 Task: Add an event with the title Third Quarterly Sales Performance Review, date '2023/11/13', time 8:50 AM to 10:50 AMand add a description: The event coordinator is responsible for planning, organizing, and executing the networking event. They oversee all aspects of the event, including venue selection, logistics, scheduling, vendor management, and participant registration. The event coordinator ensures a seamless and successful networking event that meets the objectives and expectations of the attendees., put the event into Blue category, logged in from the account softage.9@softage.netand send the event invitation to softage.8@softage.net with CC to  softage.10@softage.net. Set a reminder for the event 12 hour before
Action: Mouse moved to (118, 144)
Screenshot: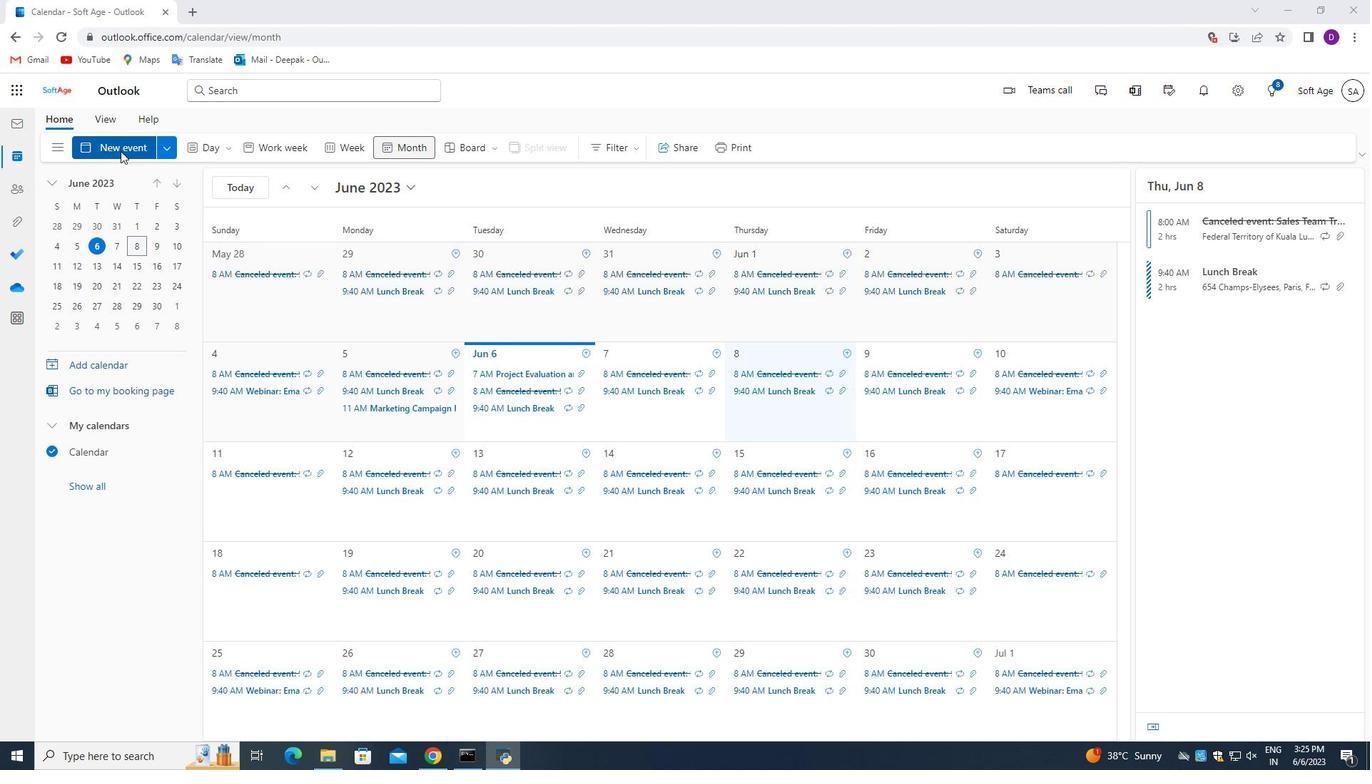 
Action: Mouse pressed left at (118, 144)
Screenshot: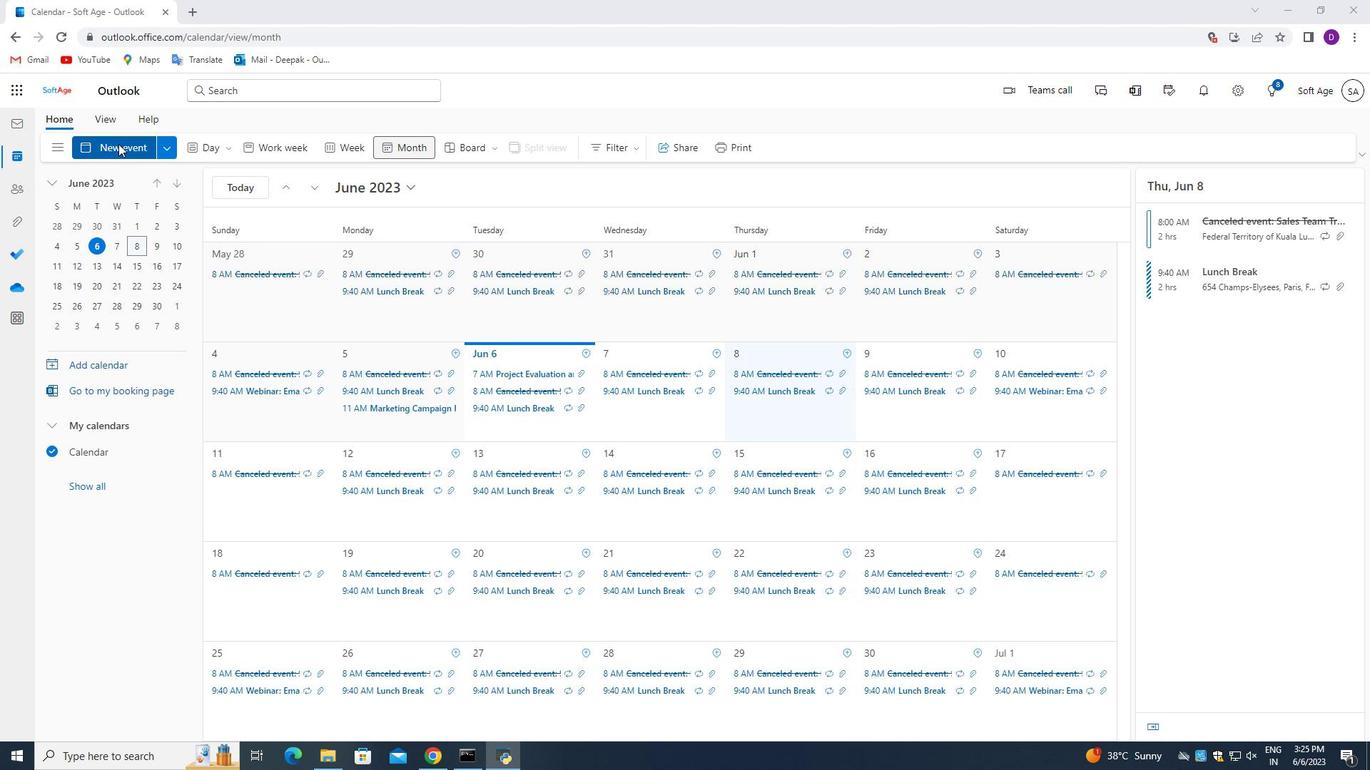 
Action: Mouse moved to (424, 239)
Screenshot: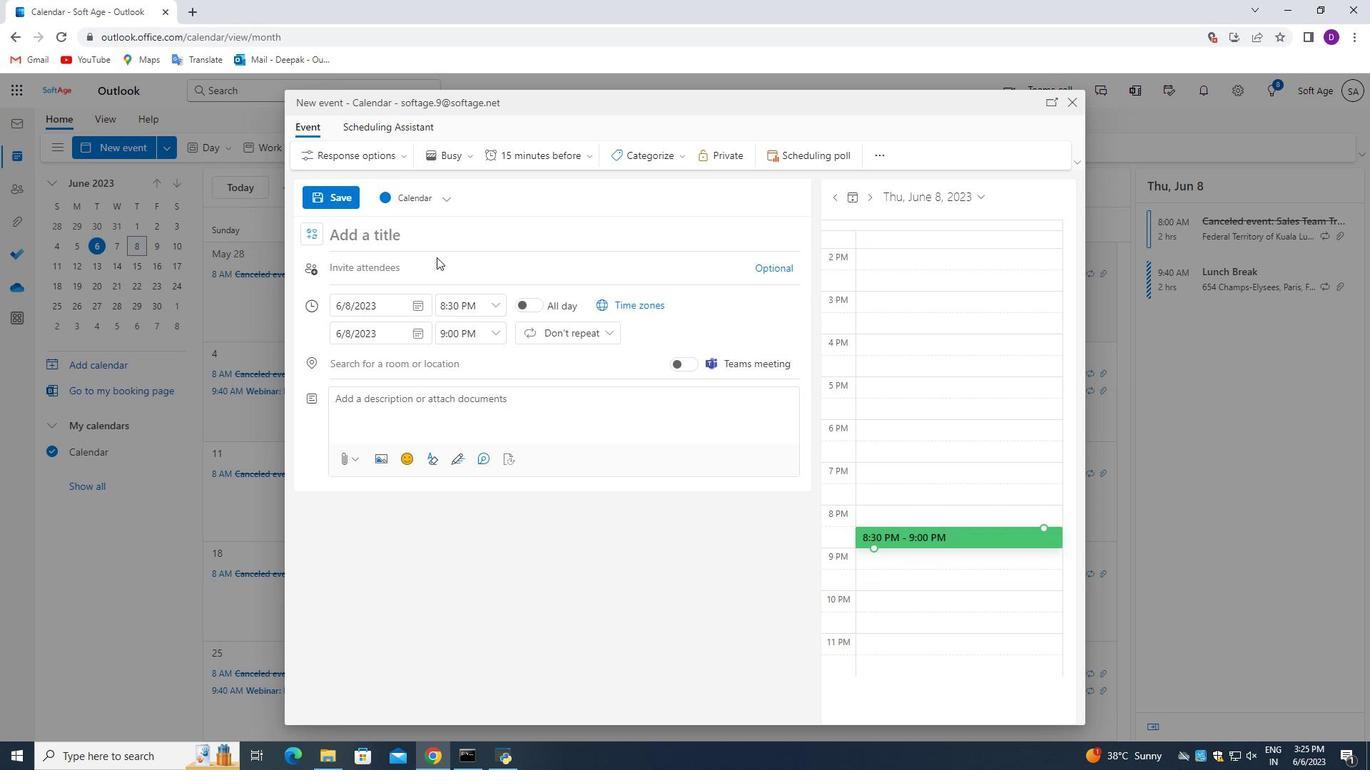 
Action: Mouse pressed left at (424, 239)
Screenshot: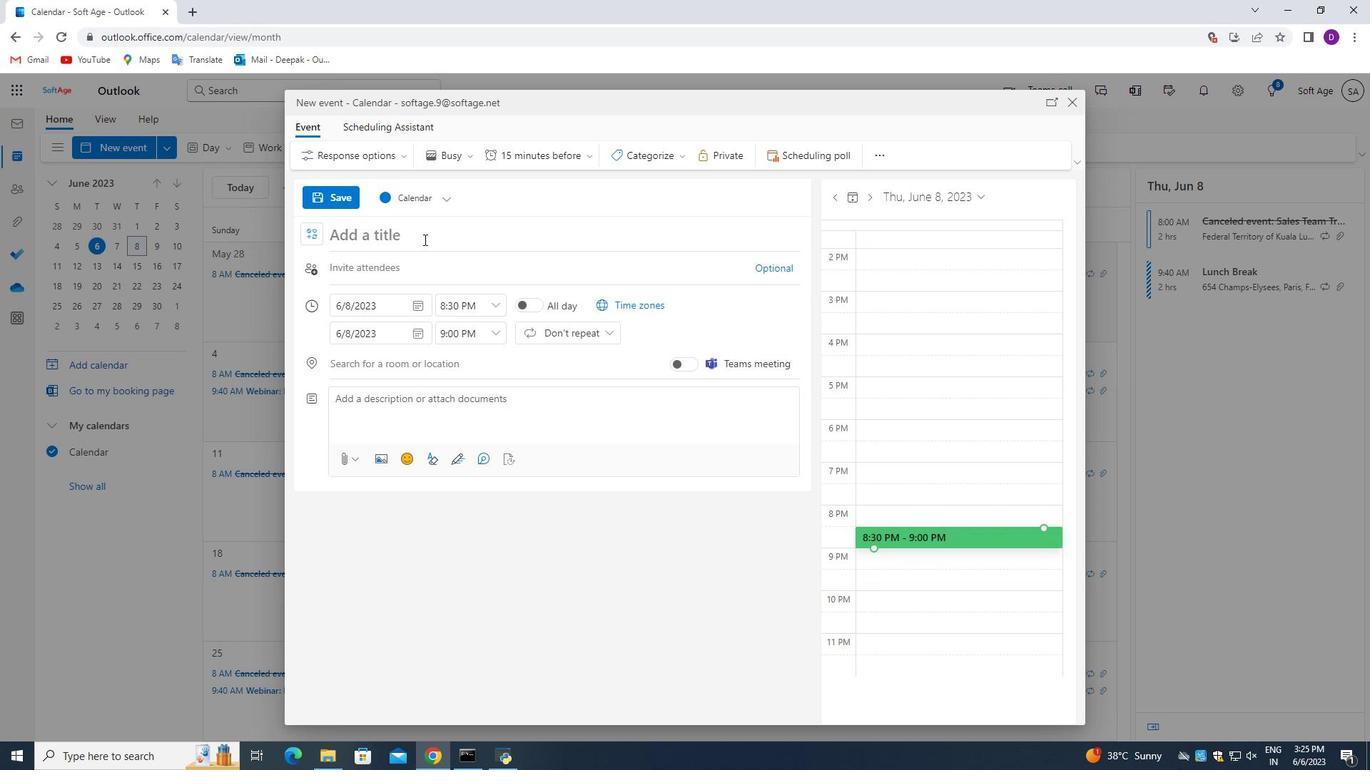 
Action: Key pressed <Key.shift_r>Third<Key.space><Key.shift_r>Quarterly<Key.space><Key.shift_r>Sales<Key.space><Key.shift>Performance<Key.space><Key.shift_r>Review,<Key.space><Key.backspace><Key.backspace>
Screenshot: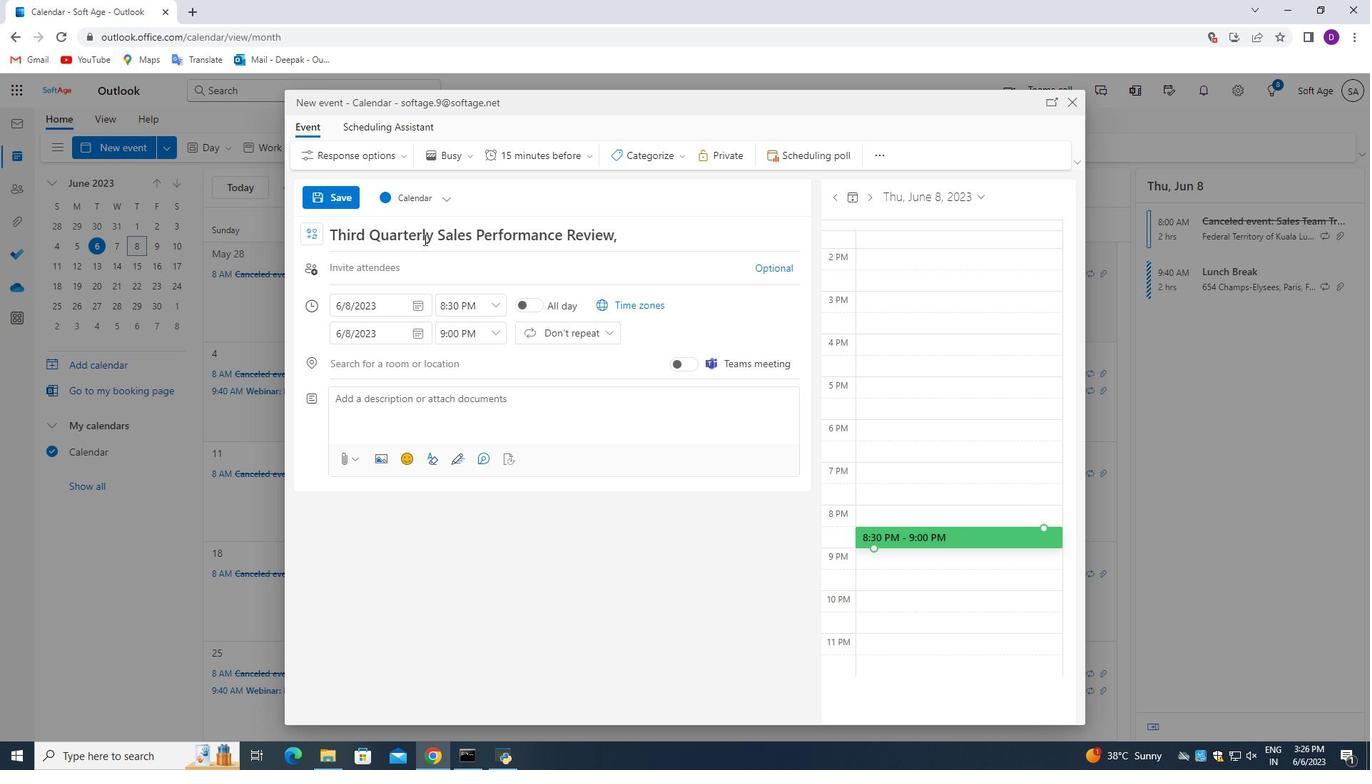 
Action: Mouse moved to (416, 306)
Screenshot: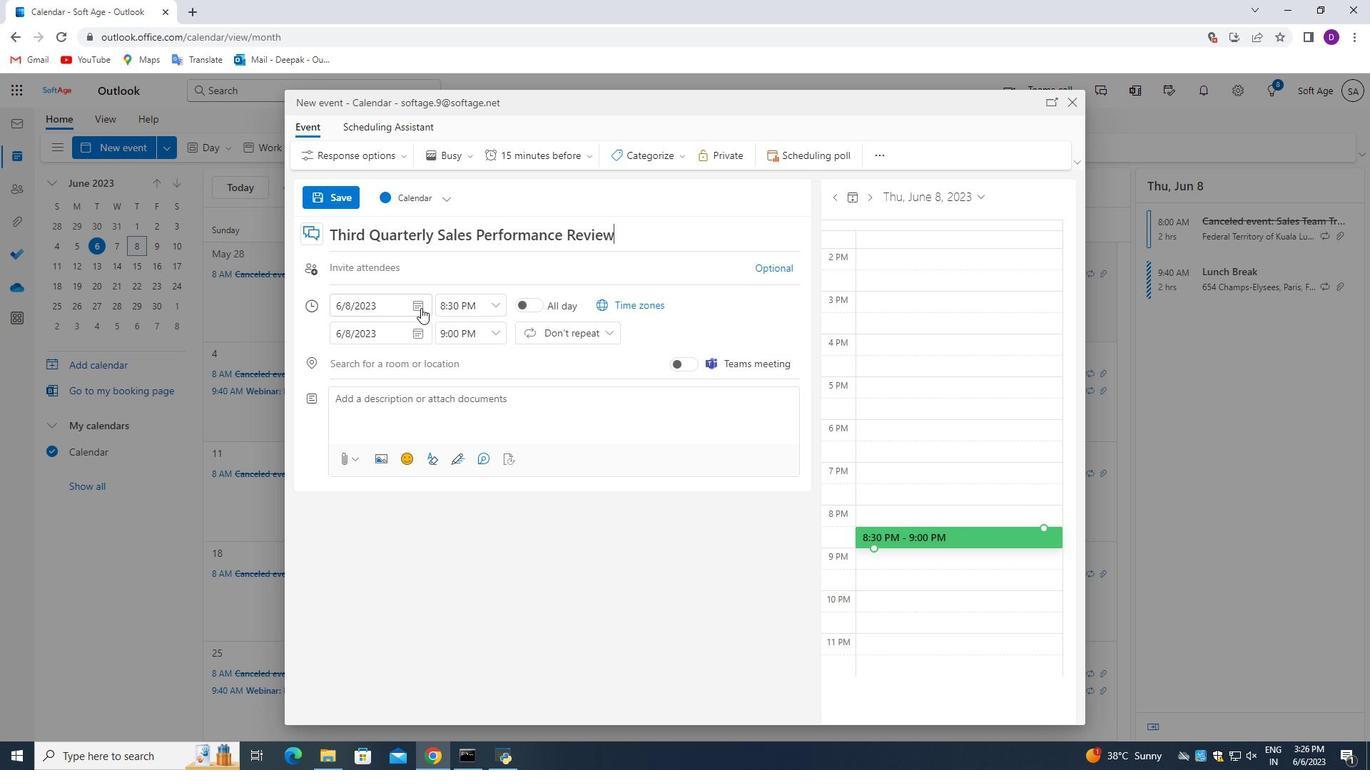 
Action: Mouse pressed left at (416, 306)
Screenshot: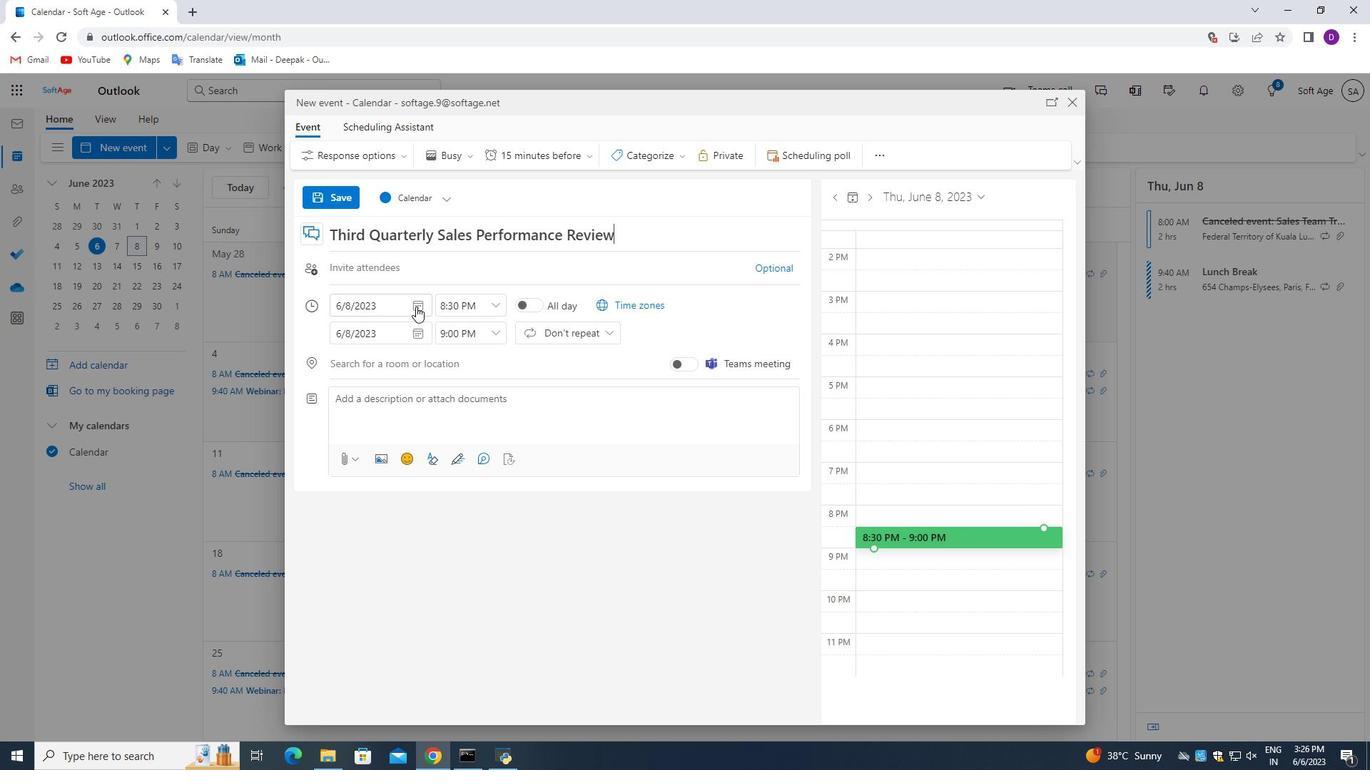
Action: Mouse moved to (393, 334)
Screenshot: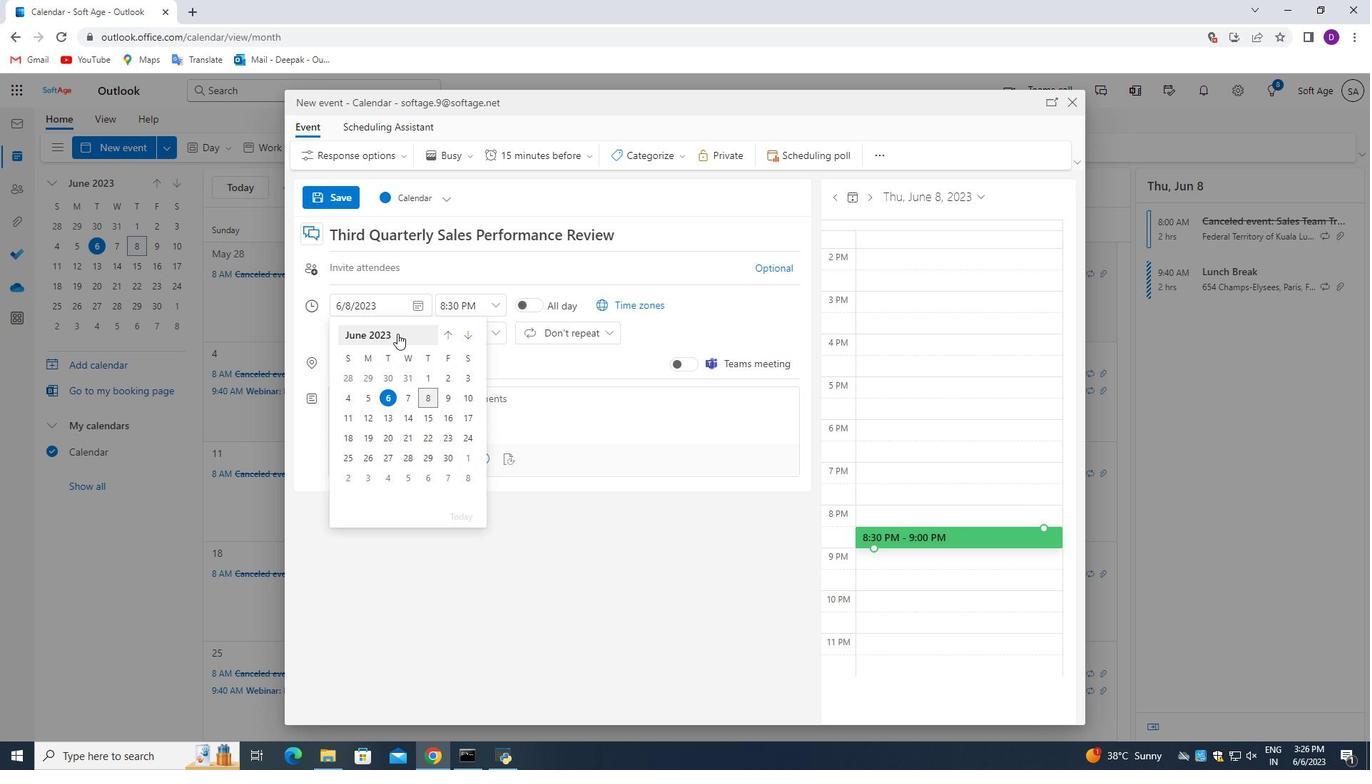 
Action: Mouse pressed left at (393, 334)
Screenshot: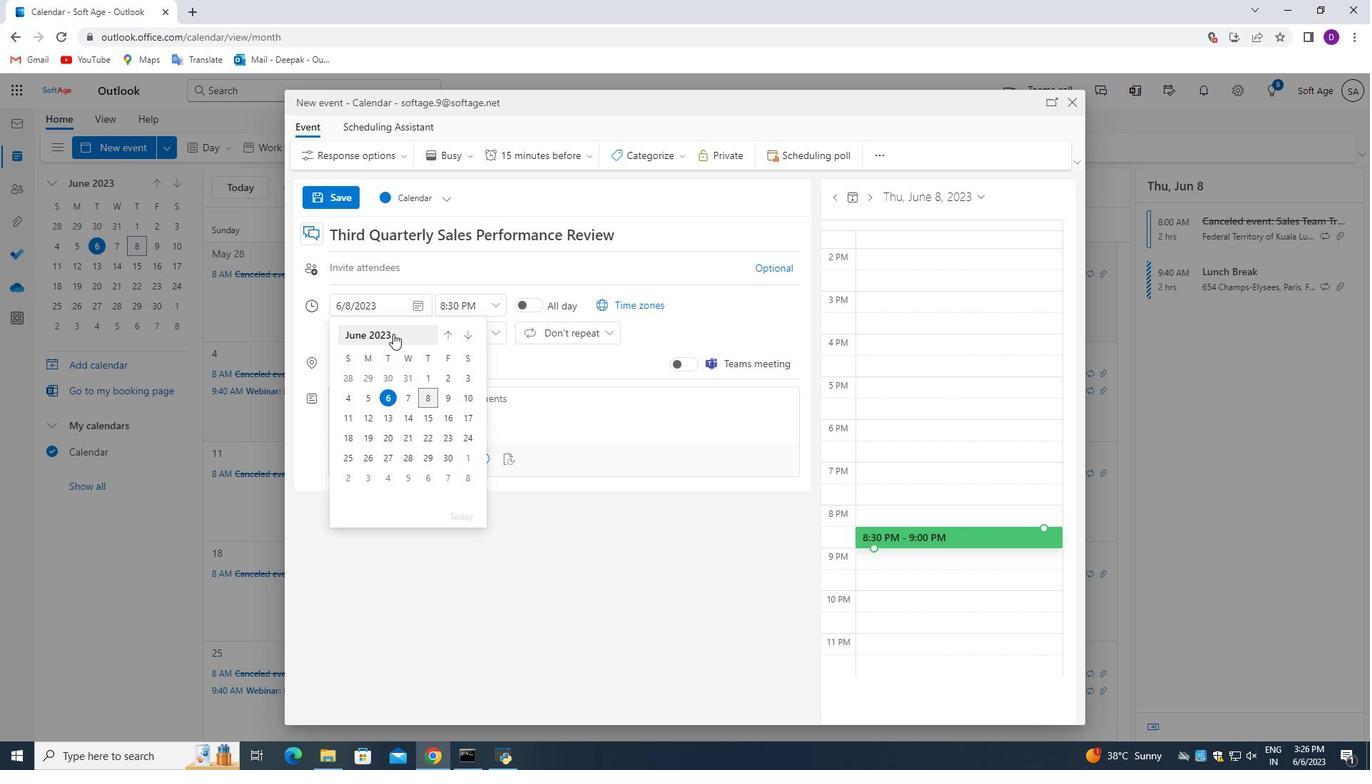 
Action: Mouse moved to (417, 444)
Screenshot: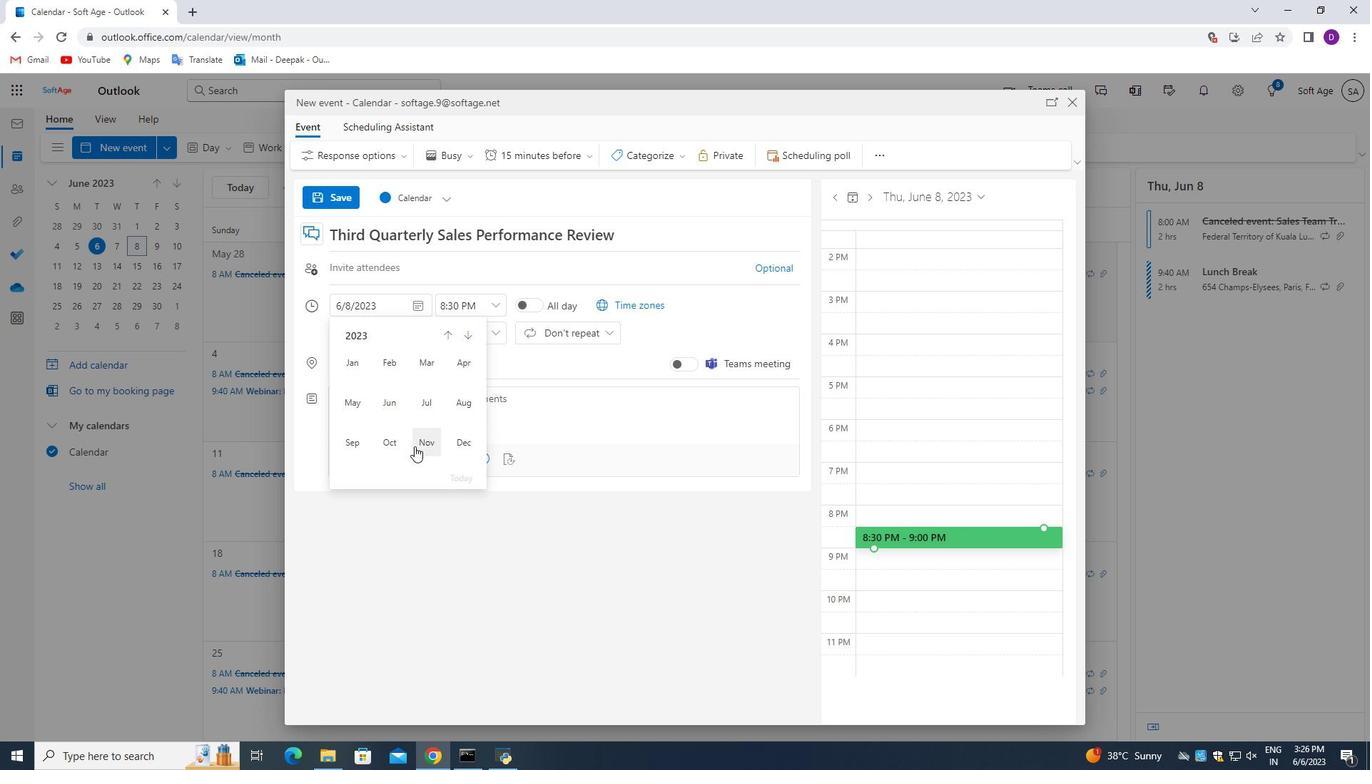 
Action: Mouse pressed left at (417, 444)
Screenshot: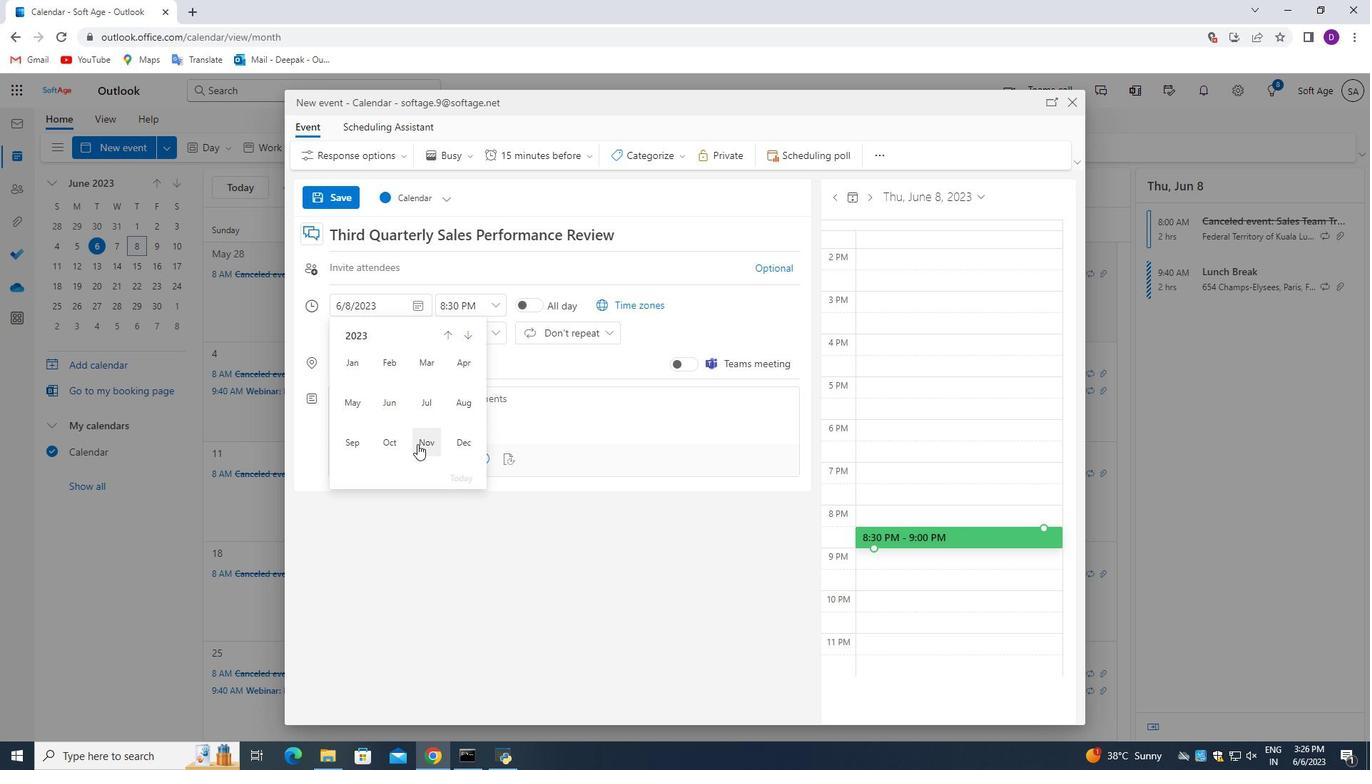 
Action: Mouse moved to (372, 421)
Screenshot: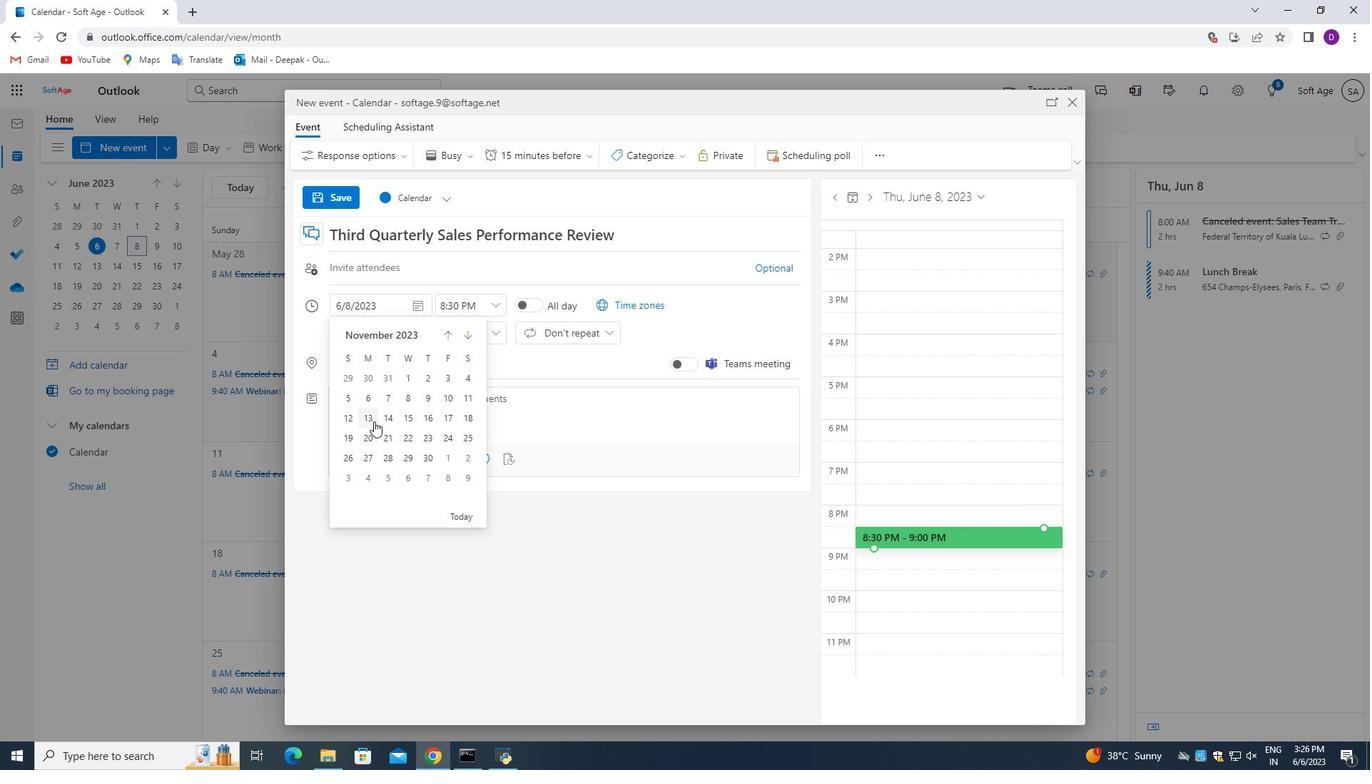 
Action: Mouse pressed left at (372, 421)
Screenshot: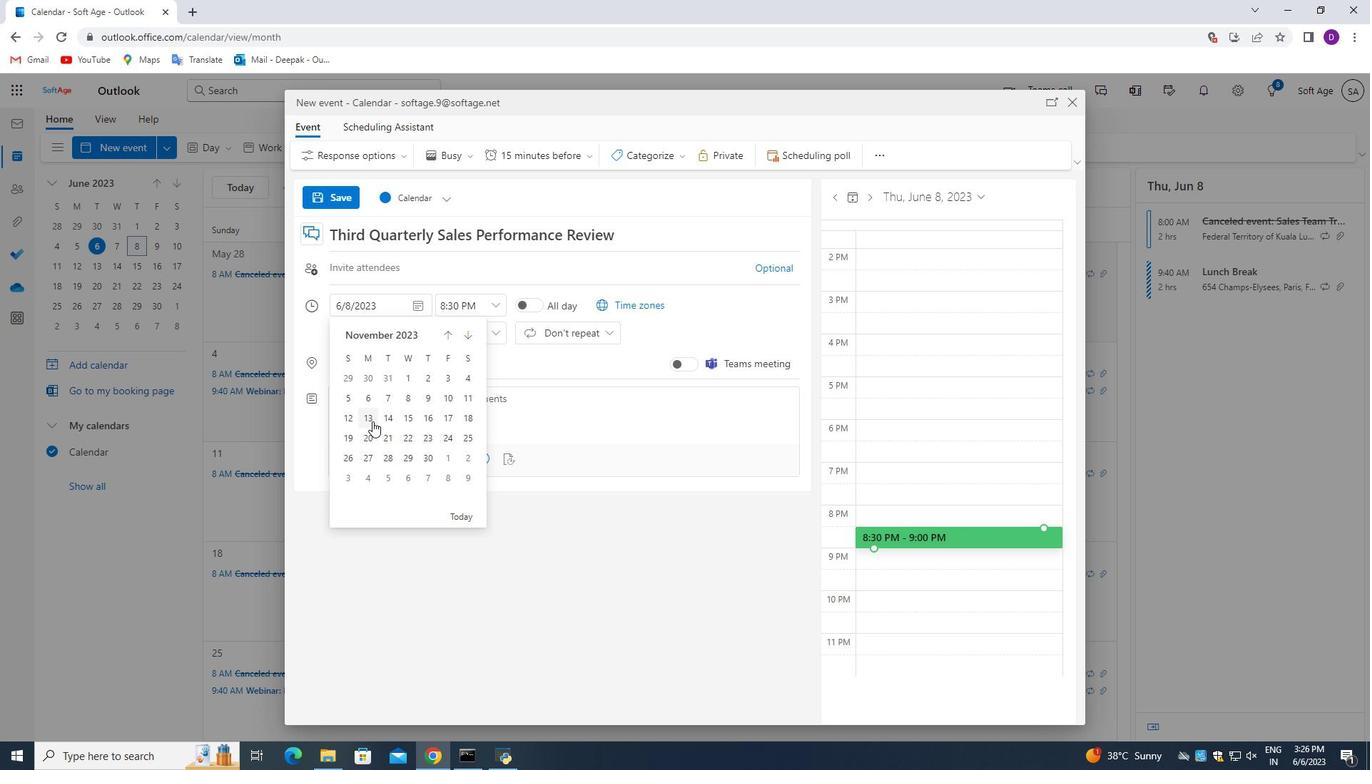 
Action: Mouse moved to (497, 311)
Screenshot: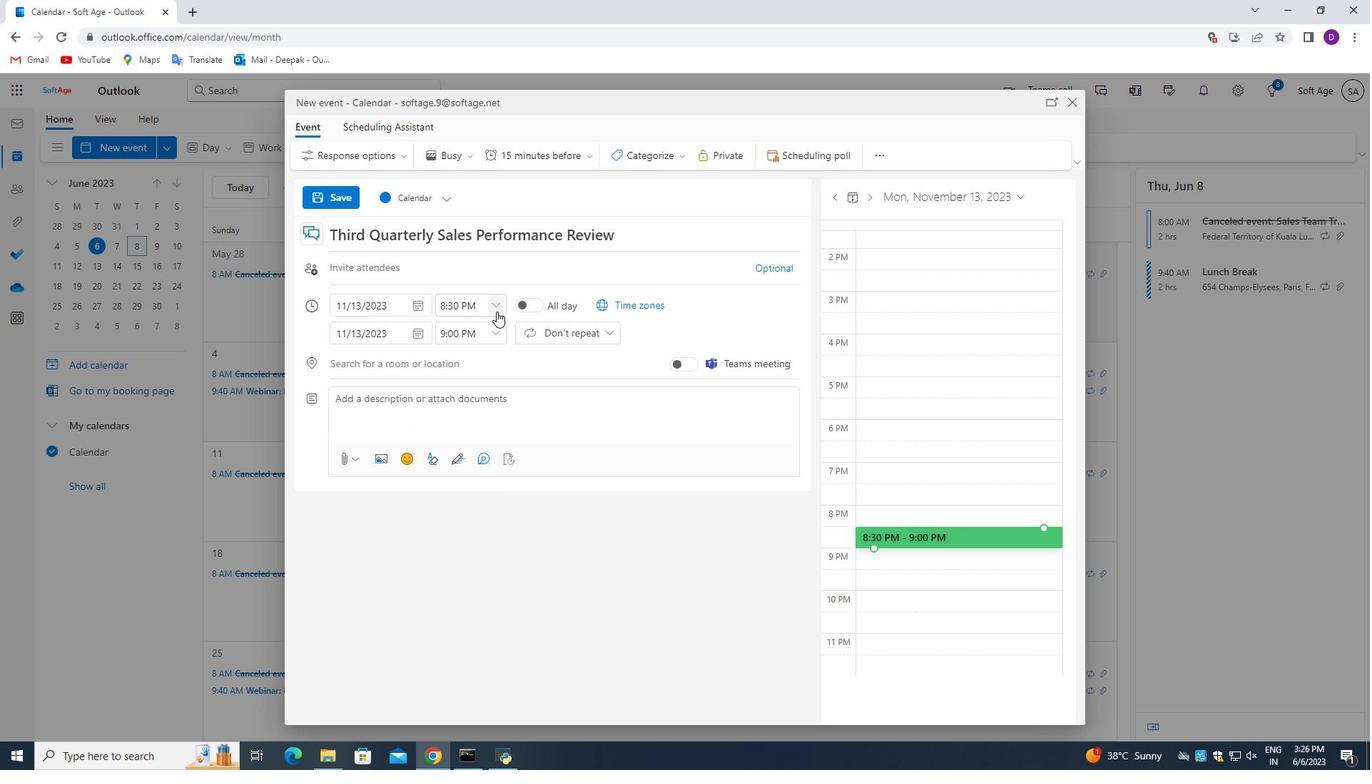 
Action: Mouse pressed left at (497, 311)
Screenshot: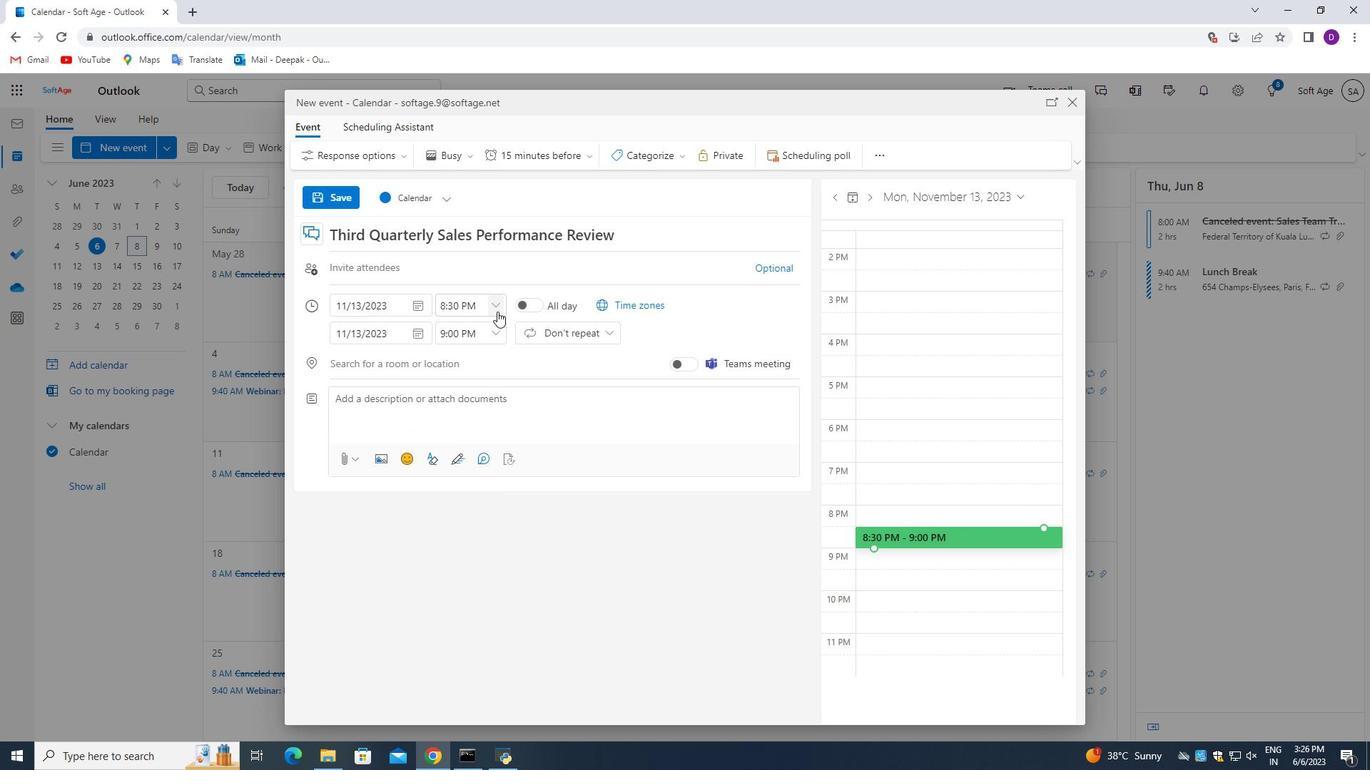 
Action: Mouse moved to (464, 396)
Screenshot: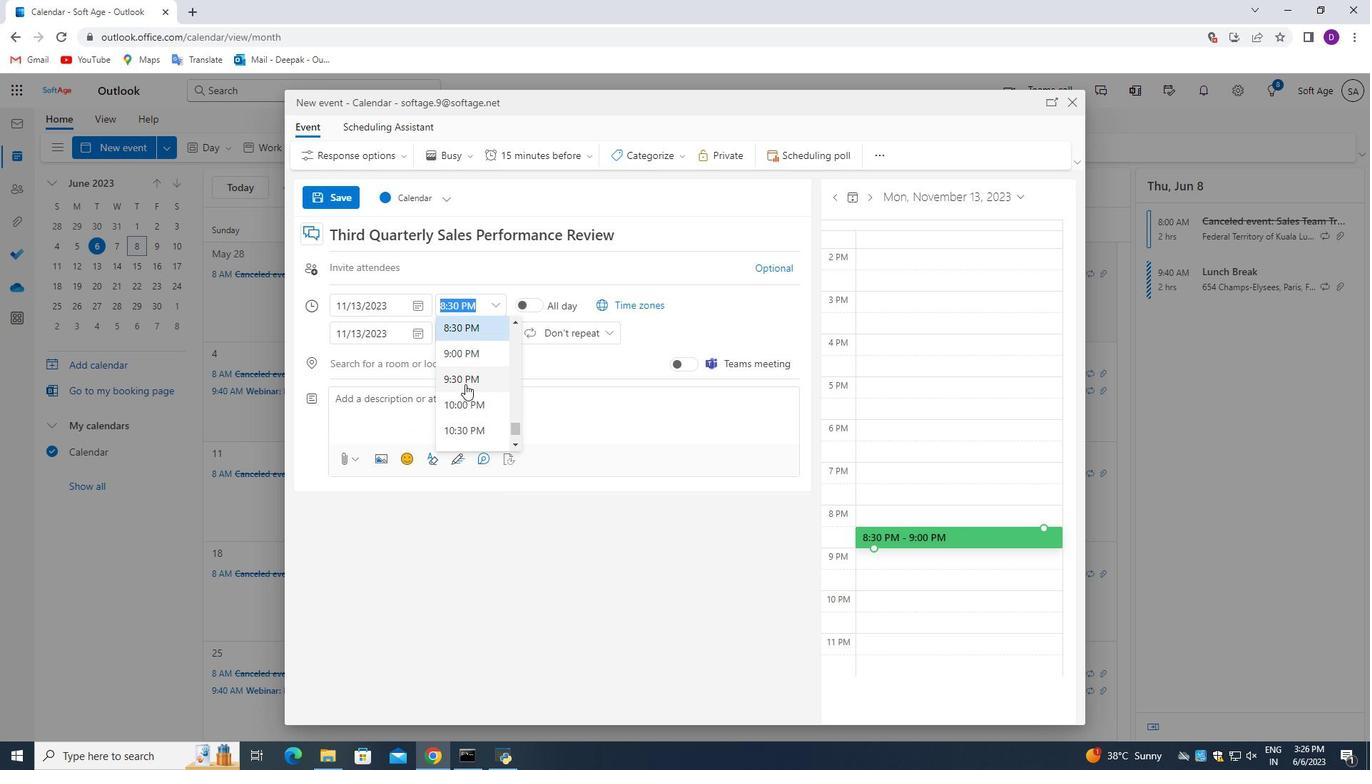 
Action: Mouse scrolled (464, 397) with delta (0, 0)
Screenshot: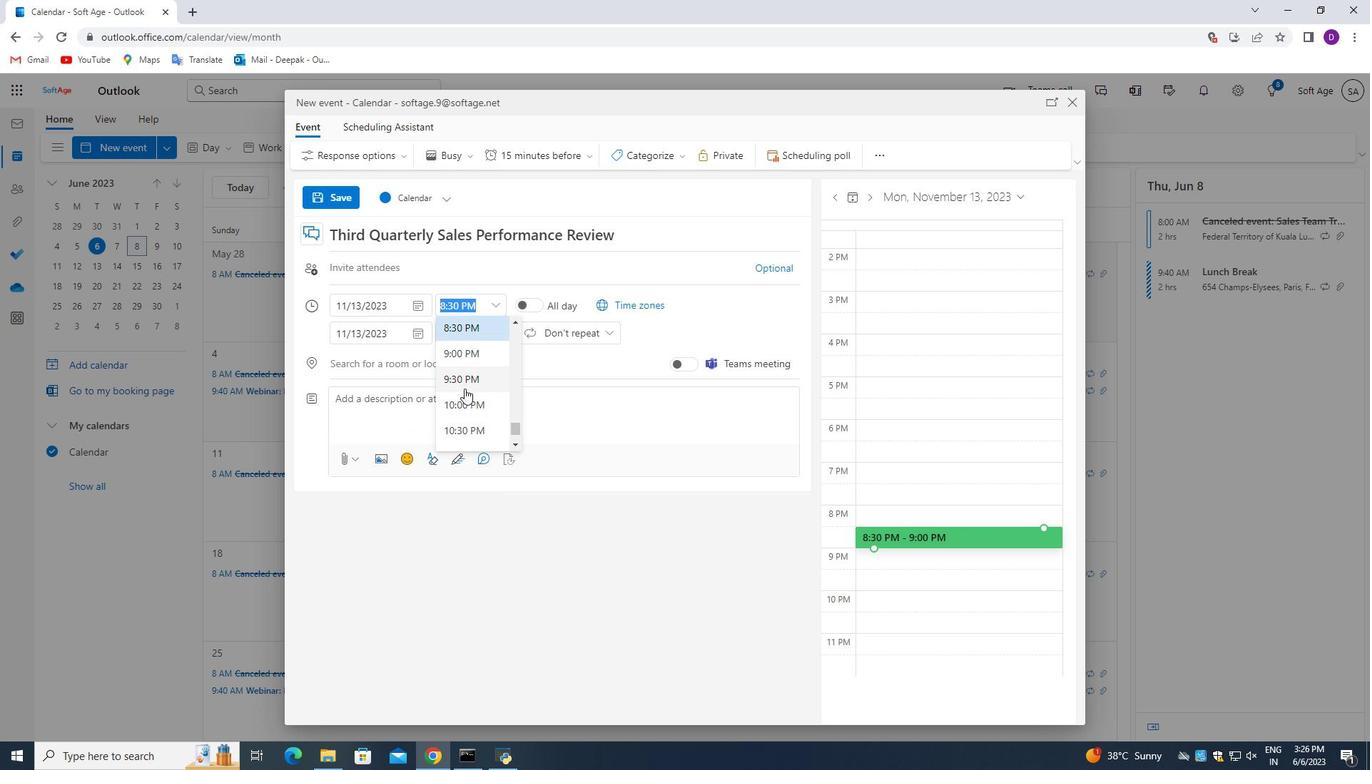 
Action: Mouse scrolled (464, 397) with delta (0, 0)
Screenshot: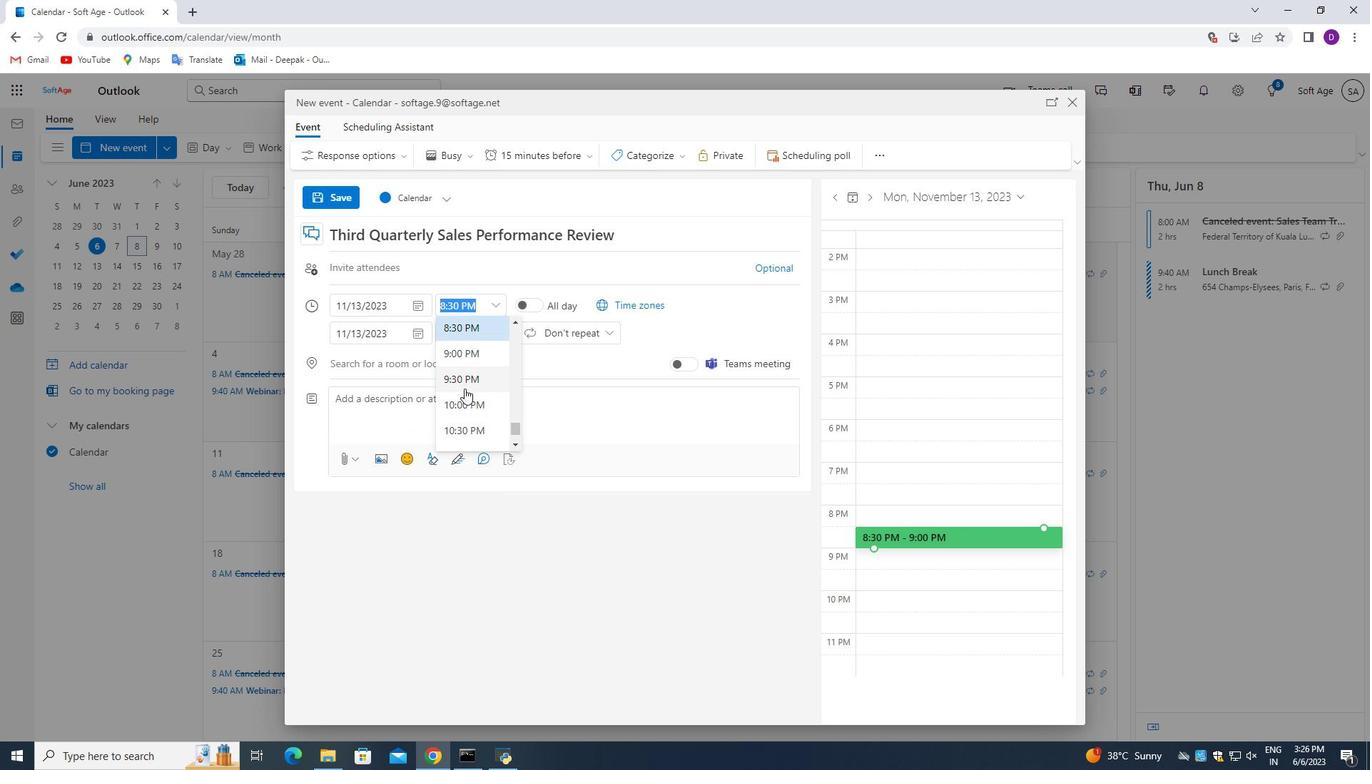 
Action: Mouse scrolled (464, 397) with delta (0, 0)
Screenshot: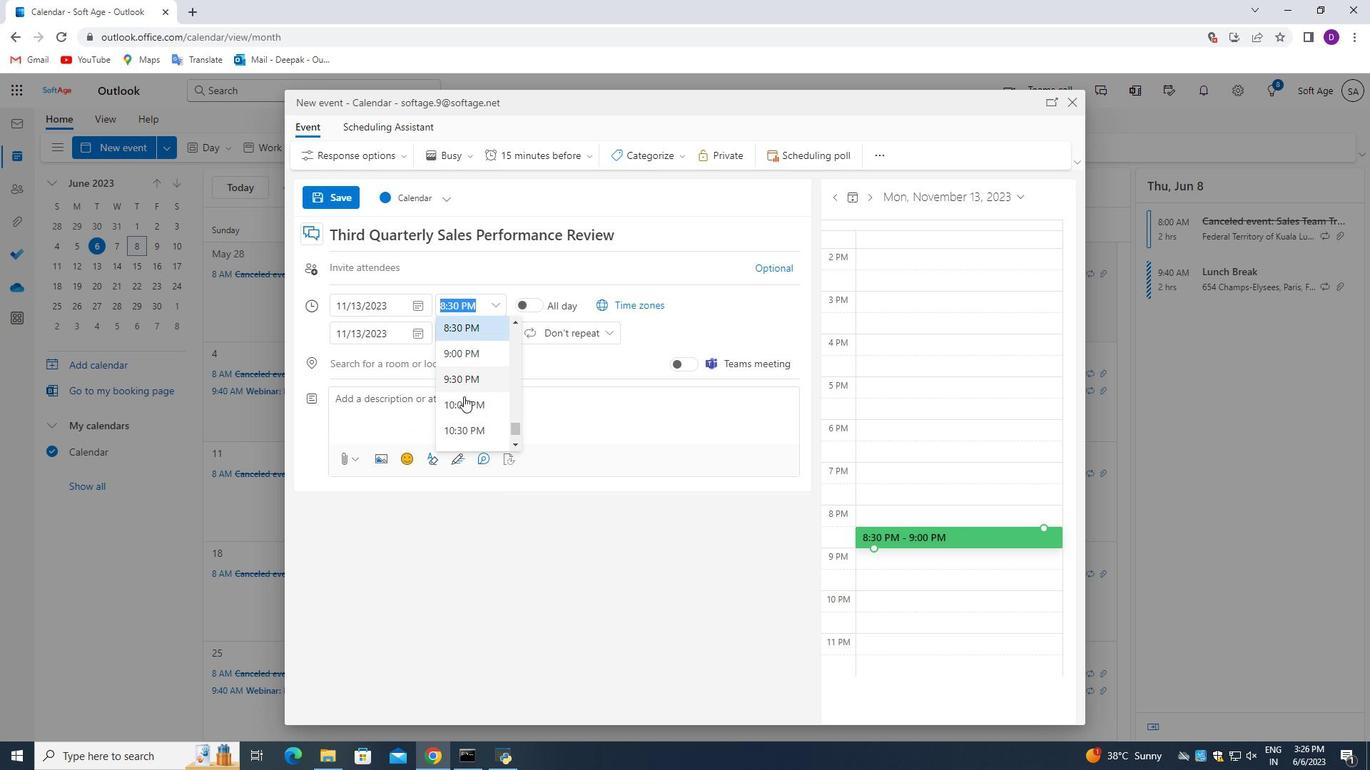 
Action: Mouse moved to (464, 396)
Screenshot: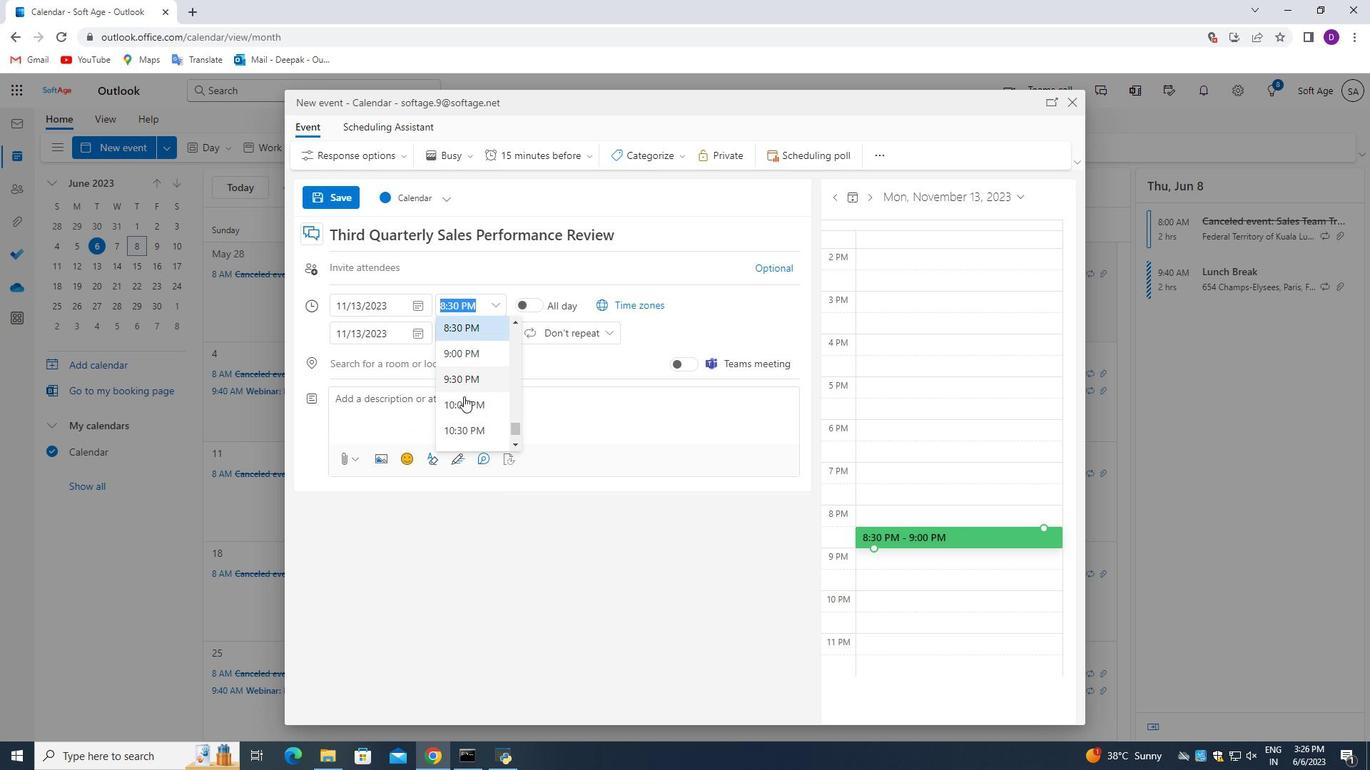 
Action: Mouse scrolled (464, 397) with delta (0, 0)
Screenshot: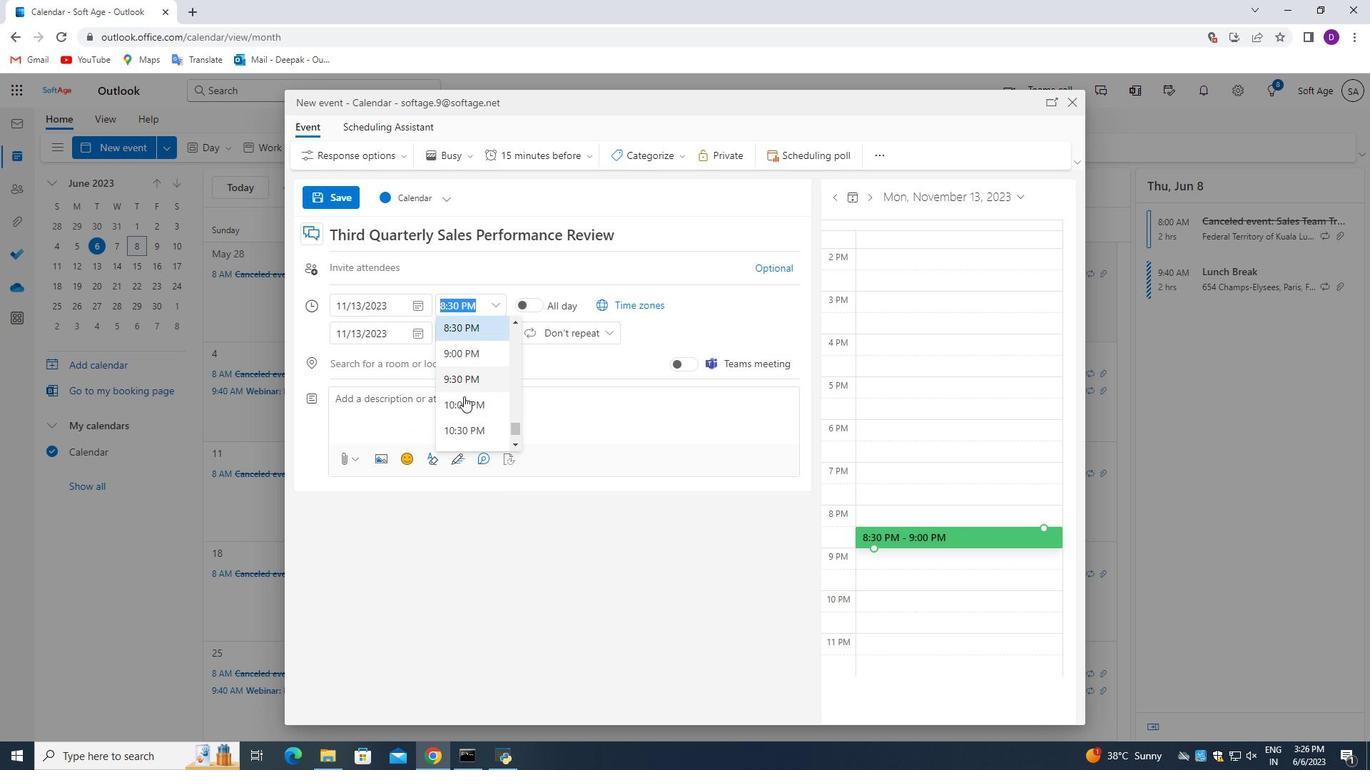 
Action: Mouse scrolled (464, 397) with delta (0, 0)
Screenshot: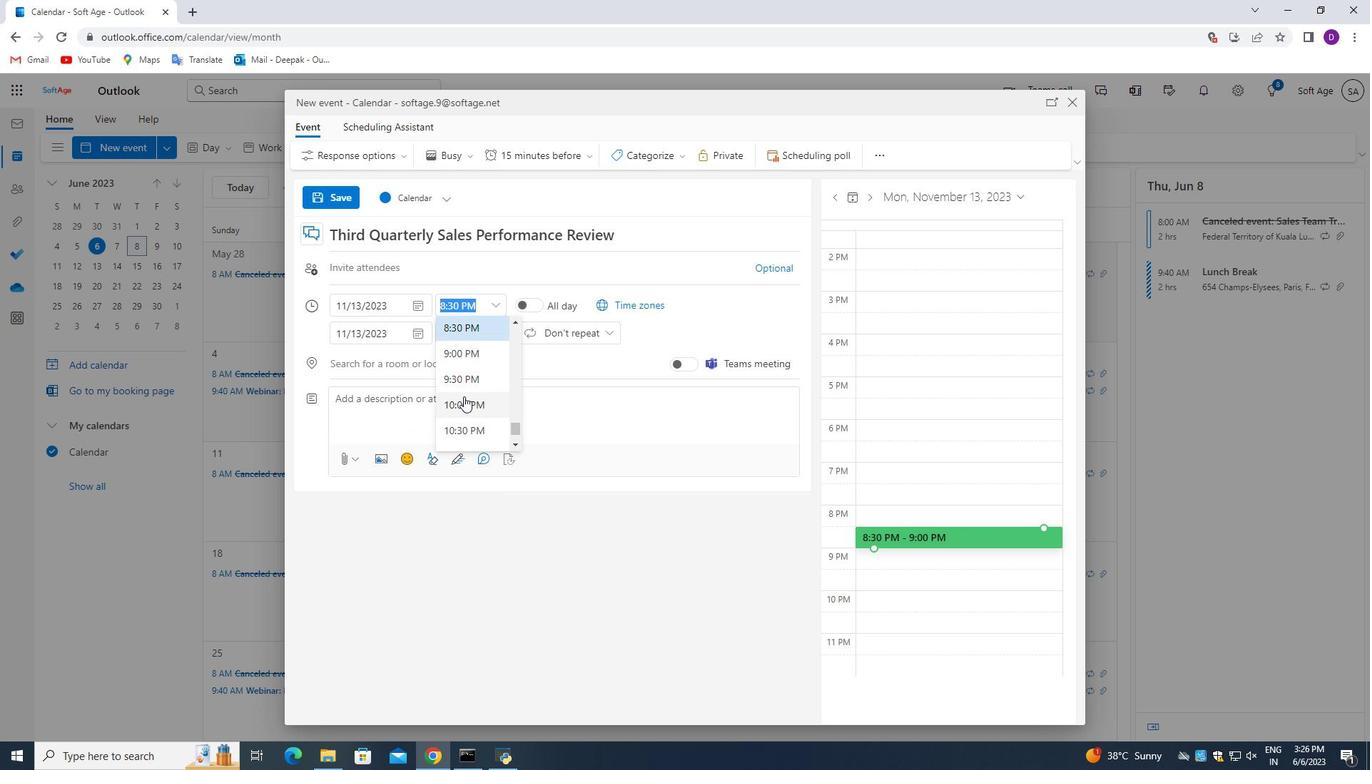 
Action: Mouse scrolled (464, 397) with delta (0, 0)
Screenshot: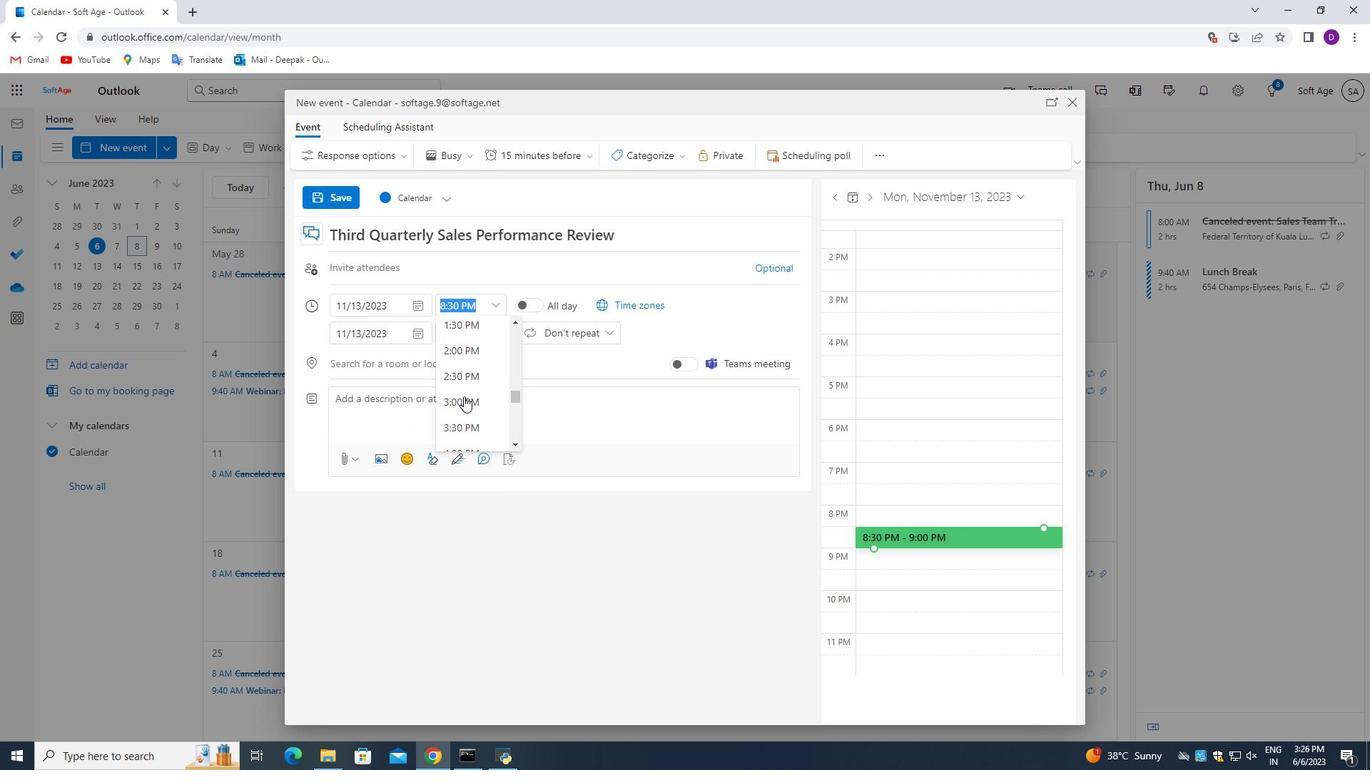
Action: Mouse scrolled (464, 397) with delta (0, 0)
Screenshot: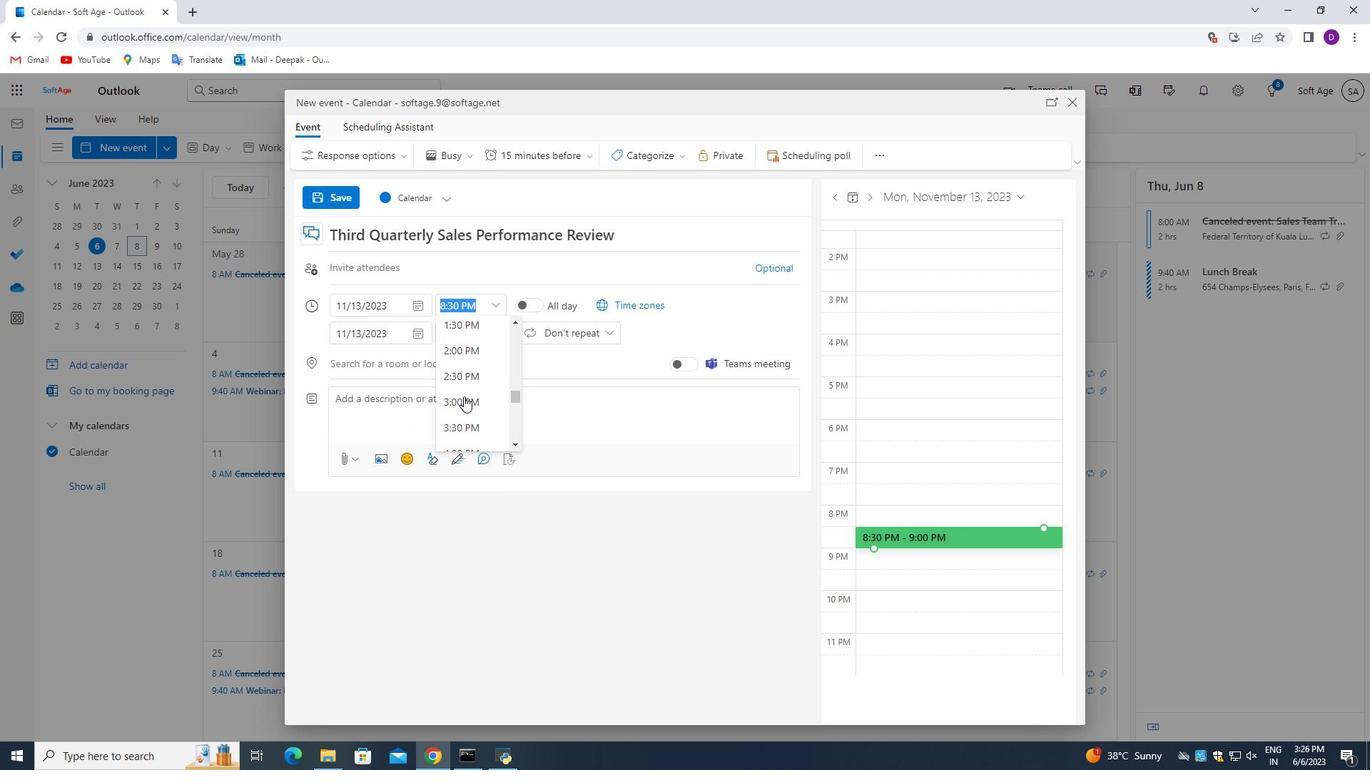 
Action: Mouse scrolled (464, 397) with delta (0, 0)
Screenshot: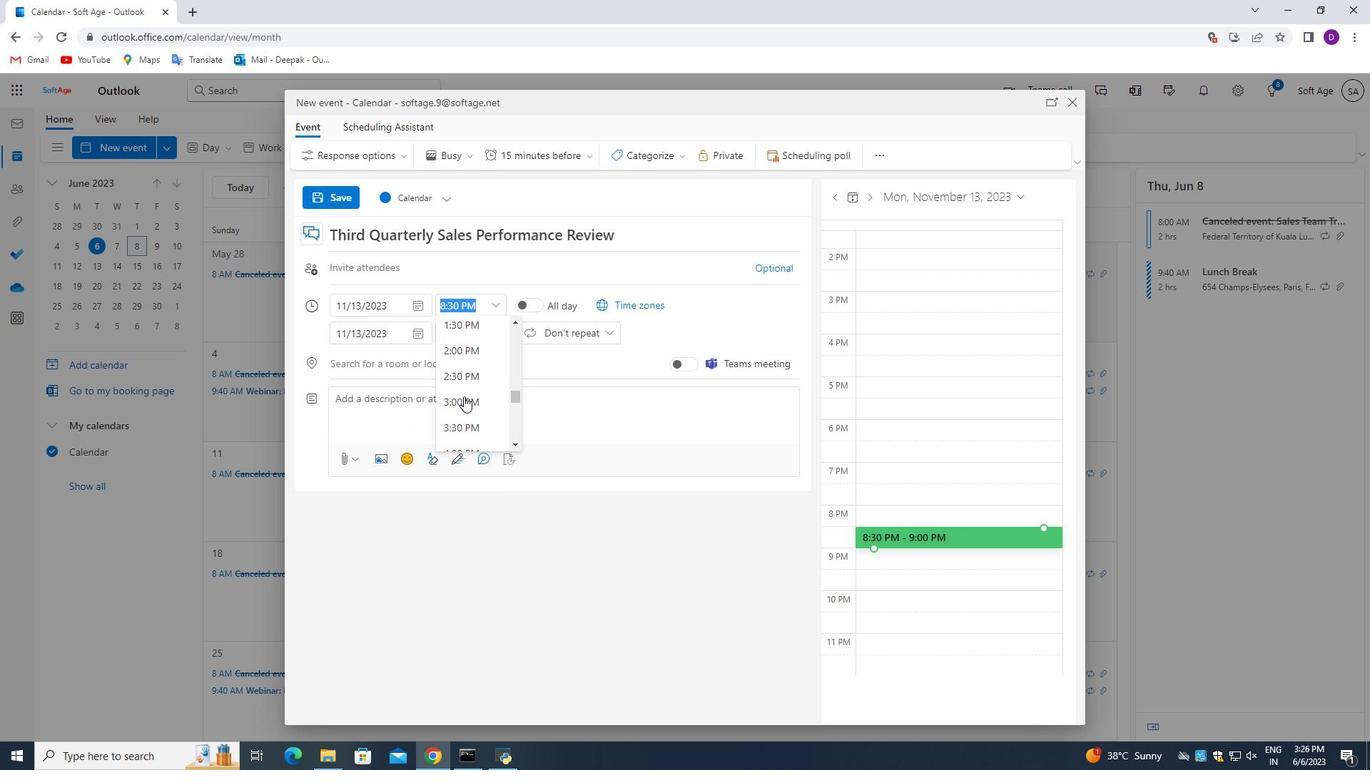 
Action: Mouse scrolled (464, 397) with delta (0, 0)
Screenshot: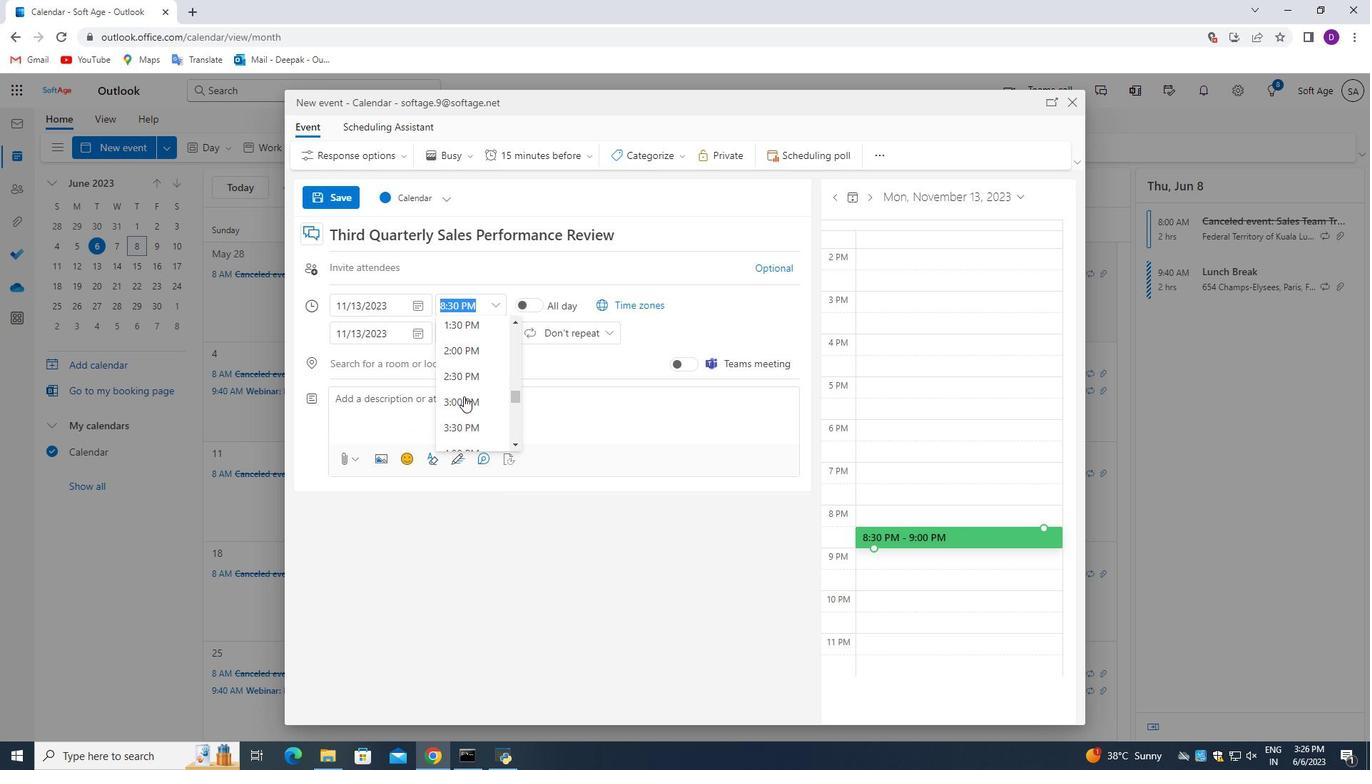 
Action: Mouse scrolled (464, 397) with delta (0, 0)
Screenshot: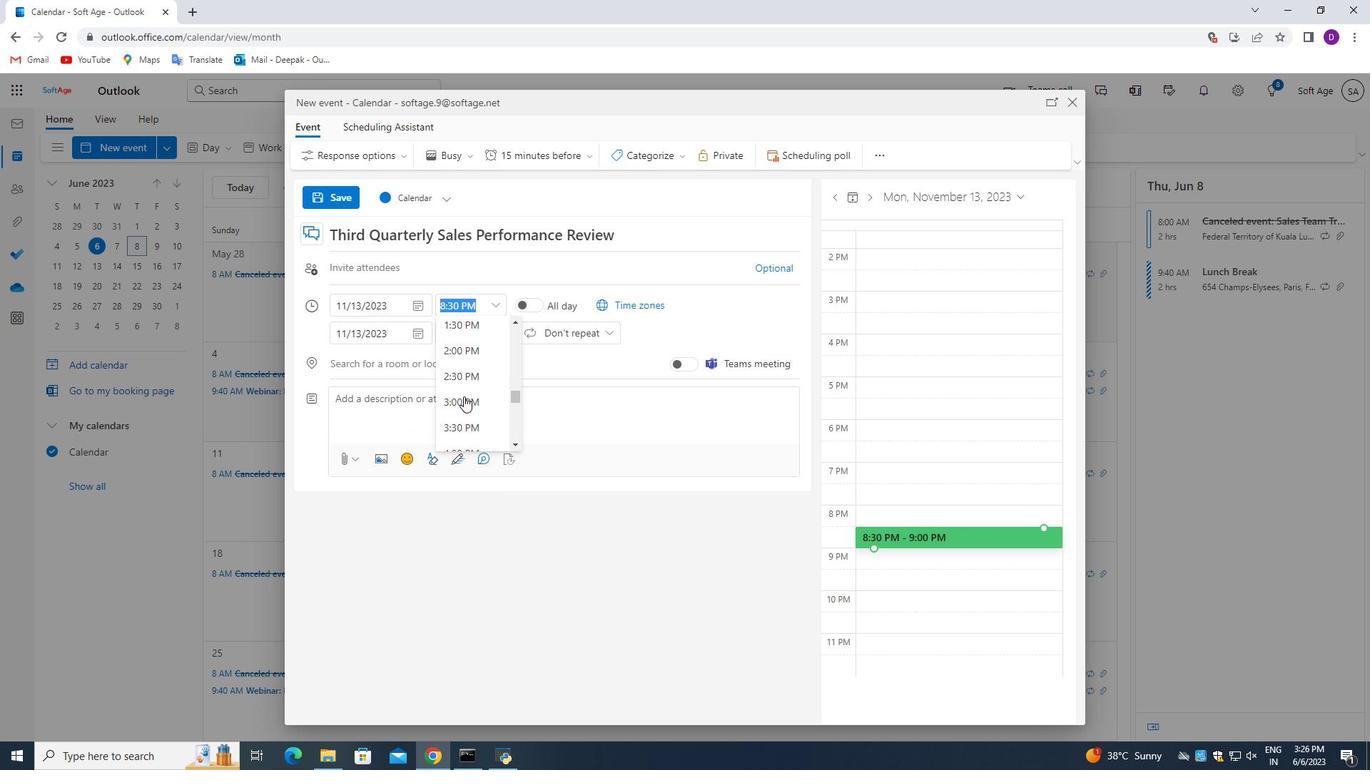 
Action: Mouse scrolled (464, 397) with delta (0, 0)
Screenshot: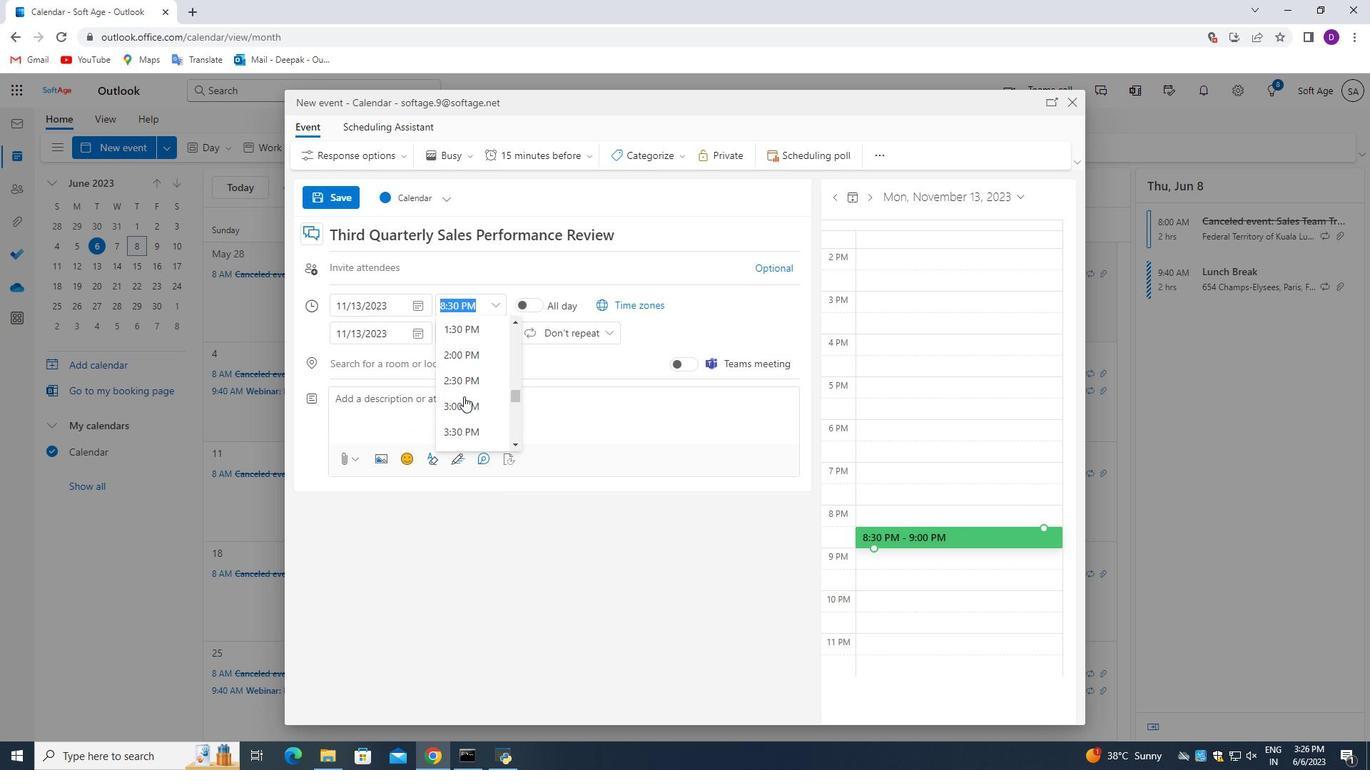 
Action: Mouse moved to (464, 396)
Screenshot: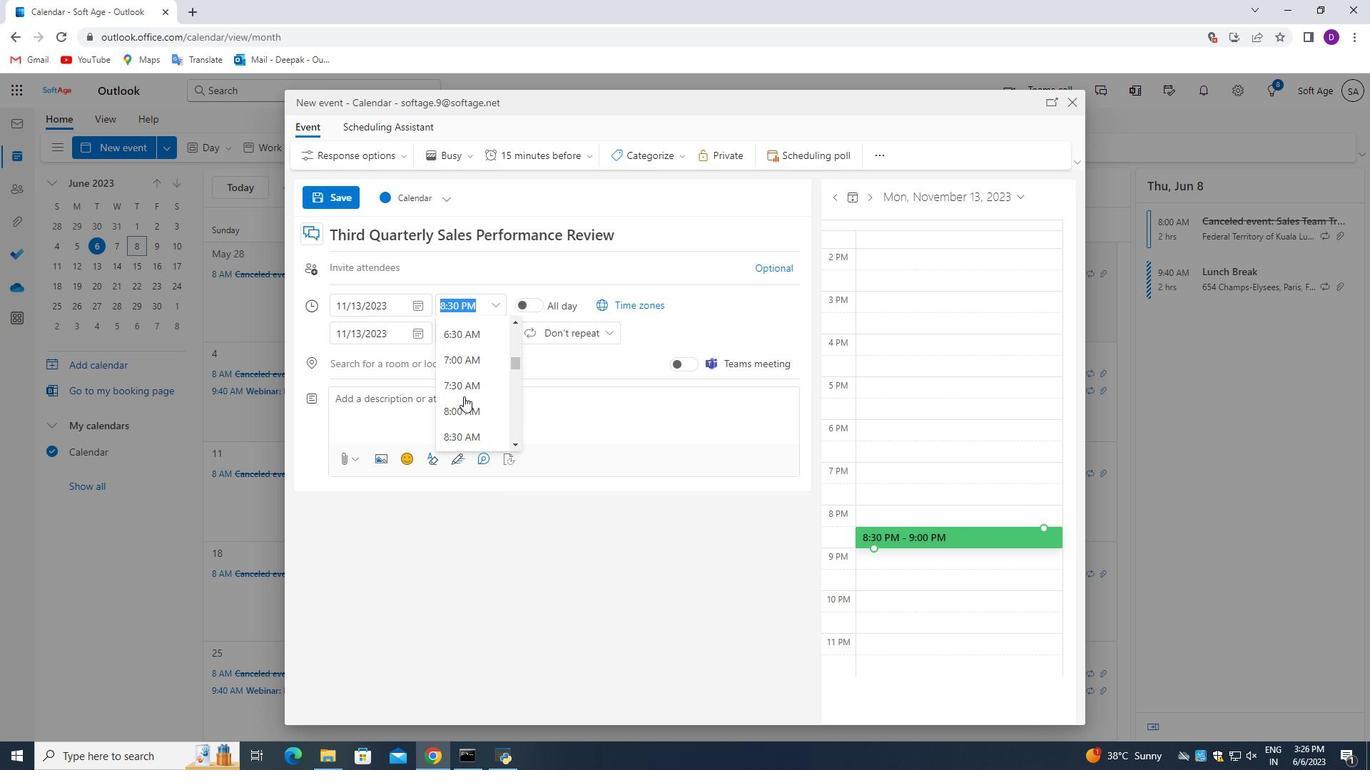 
Action: Mouse scrolled (464, 397) with delta (0, 0)
Screenshot: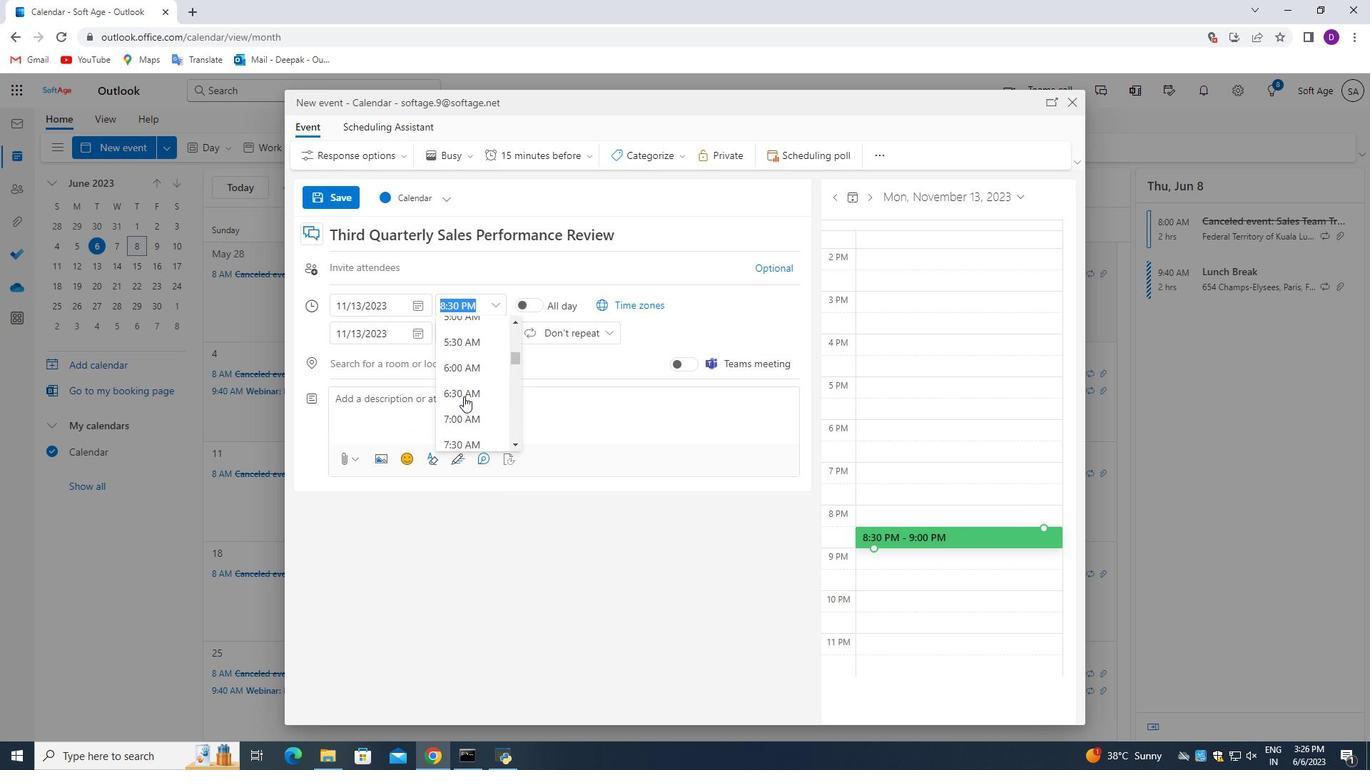 
Action: Mouse scrolled (464, 397) with delta (0, 0)
Screenshot: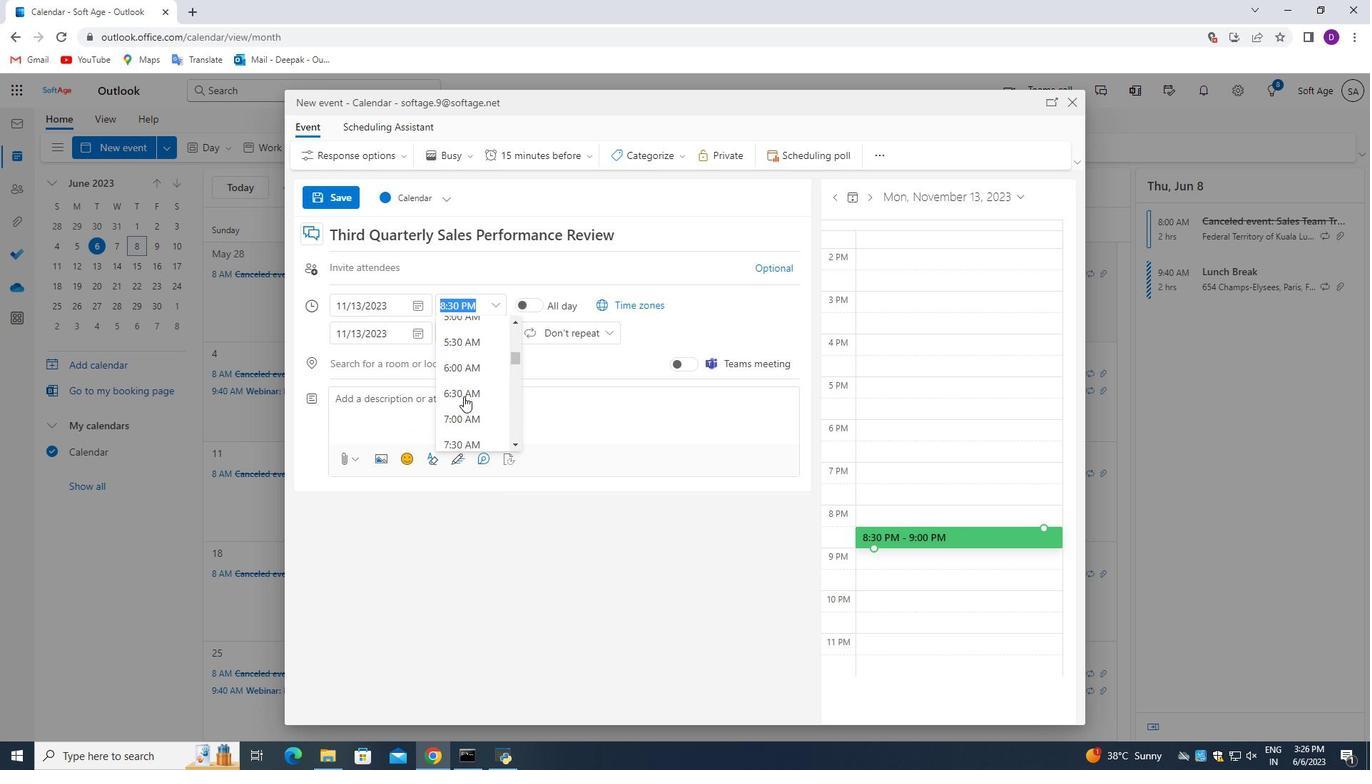 
Action: Mouse scrolled (464, 397) with delta (0, 0)
Screenshot: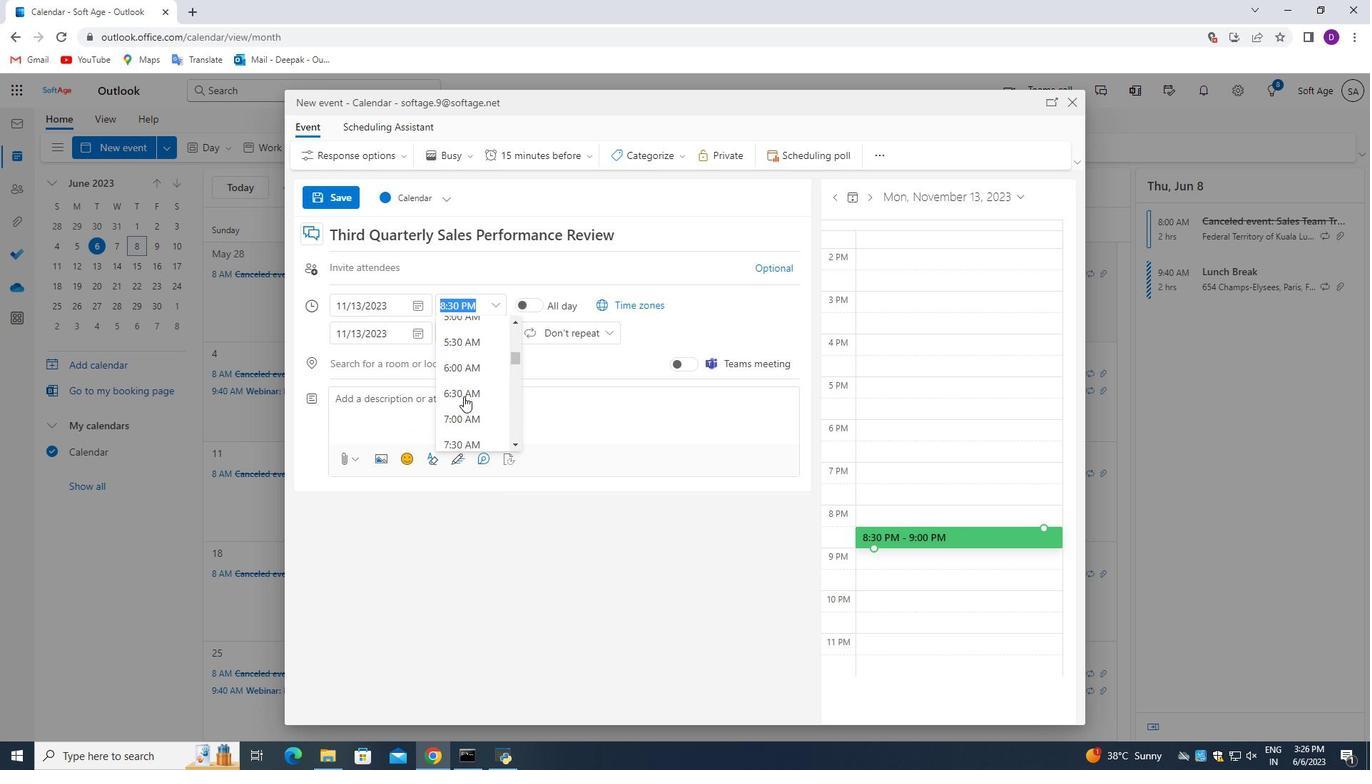 
Action: Mouse scrolled (464, 397) with delta (0, 0)
Screenshot: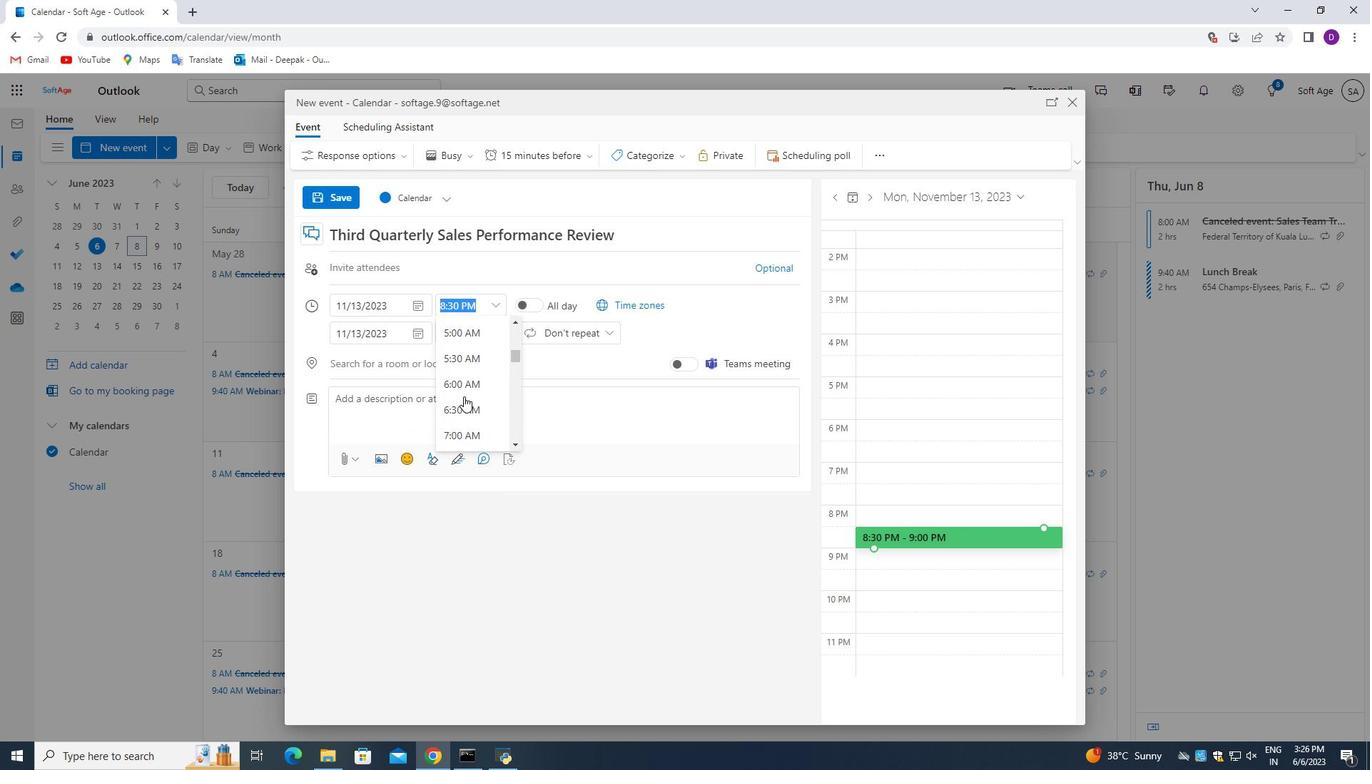 
Action: Mouse scrolled (464, 397) with delta (0, 0)
Screenshot: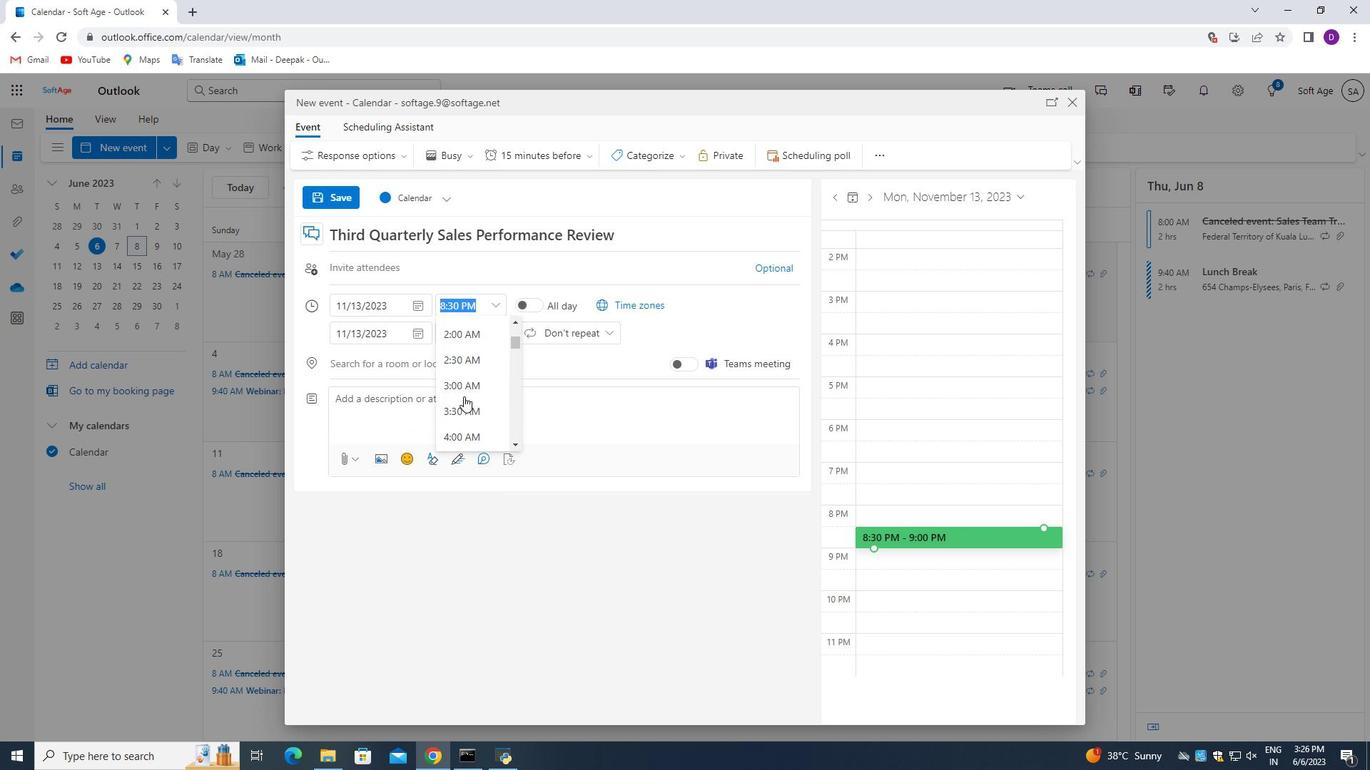 
Action: Mouse scrolled (464, 397) with delta (0, 0)
Screenshot: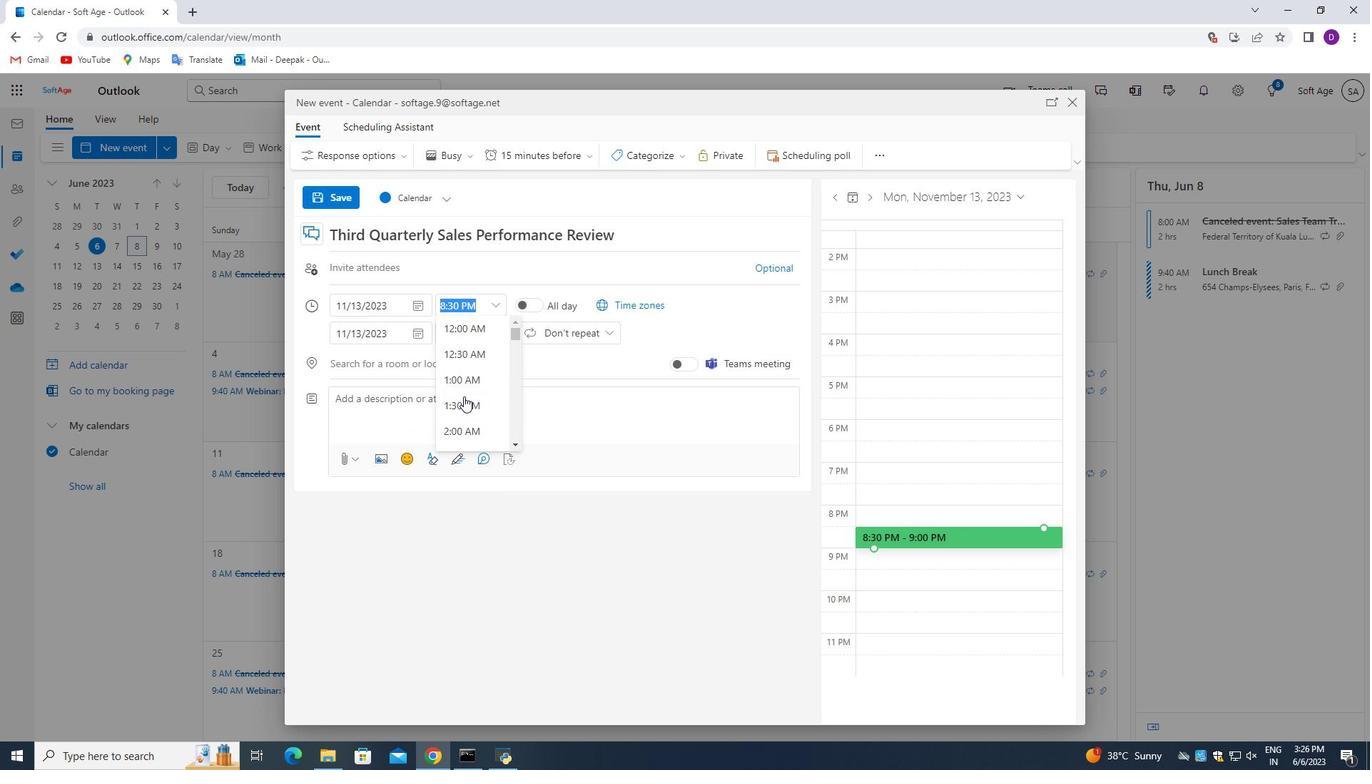 
Action: Mouse scrolled (464, 397) with delta (0, 0)
Screenshot: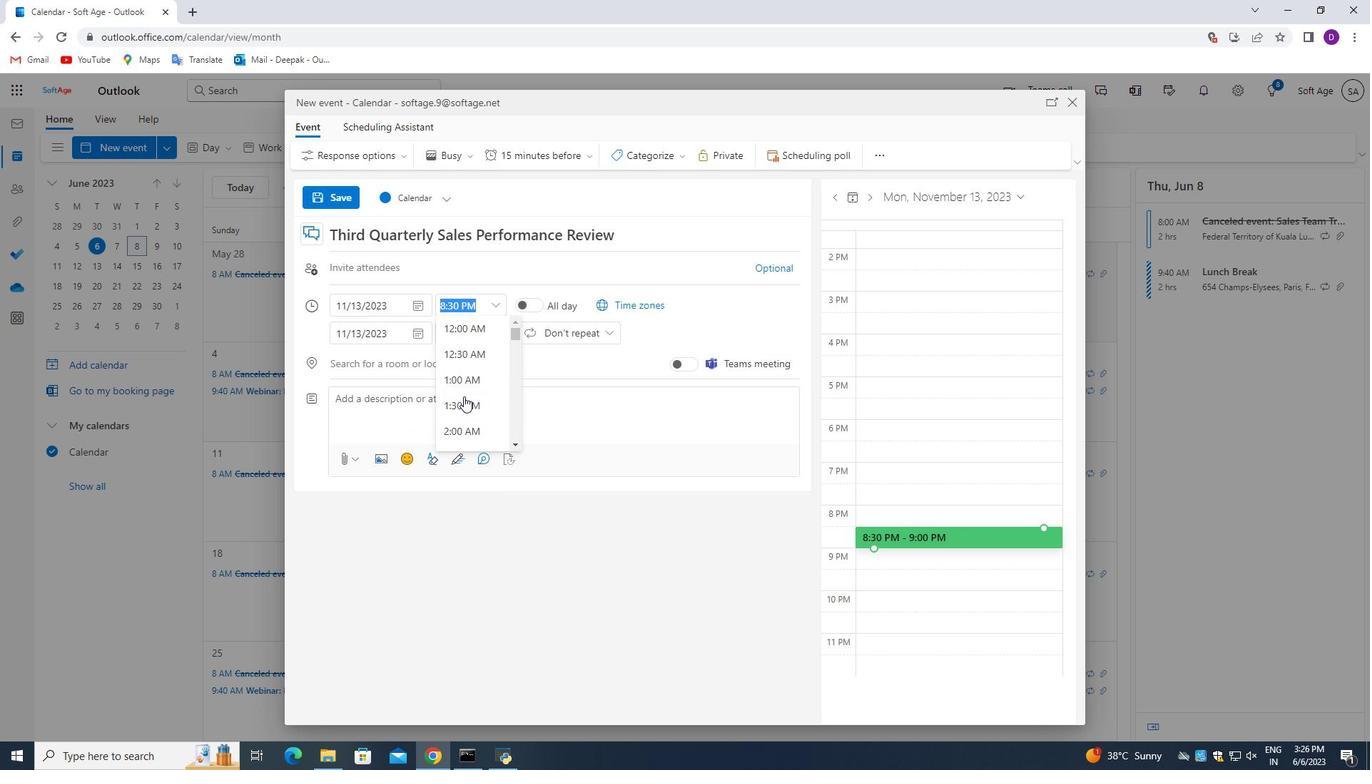 
Action: Mouse scrolled (464, 397) with delta (0, 0)
Screenshot: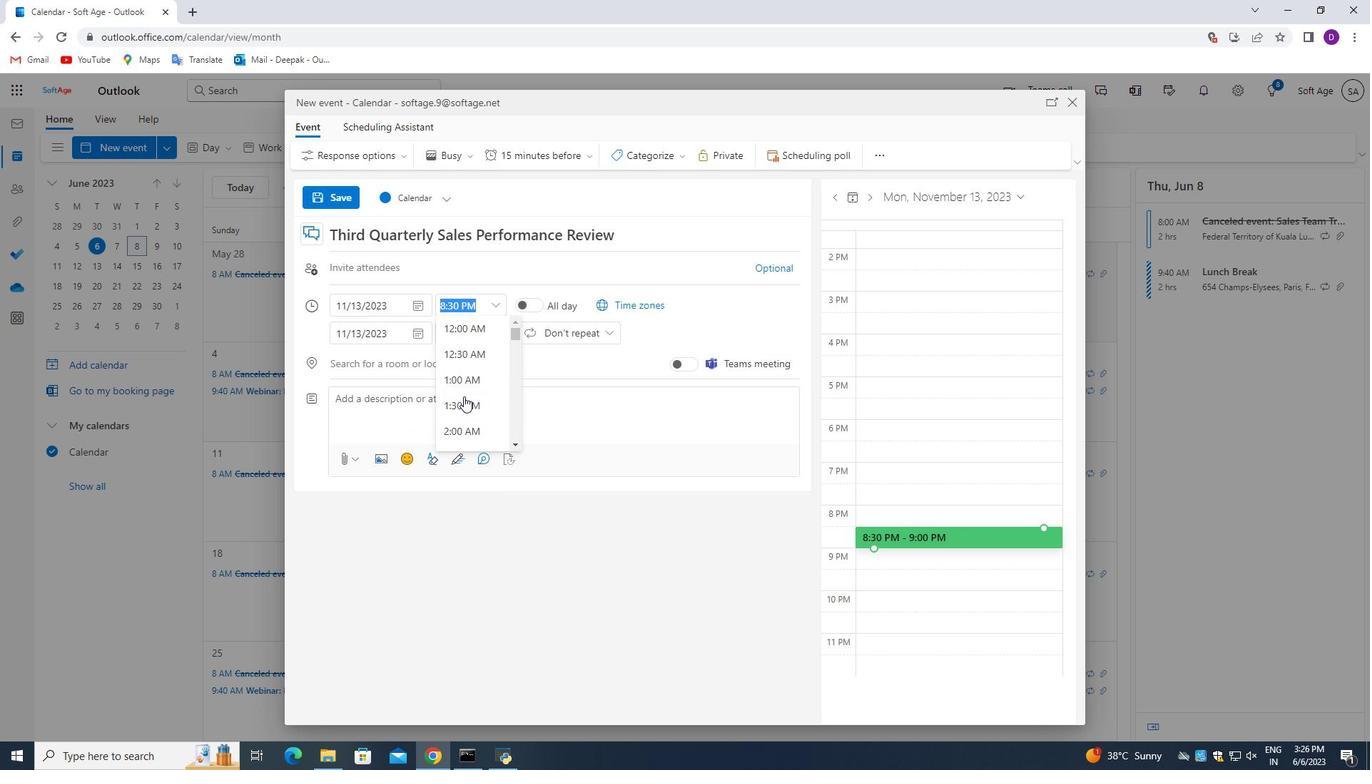 
Action: Mouse scrolled (464, 396) with delta (0, 0)
Screenshot: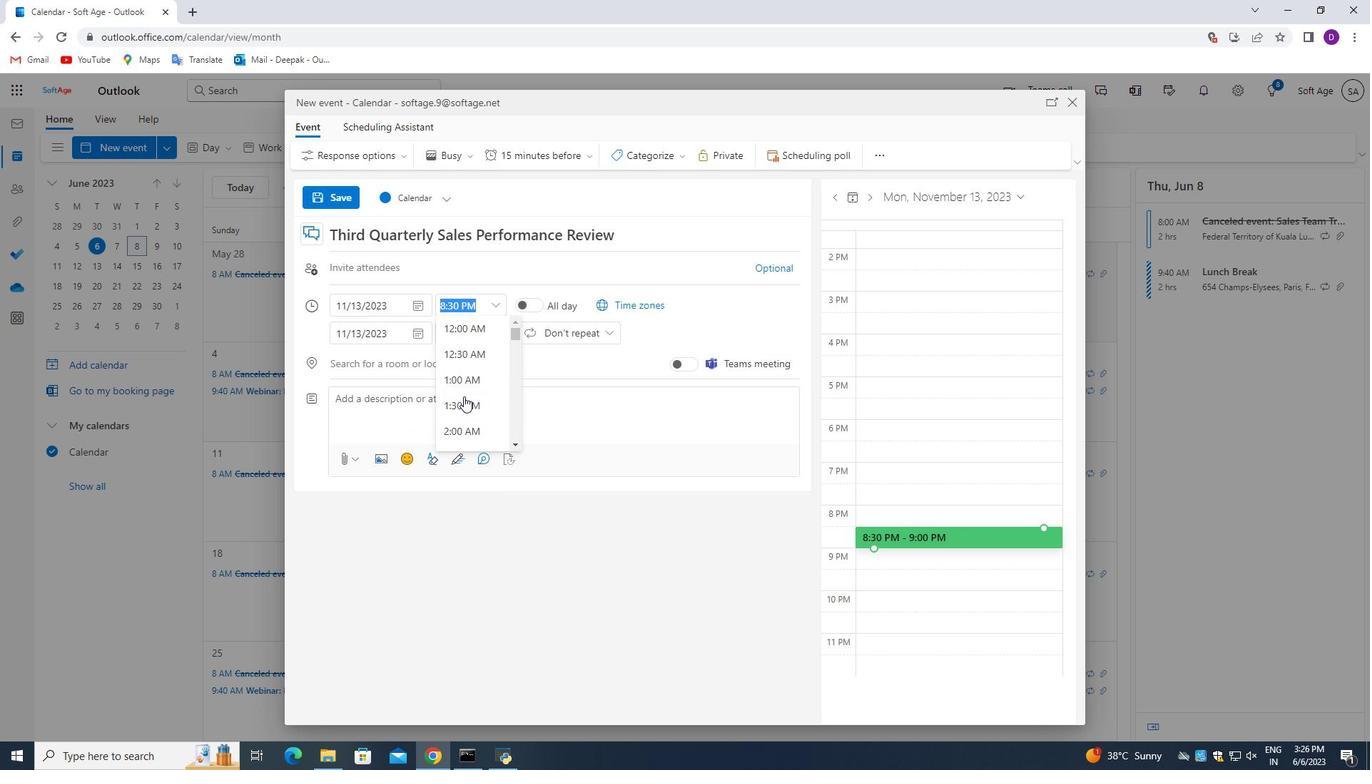 
Action: Mouse scrolled (464, 396) with delta (0, 0)
Screenshot: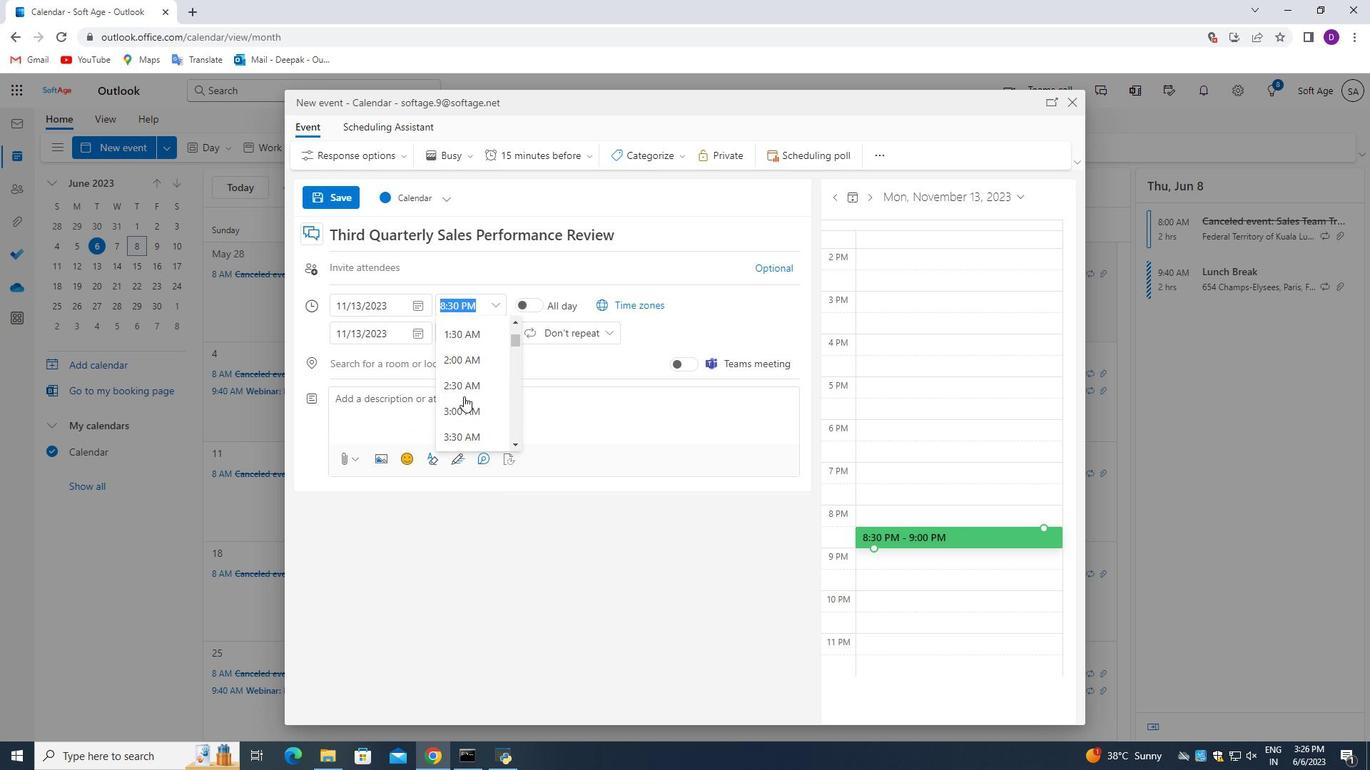 
Action: Mouse scrolled (464, 396) with delta (0, 0)
Screenshot: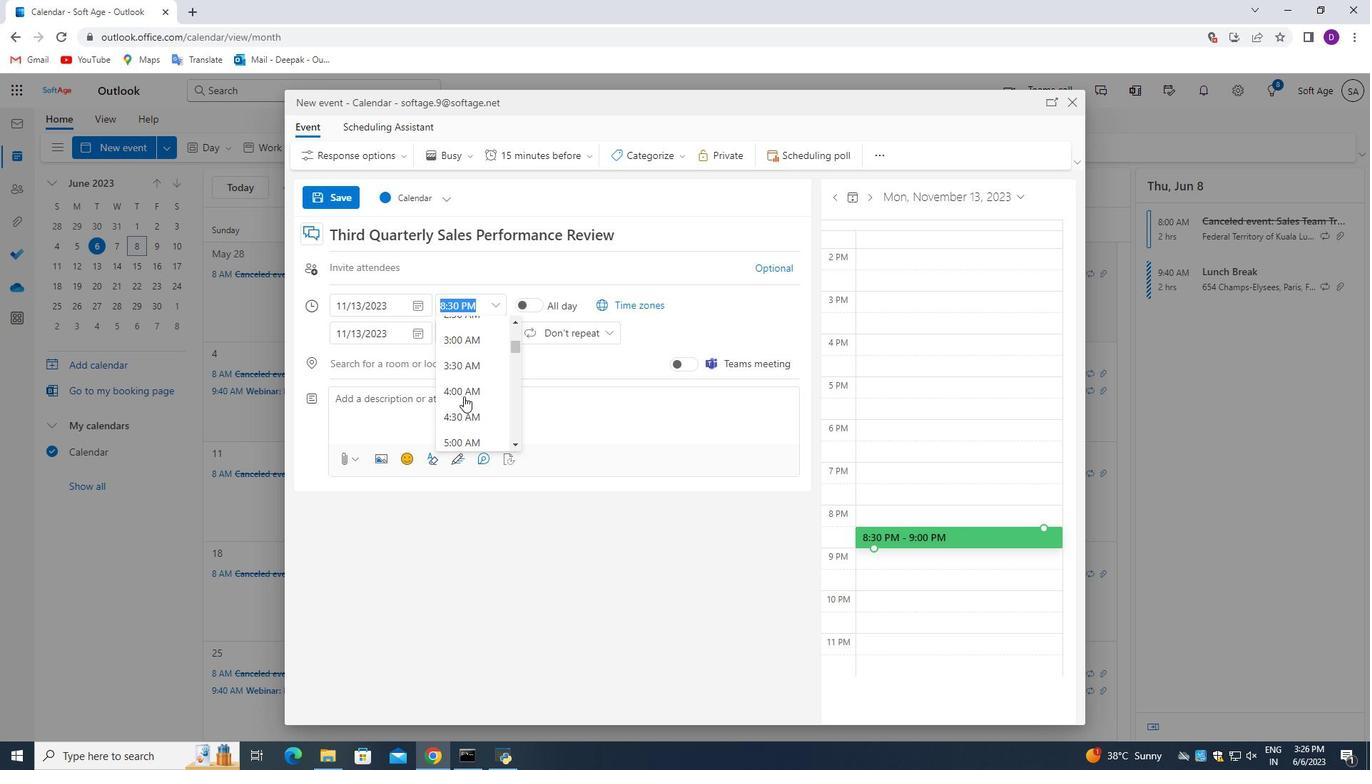 
Action: Mouse scrolled (464, 396) with delta (0, 0)
Screenshot: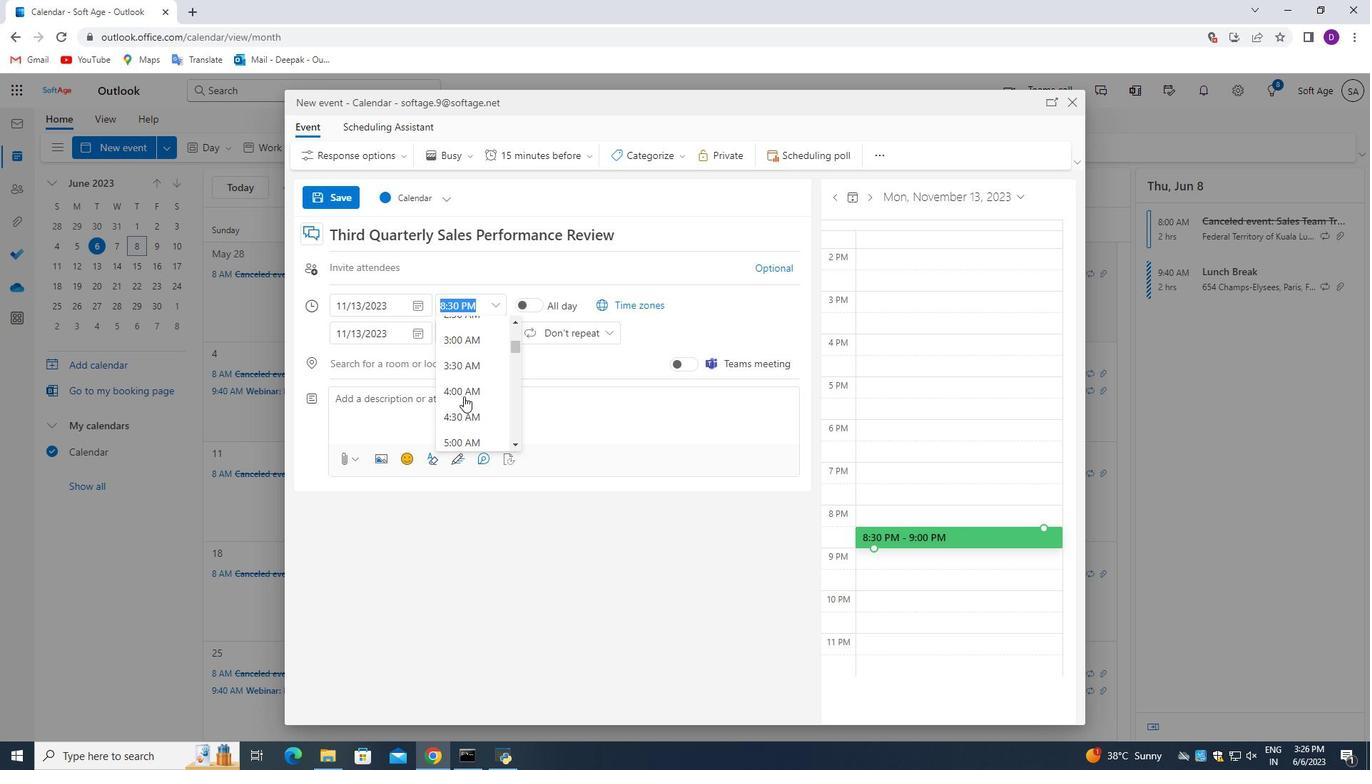 
Action: Mouse scrolled (464, 396) with delta (0, 0)
Screenshot: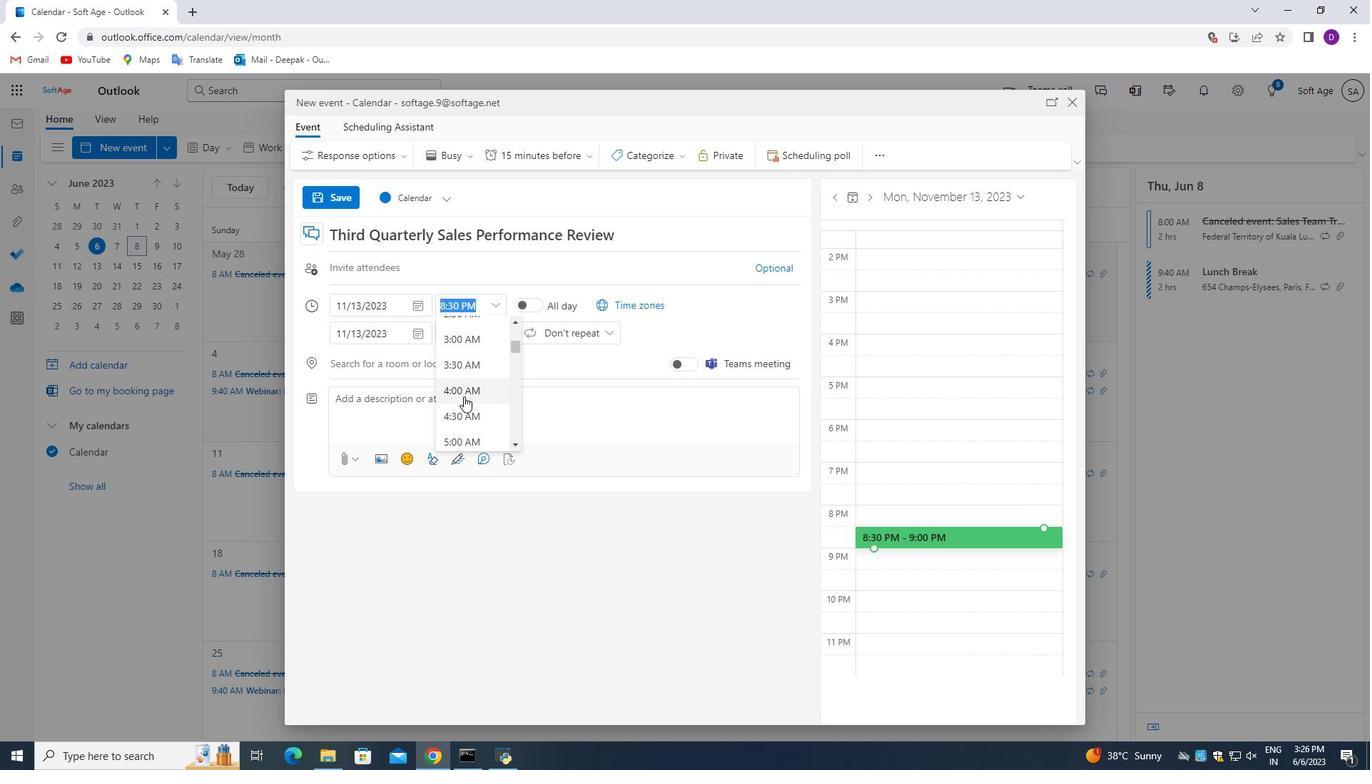 
Action: Mouse moved to (468, 408)
Screenshot: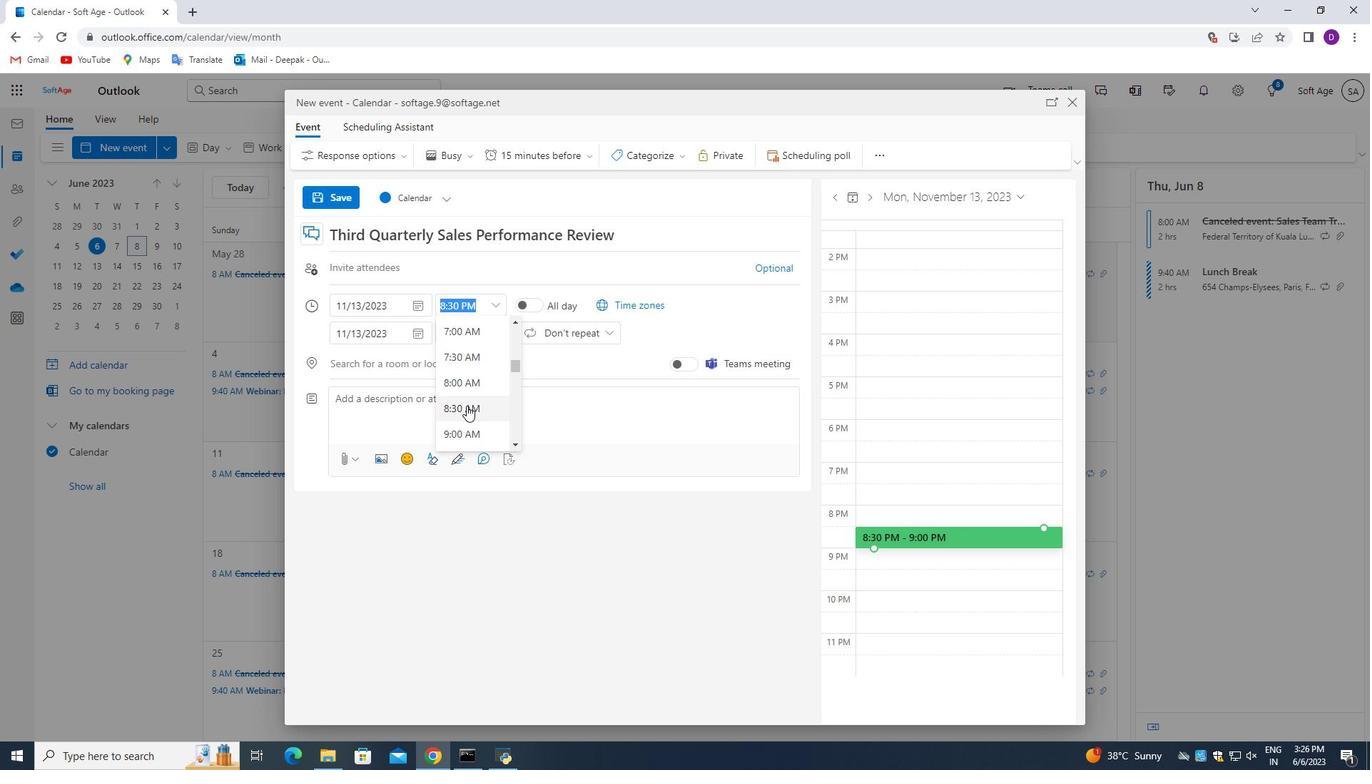 
Action: Mouse pressed left at (468, 408)
Screenshot: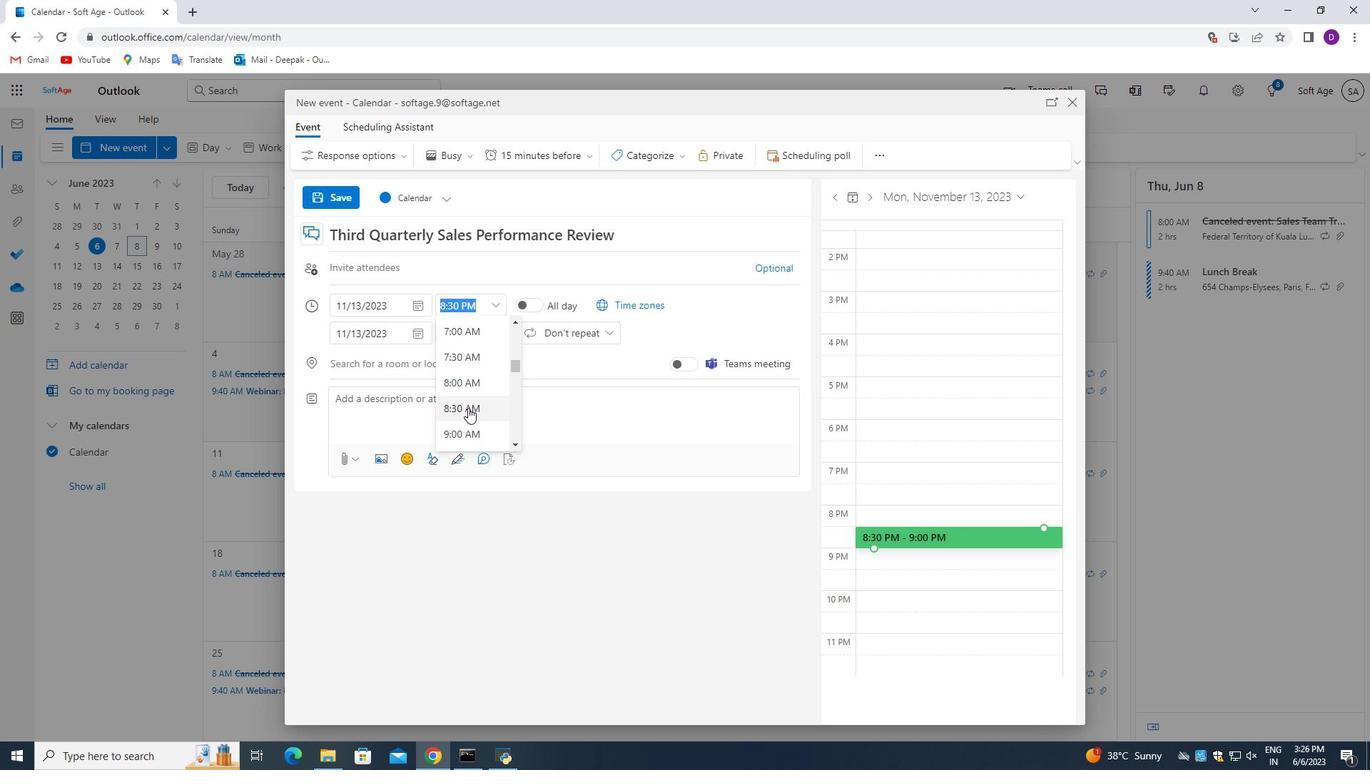 
Action: Mouse moved to (459, 308)
Screenshot: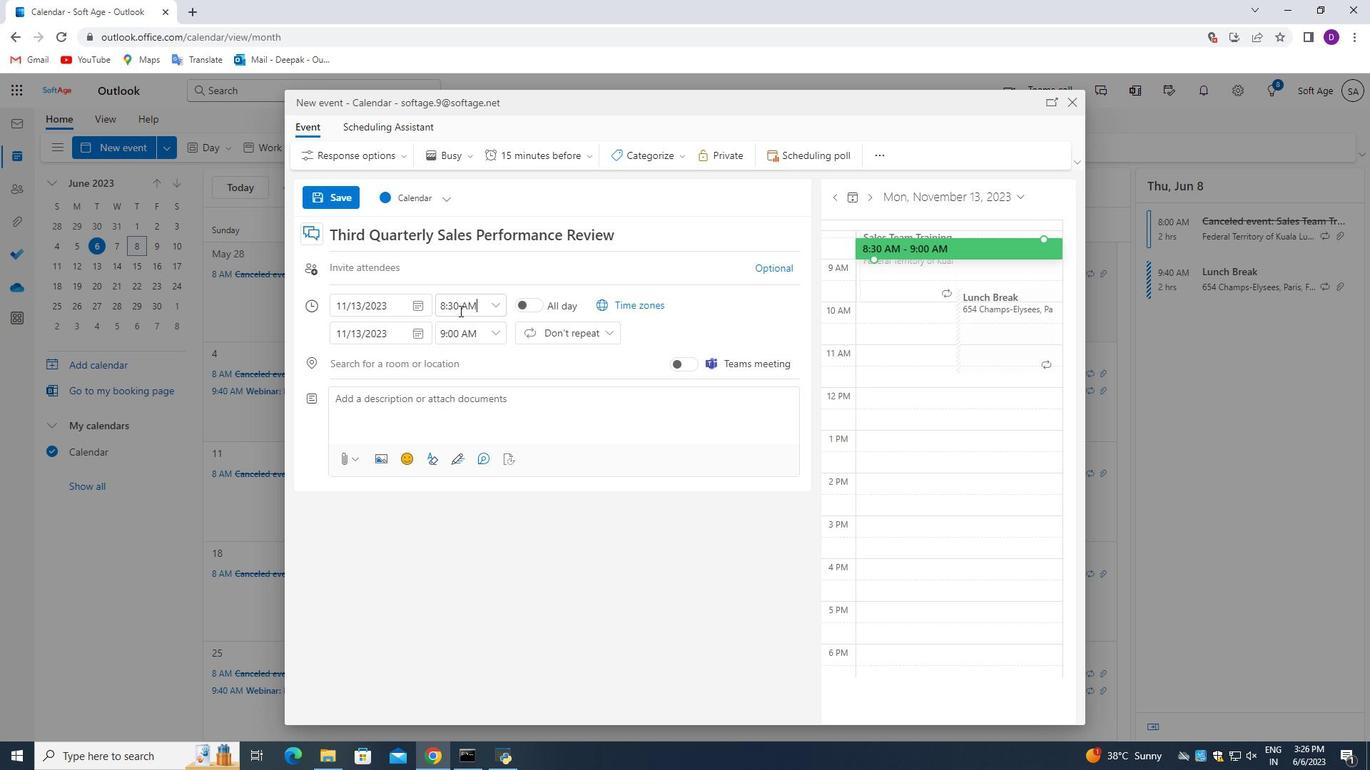 
Action: Mouse pressed left at (459, 308)
Screenshot: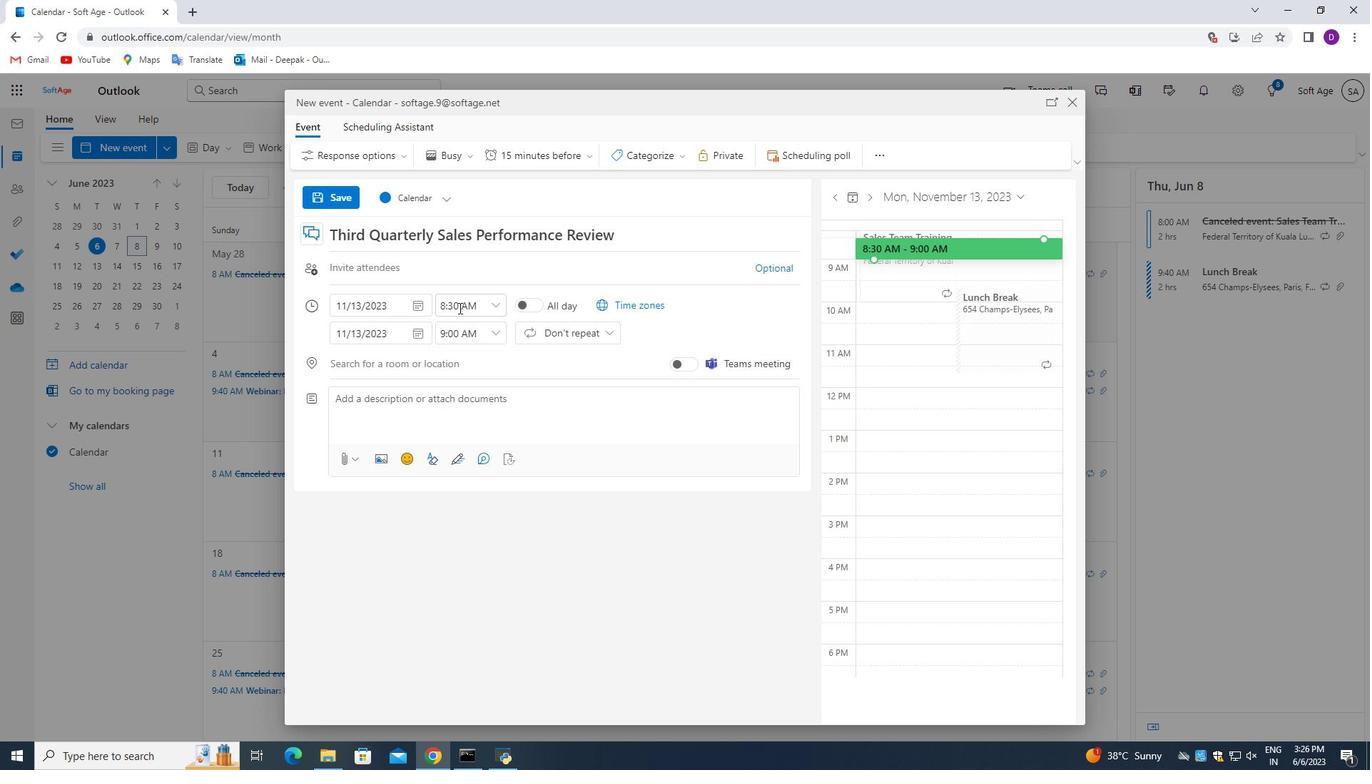 
Action: Mouse moved to (448, 314)
Screenshot: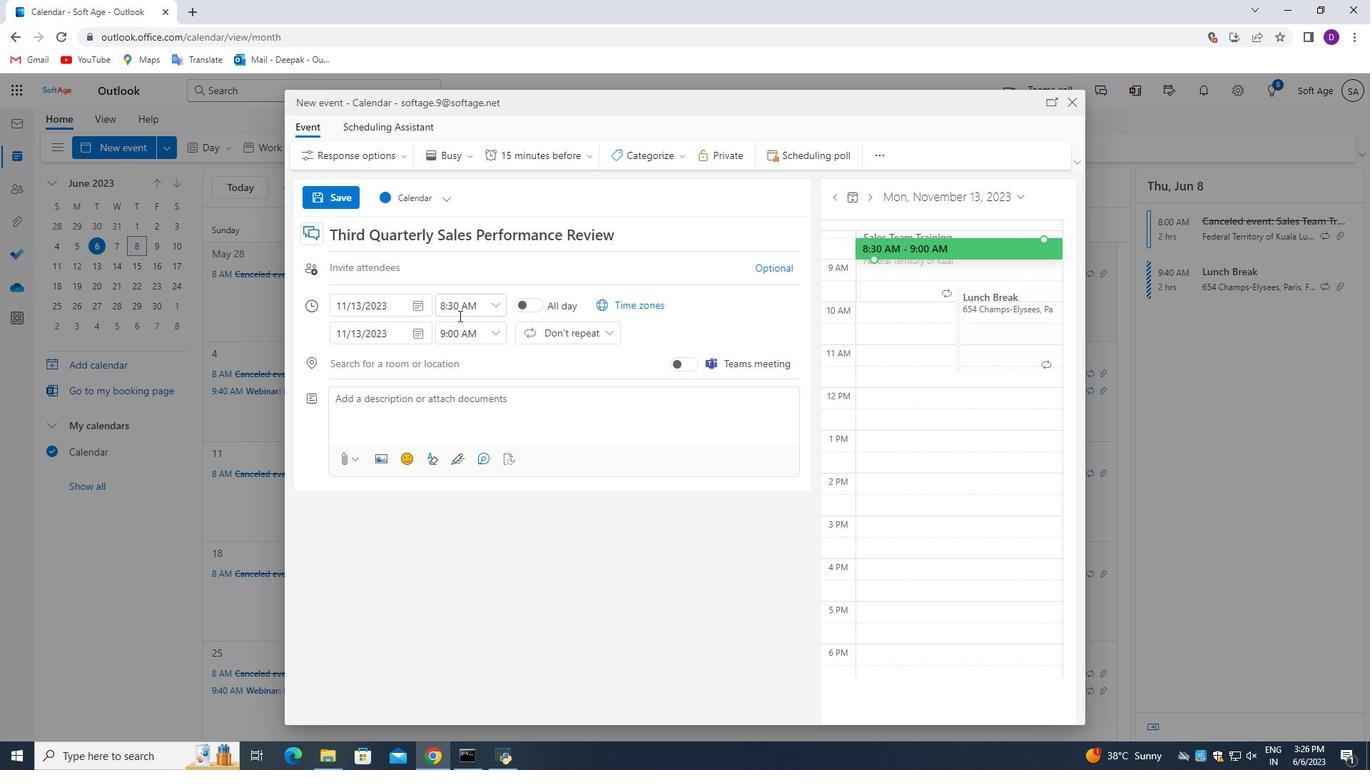 
Action: Key pressed <Key.left><Key.backspace>5
Screenshot: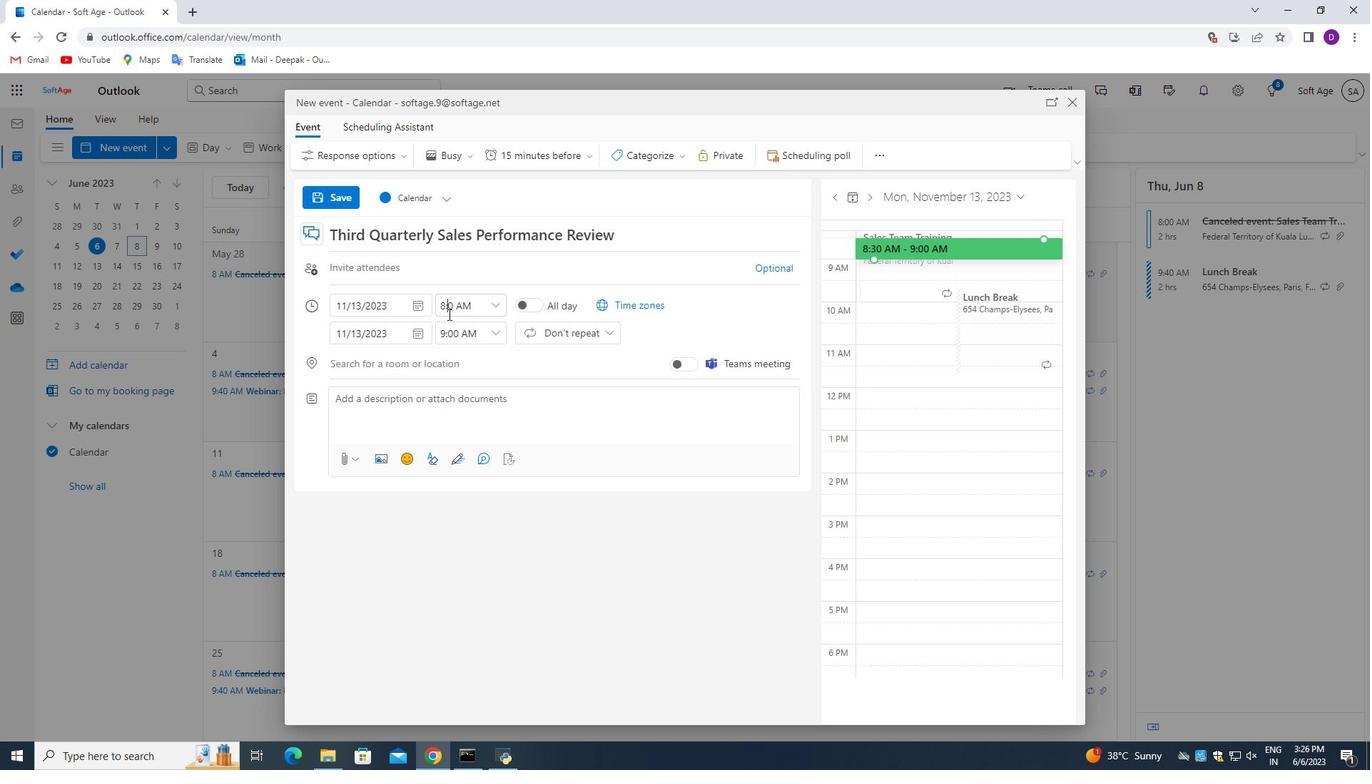 
Action: Mouse moved to (444, 333)
Screenshot: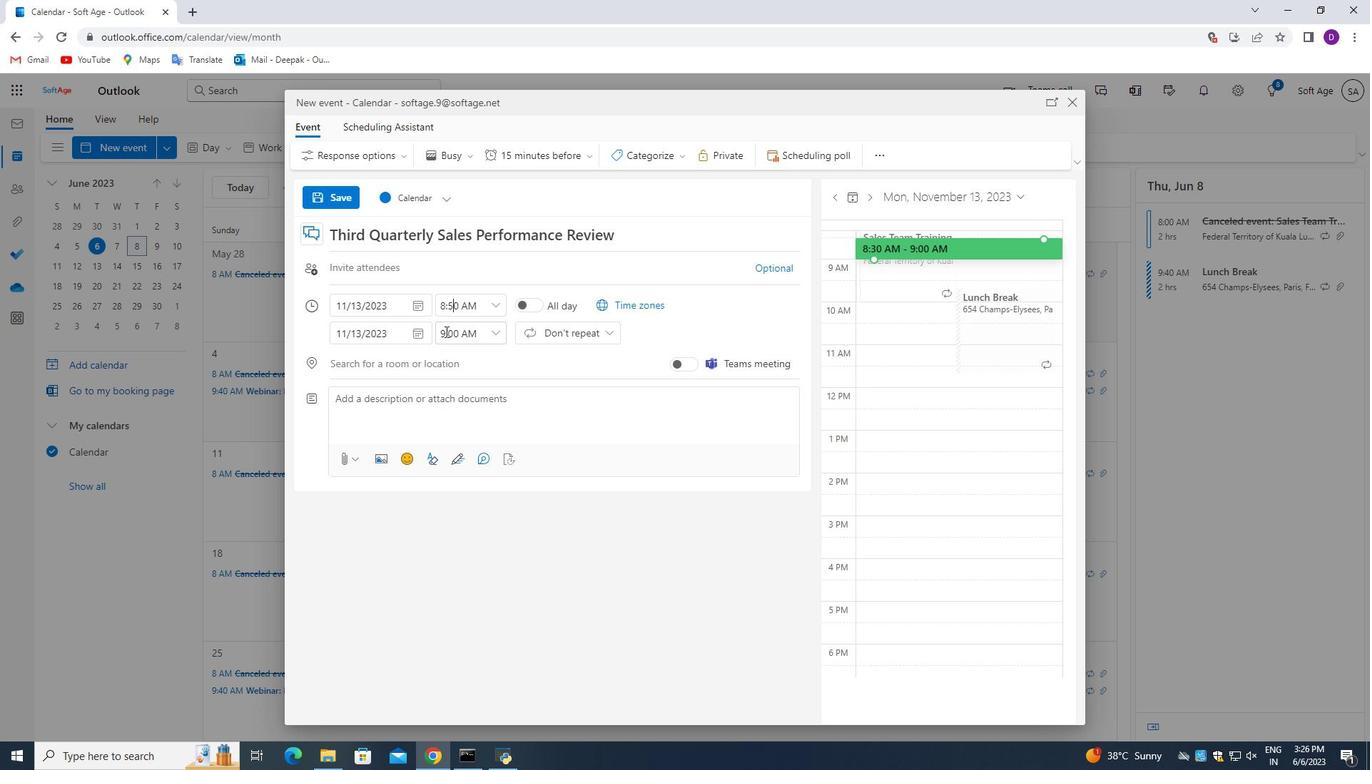 
Action: Mouse pressed left at (444, 333)
Screenshot: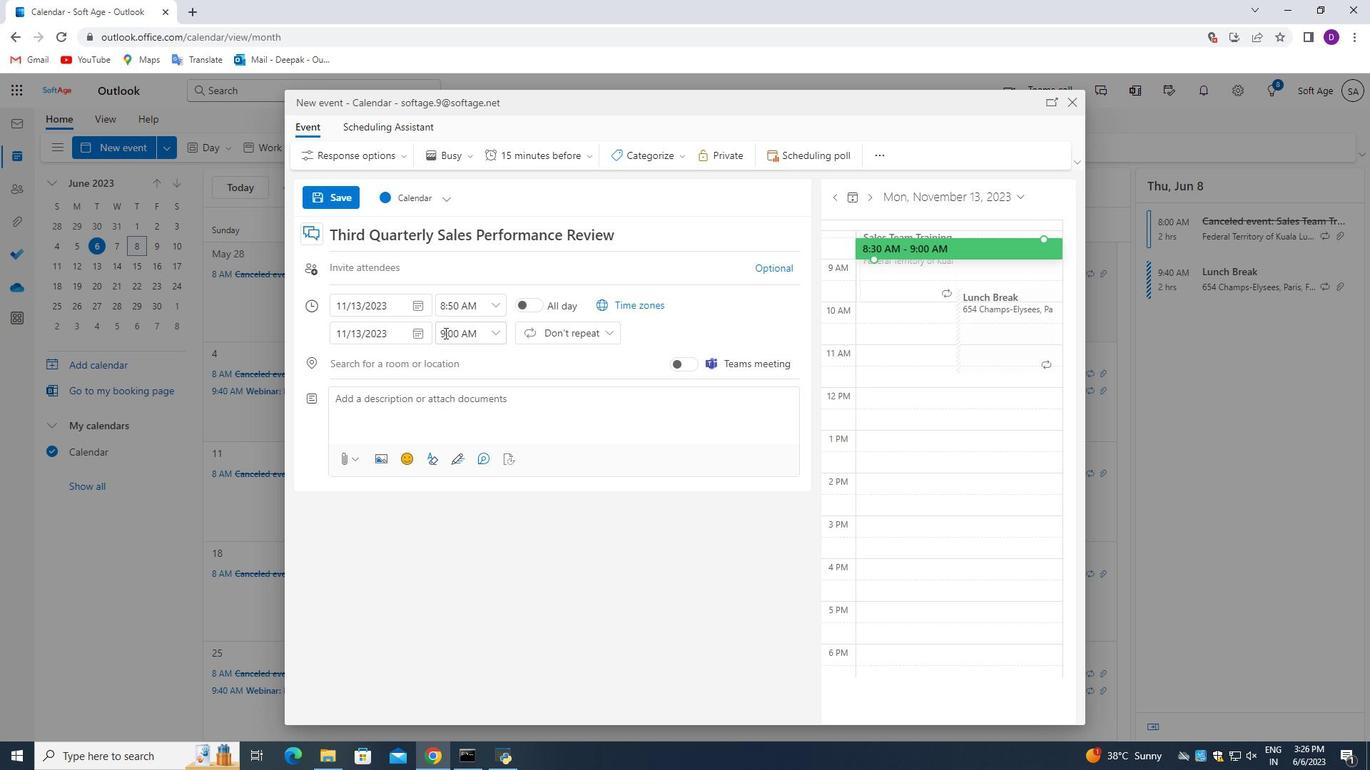 
Action: Mouse pressed left at (444, 333)
Screenshot: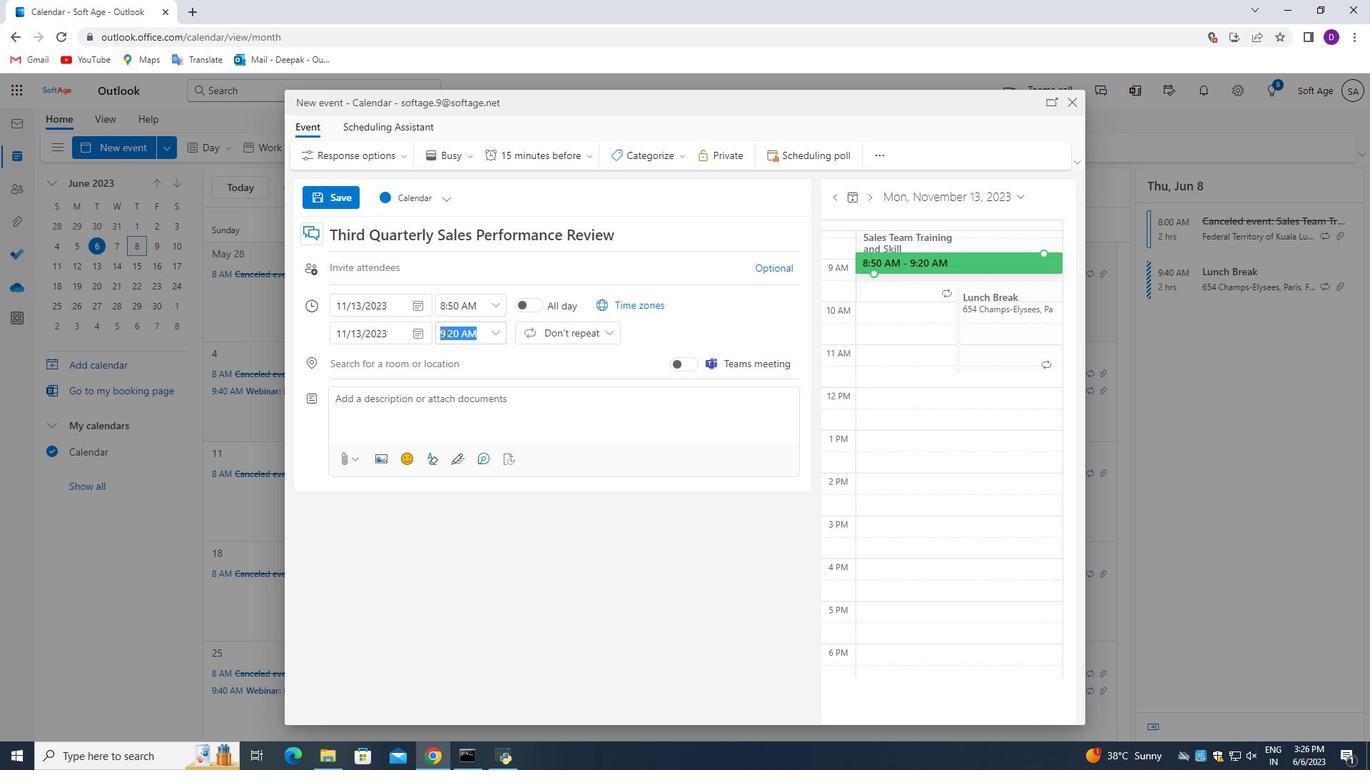 
Action: Mouse moved to (473, 353)
Screenshot: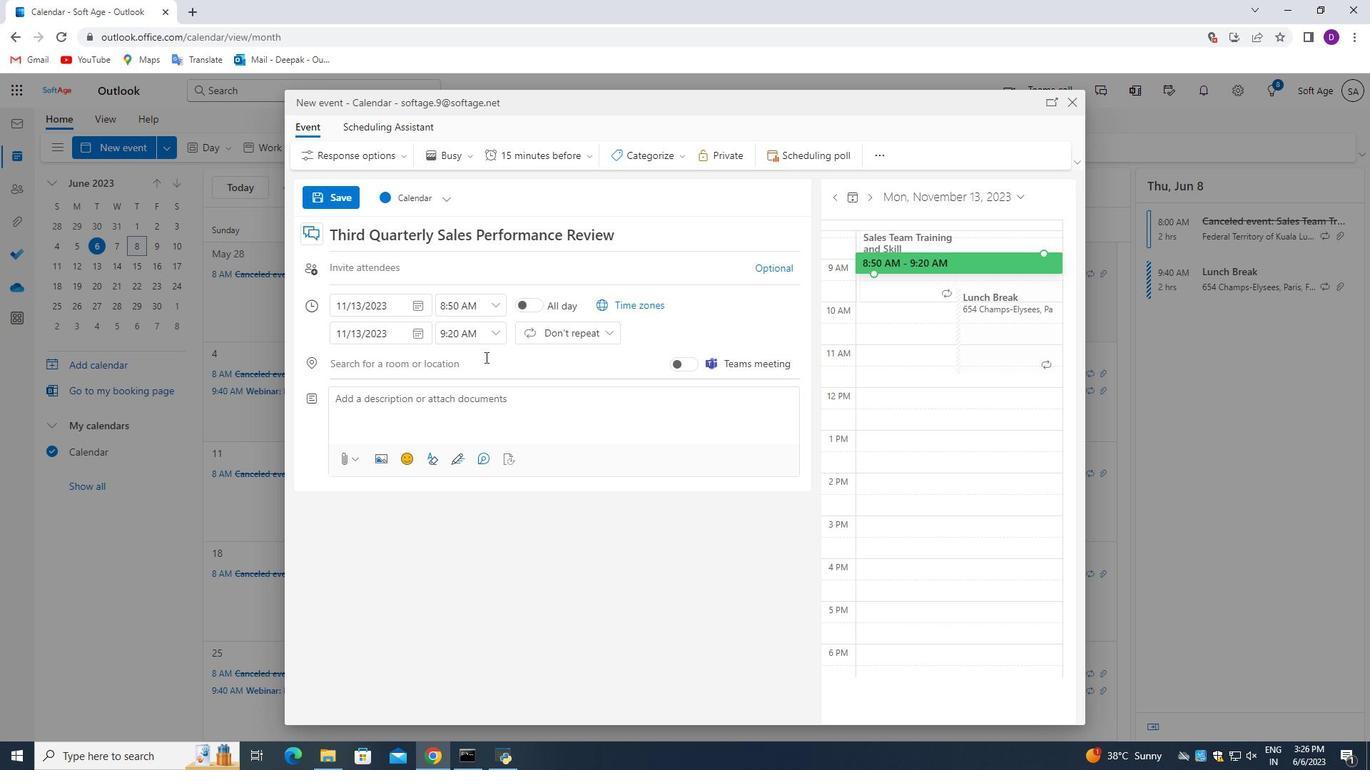 
Action: Key pressed <Key.backspace>10<Key.right><Key.right><Key.backspace>5
Screenshot: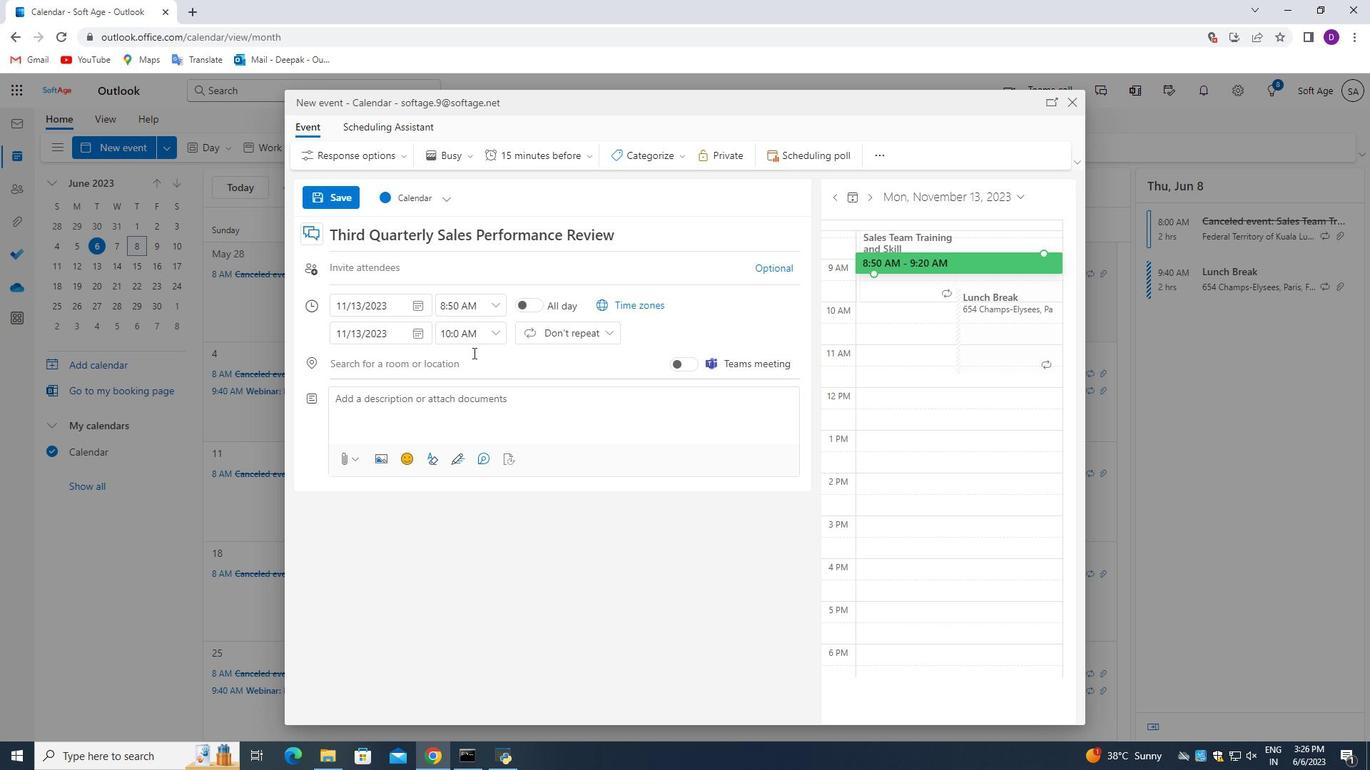 
Action: Mouse moved to (473, 400)
Screenshot: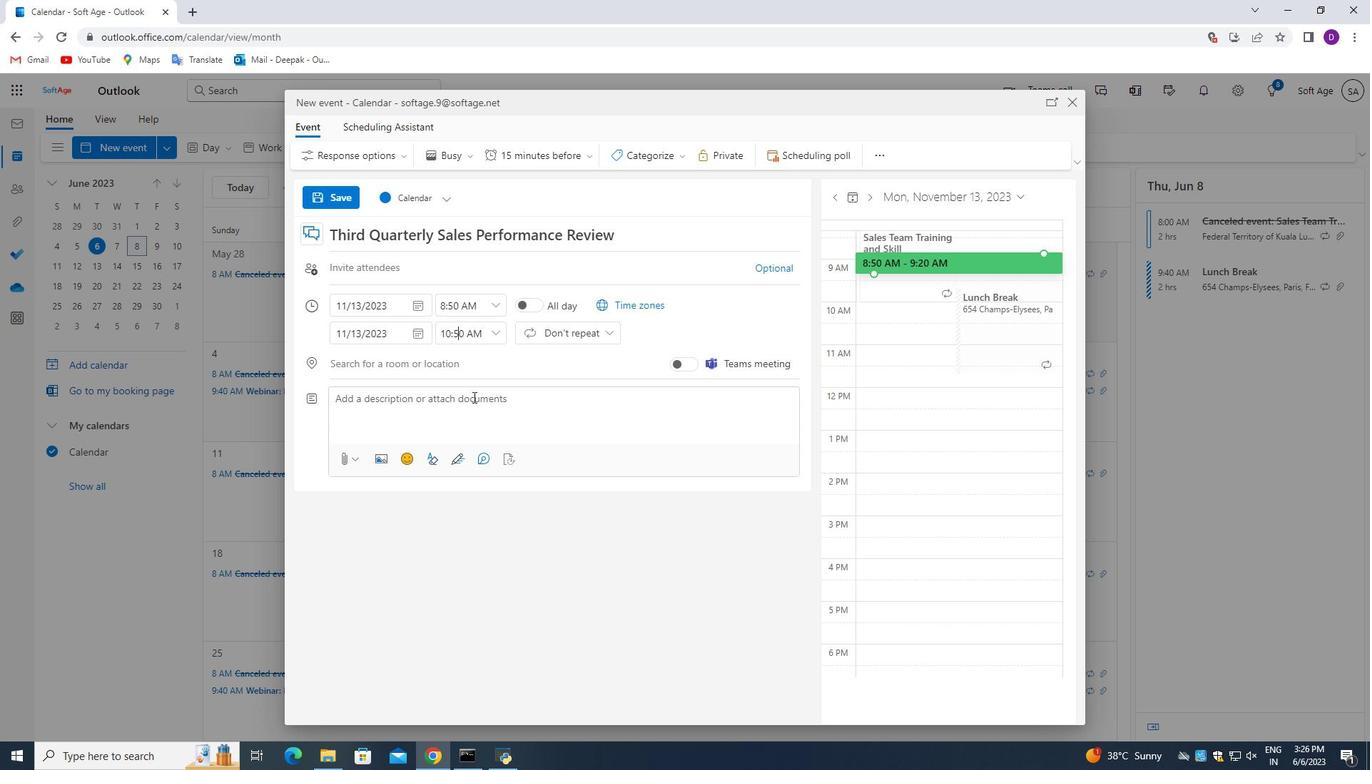 
Action: Mouse pressed left at (473, 400)
Screenshot: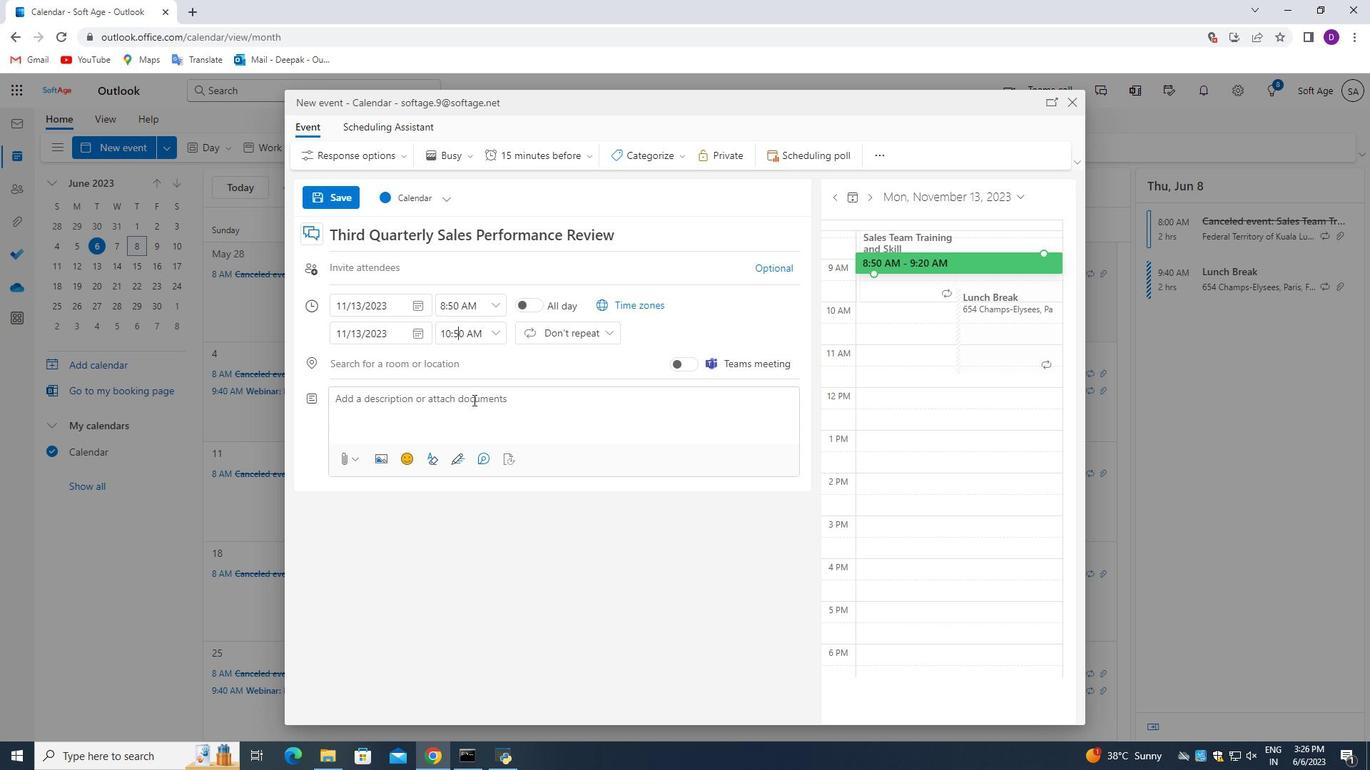 
Action: Mouse moved to (455, 585)
Screenshot: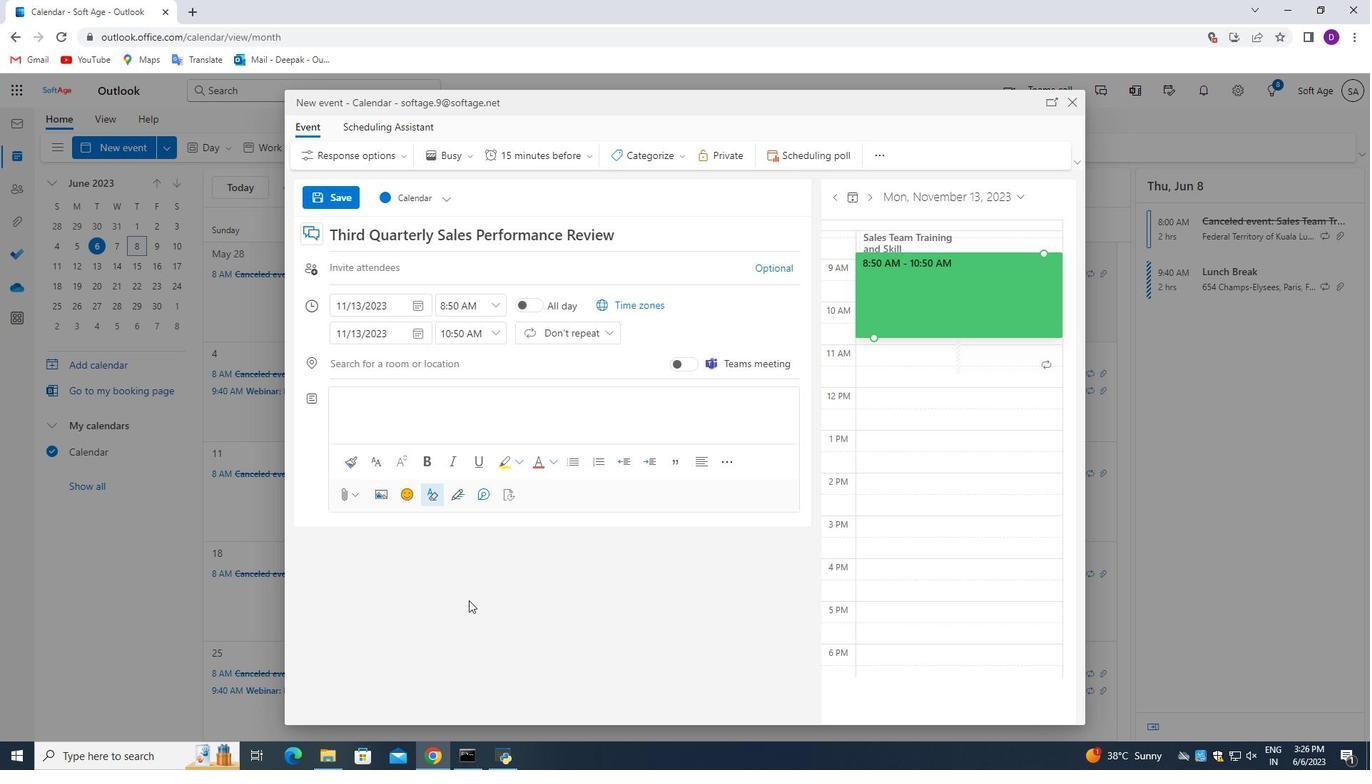 
Action: Key pressed <Key.shift_r>The<Key.space>event<Key.space>coordinator<Key.space>is<Key.space>responsible<Key.space>for<Key.space>planning<Key.space><Key.backspace>,<Key.space>organizing,<Key.space>and<Key.space>executing<Key.space>the<Key.space>networking<Key.space>event.<Key.space><Key.shift_r>They<Key.space>oversee<Key.space>all<Key.space>aspecto<Key.backspace>s<Key.space>of<Key.space>the<Key.space>event,<Key.space>including<Key.space>venue<Key.space>selection,<Key.space>logistics,<Key.space>scheduling,<Key.space>vendor<Key.space>management,<Key.space>and<Key.space>participant<Key.space>registration.<Key.space><Key.shift_r>The<Key.space>event<Key.space>cooedinatio<Key.backspace><Key.backspace>or<Key.space>ensures<Key.backspace><Key.backspace><Key.backspace><Key.backspace><Key.backspace><Key.backspace><Key.backspace><Key.backspace><Key.backspace><Key.backspace><Key.backspace><Key.backspace><Key.backspace><Key.backspace><Key.backspace><Key.backspace>rdinater<Key.space><Key.backspace><Key.backspace><Key.backspace>er<Key.space>ensures<Key.space>a<Key.space>seamless<Key.space>and<Key.space>expectations<Key.space>of<Key.space>the<Key.space>attendees.
Screenshot: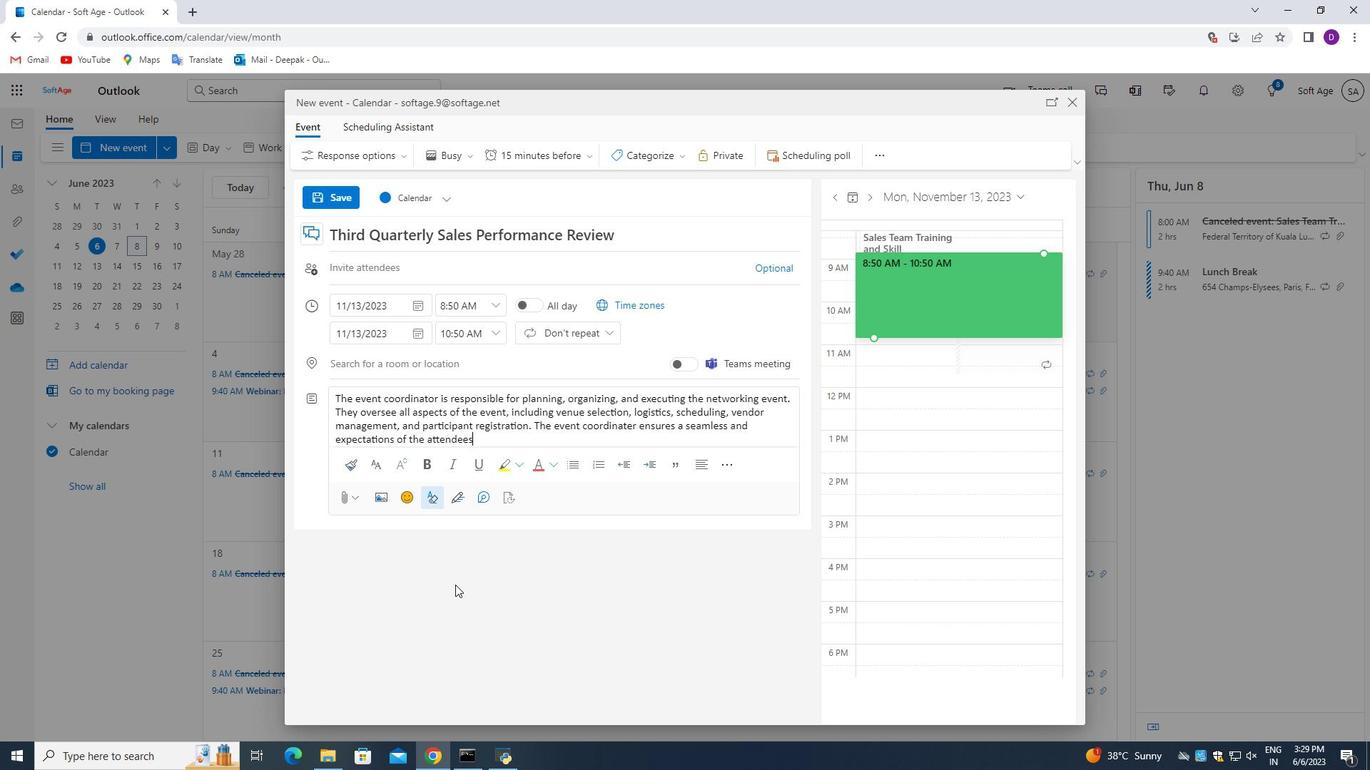 
Action: Mouse moved to (658, 162)
Screenshot: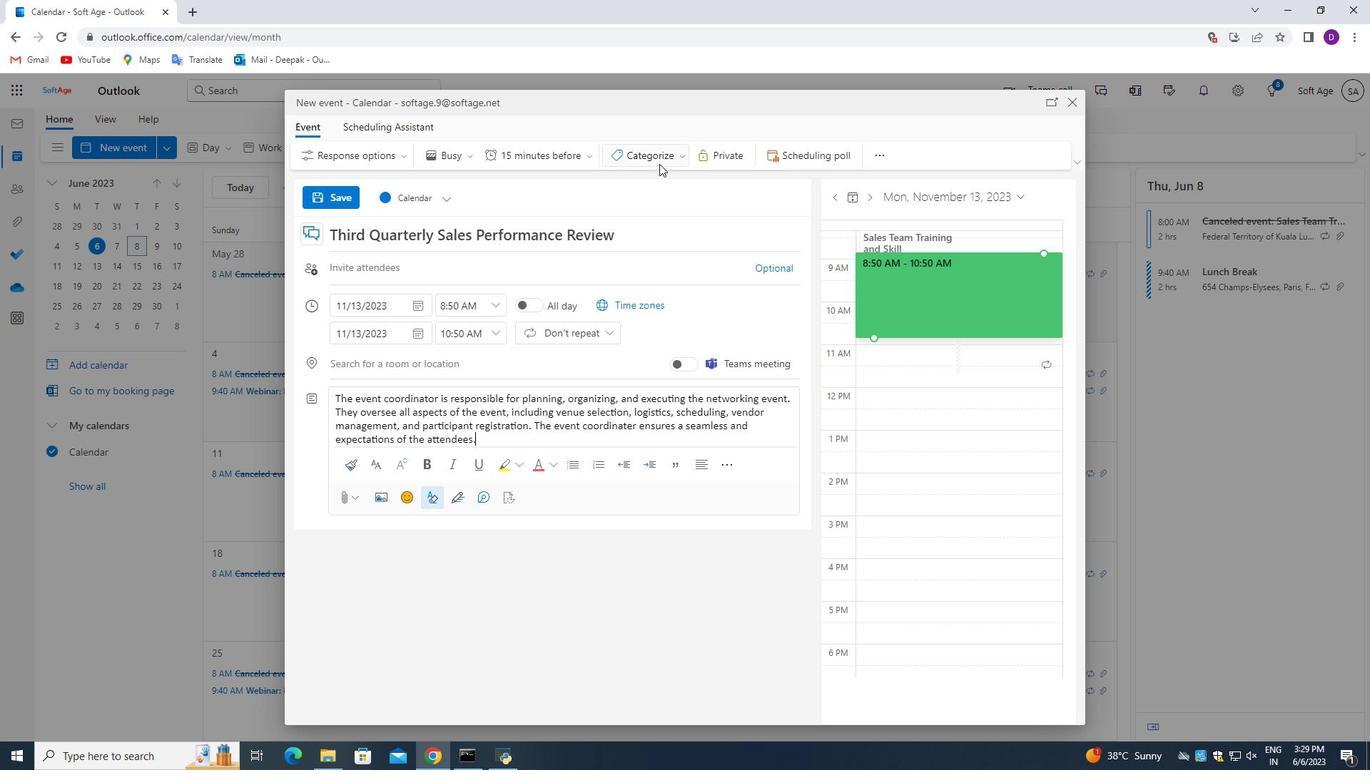 
Action: Mouse pressed left at (658, 162)
Screenshot: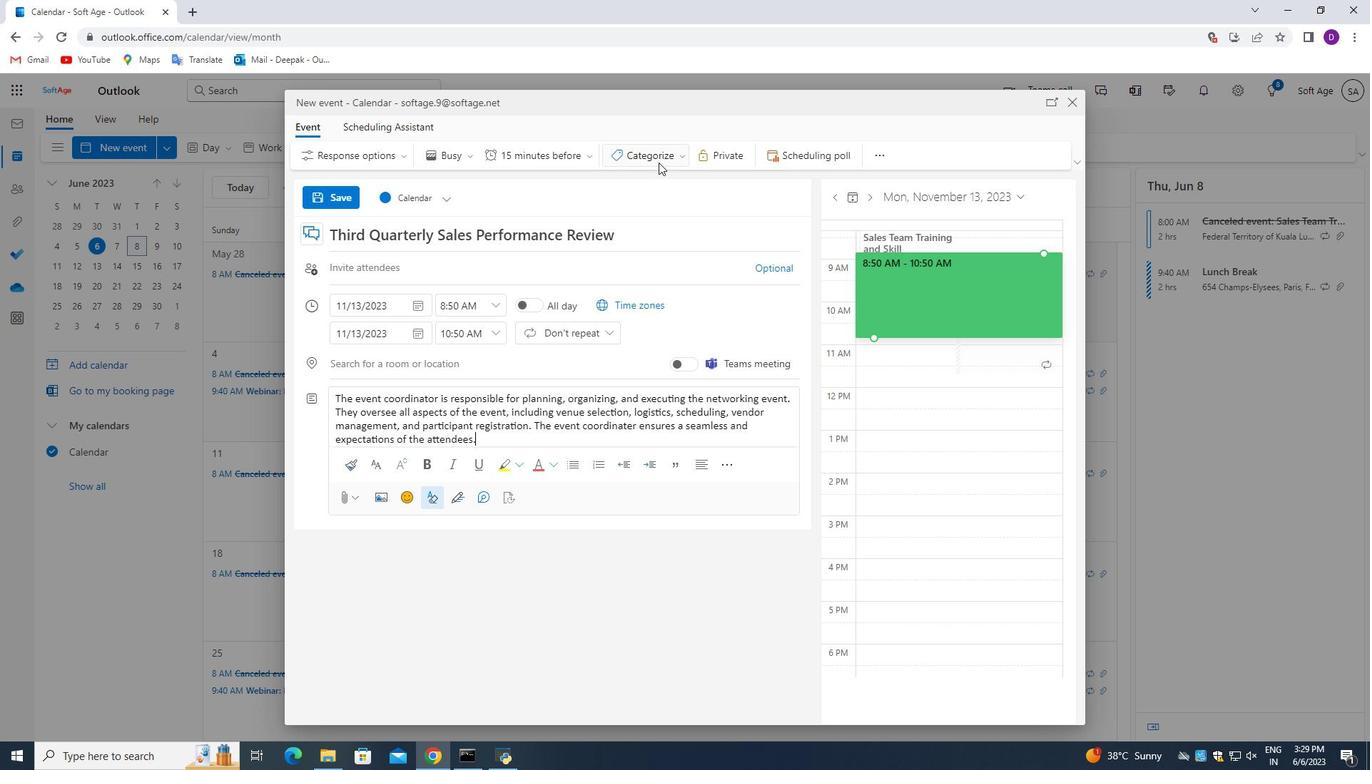 
Action: Mouse moved to (659, 188)
Screenshot: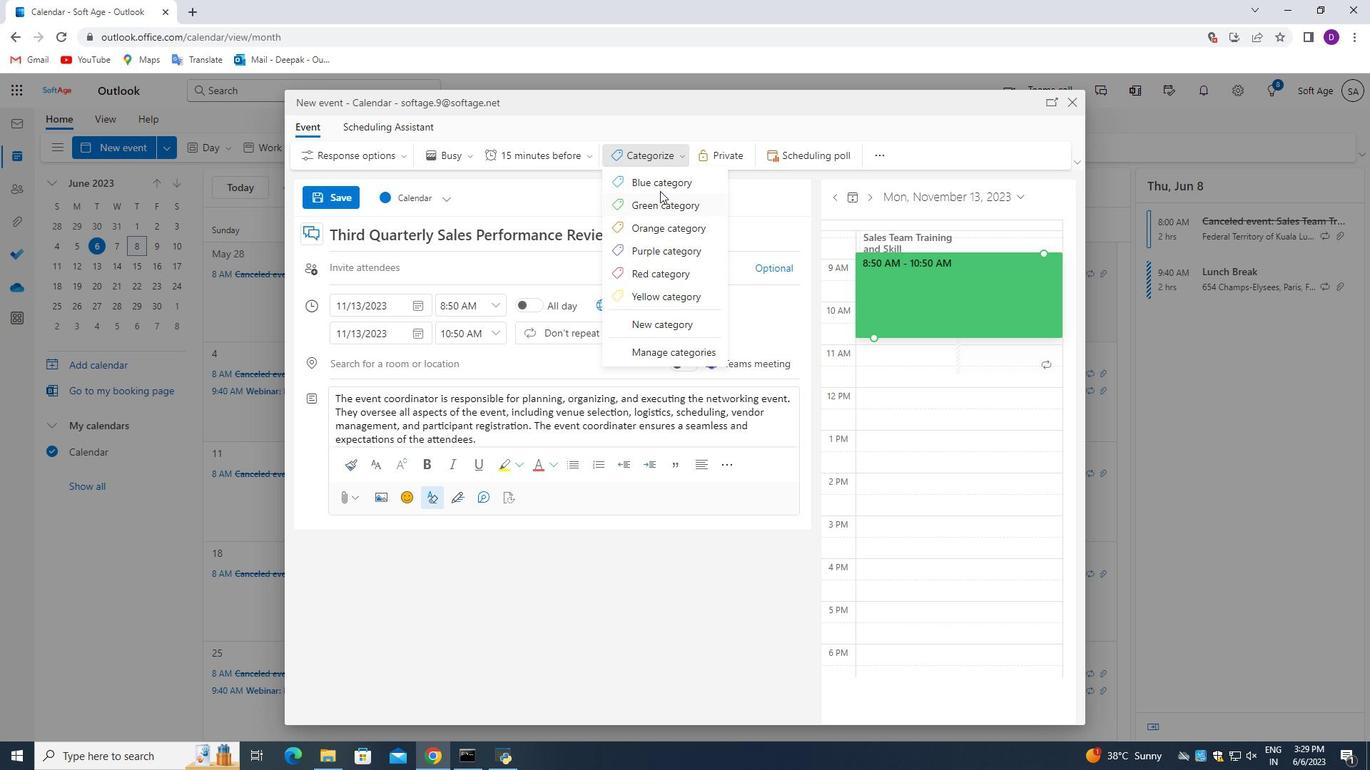 
Action: Mouse pressed left at (659, 188)
Screenshot: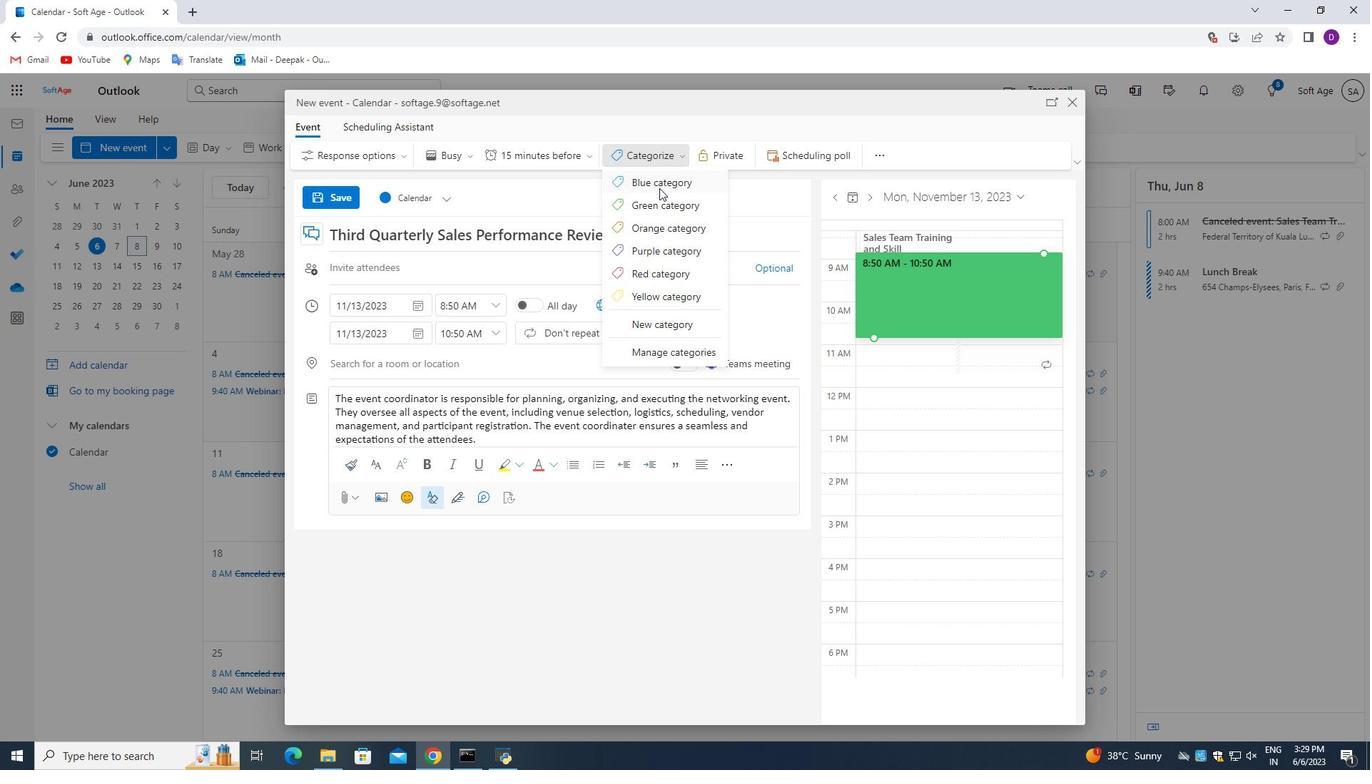 
Action: Mouse moved to (370, 267)
Screenshot: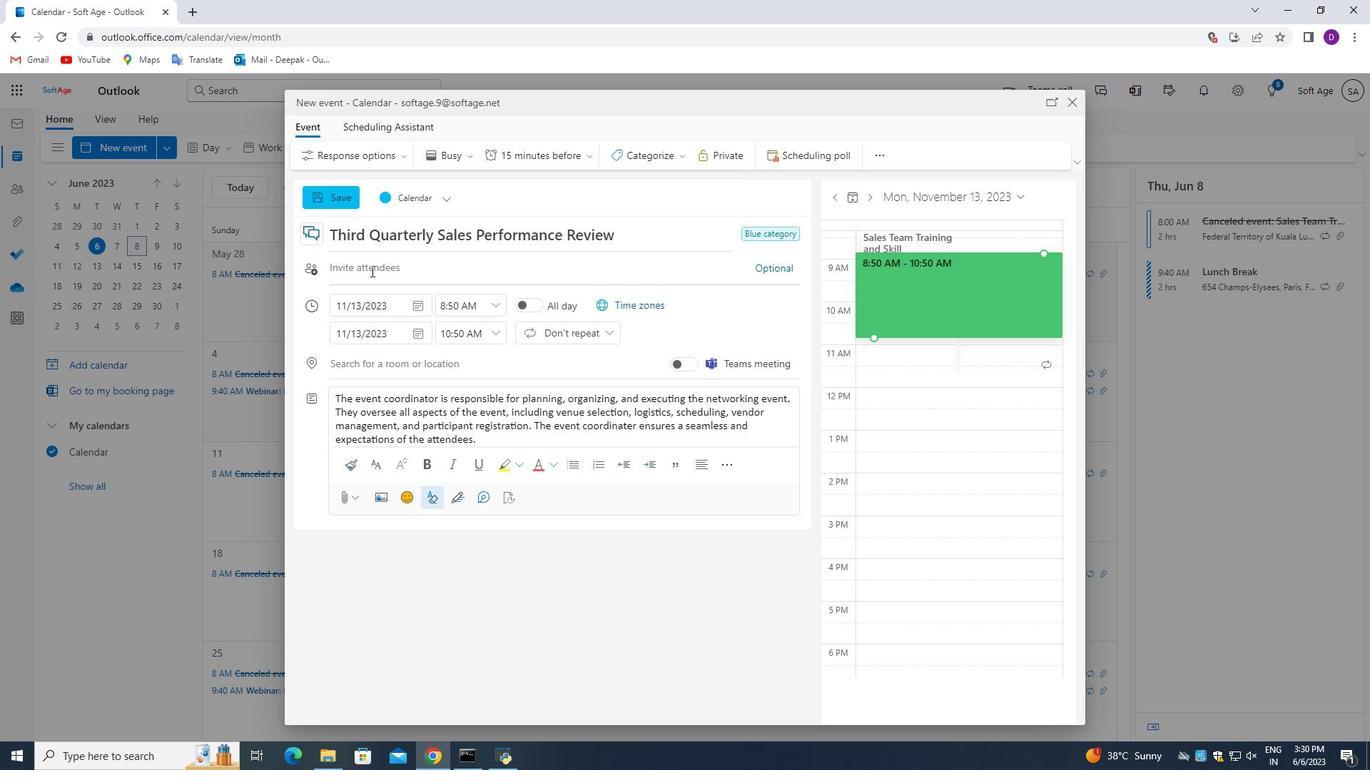 
Action: Mouse pressed left at (370, 267)
Screenshot: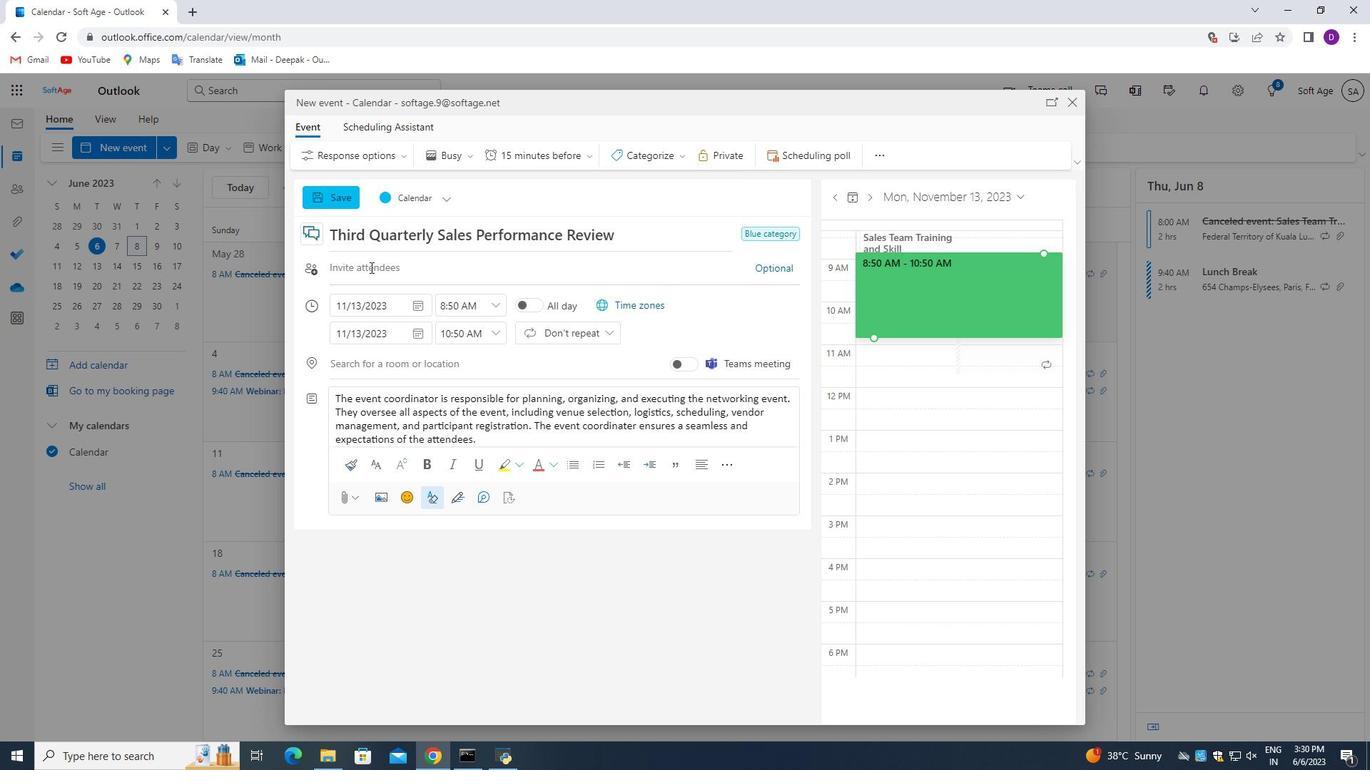 
Action: Key pressed softage.8<Key.shift>@softage.net<Key.enter>
Screenshot: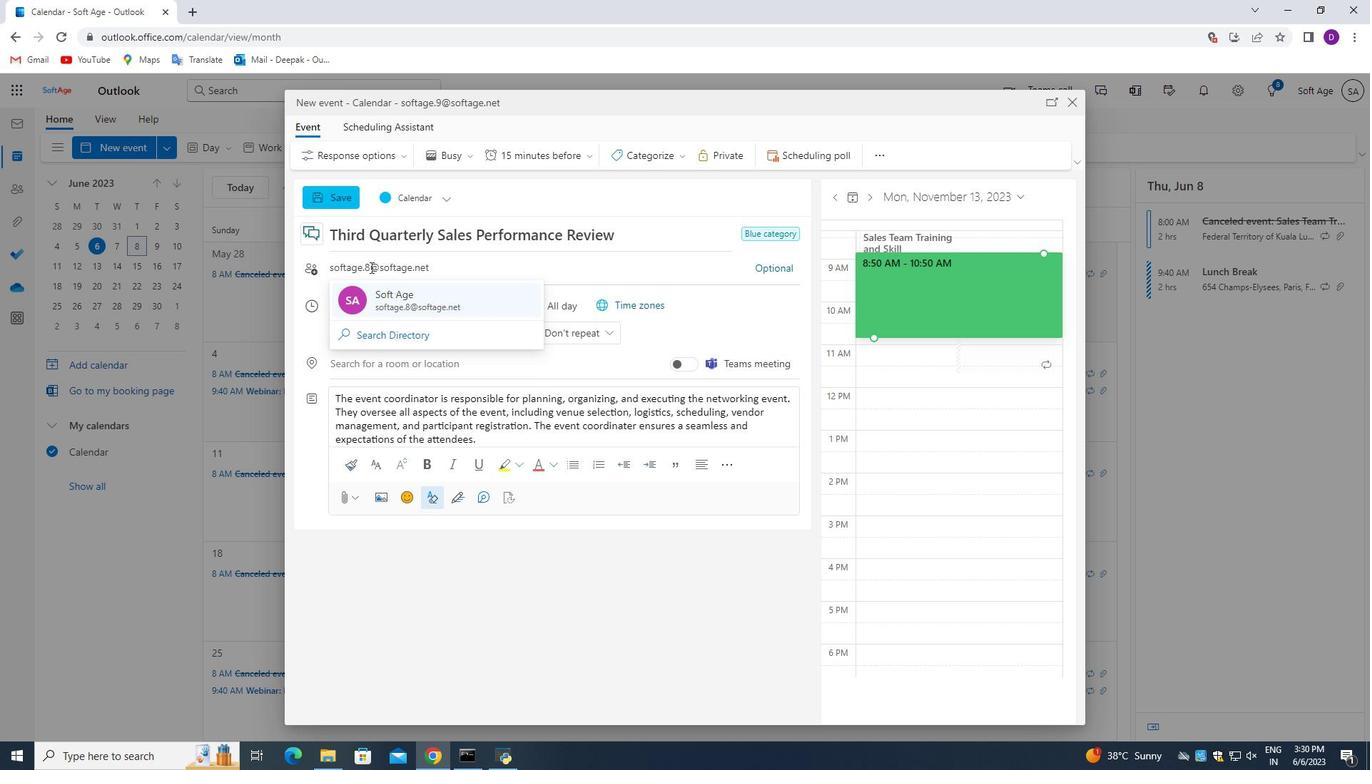 
Action: Mouse moved to (762, 274)
Screenshot: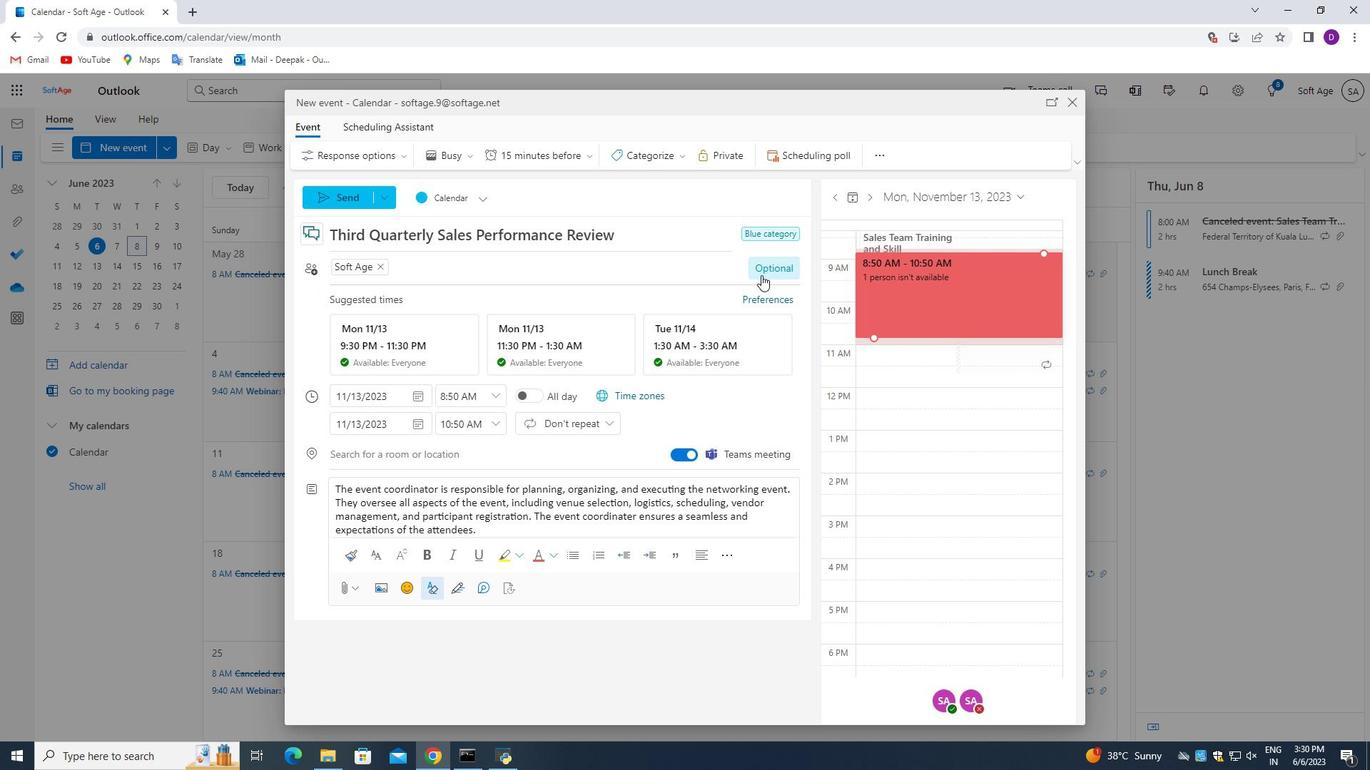 
Action: Mouse pressed left at (762, 274)
Screenshot: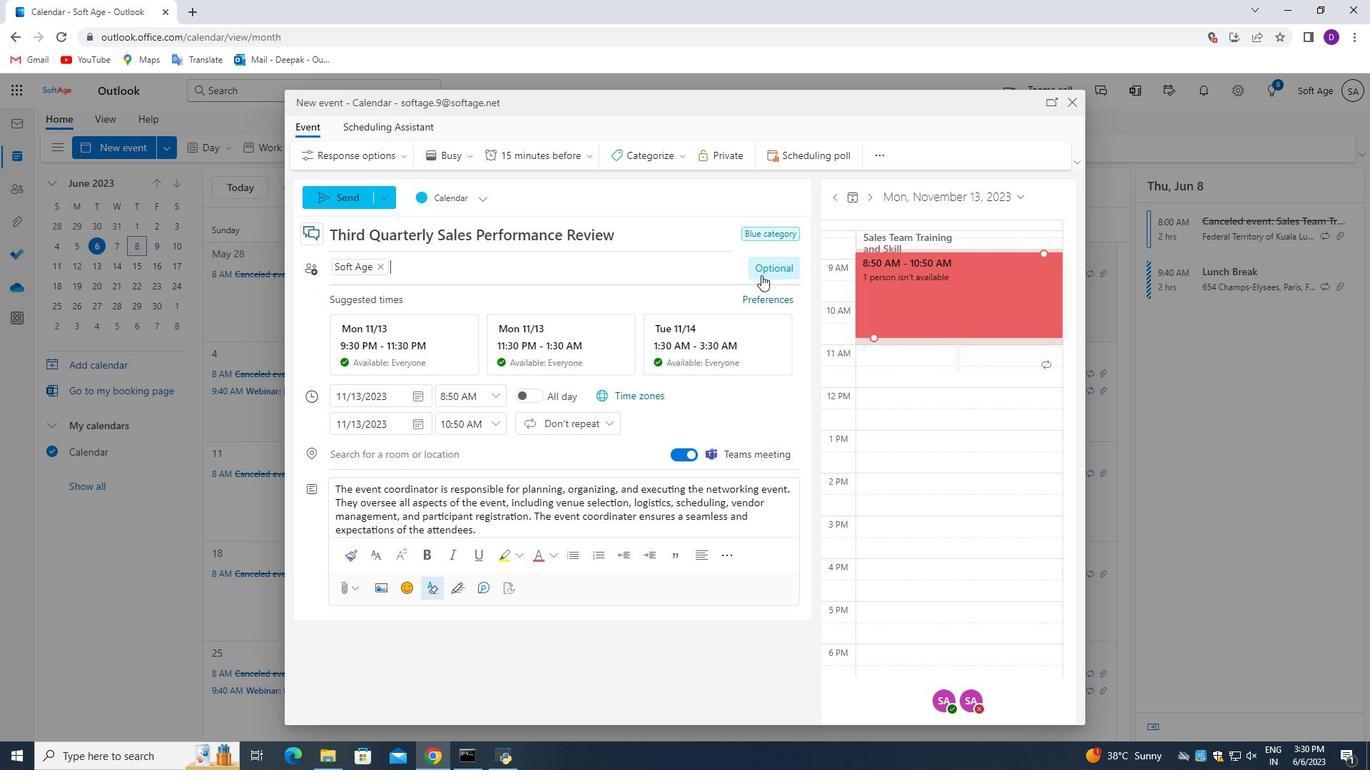 
Action: Mouse moved to (523, 261)
Screenshot: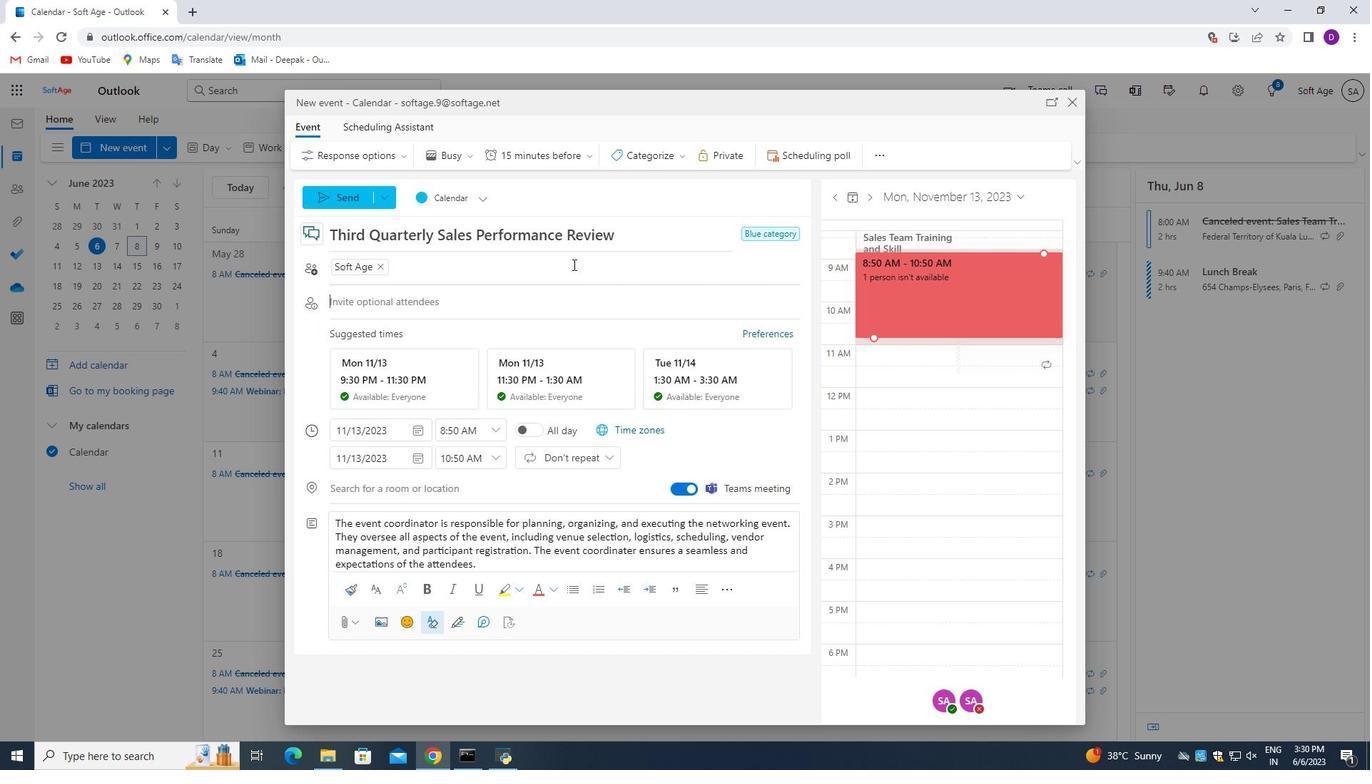 
Action: Key pressed softage.10<Key.shift>@softage.net<Key.enter>
Screenshot: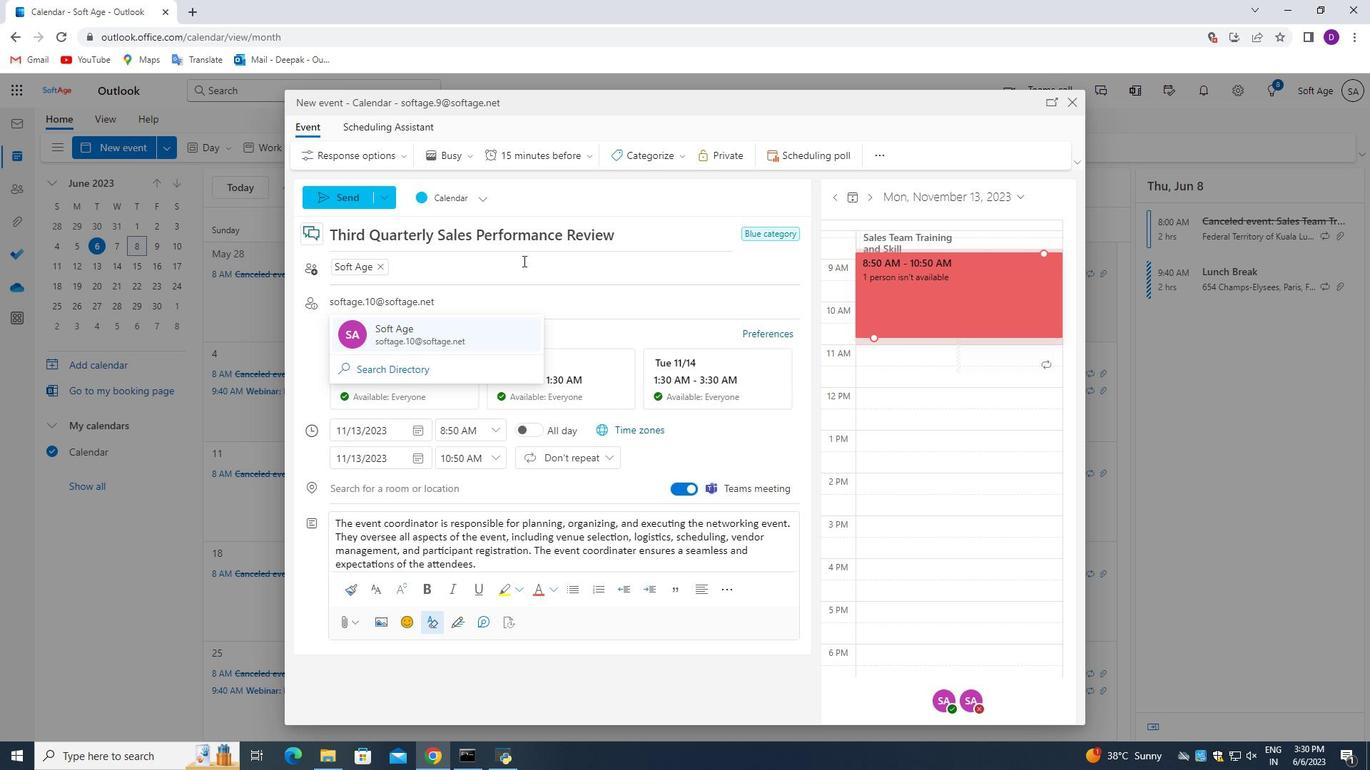 
Action: Mouse moved to (565, 159)
Screenshot: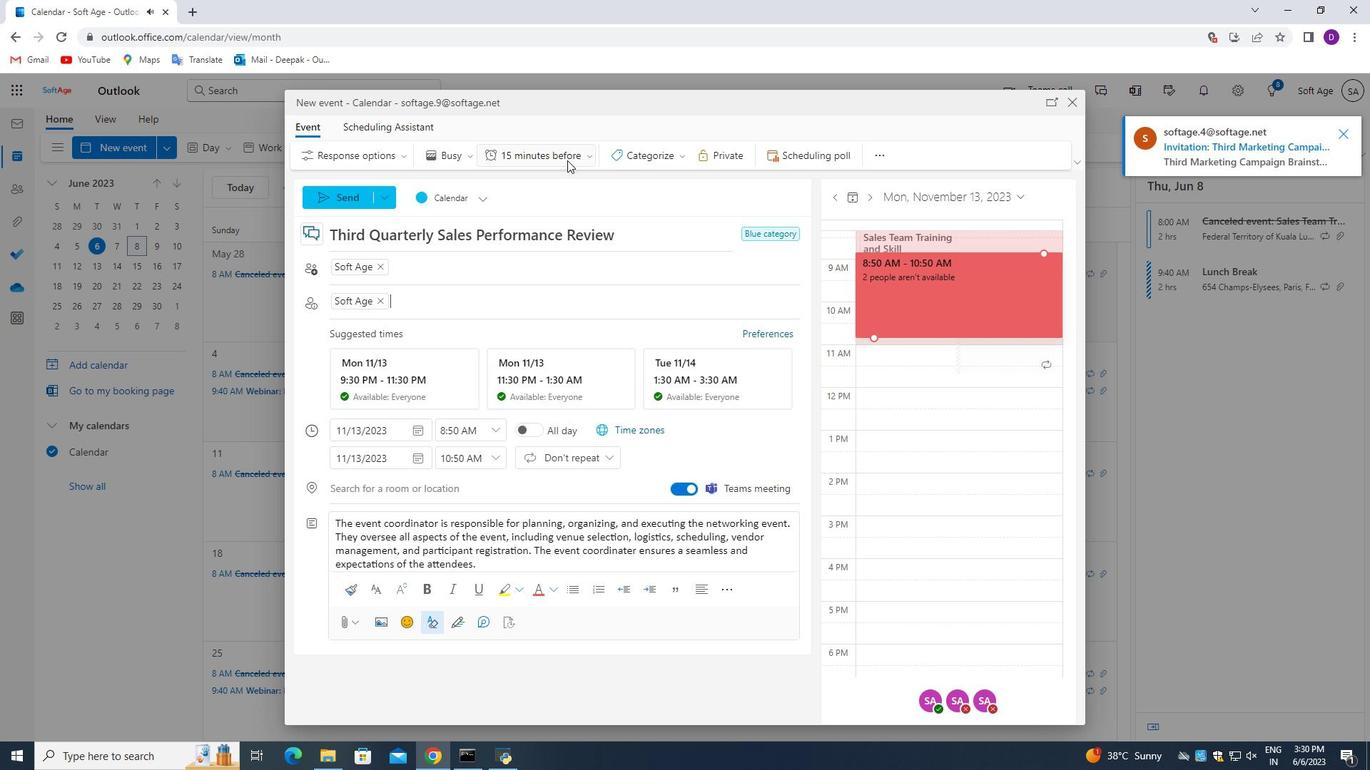 
Action: Mouse pressed left at (565, 159)
Screenshot: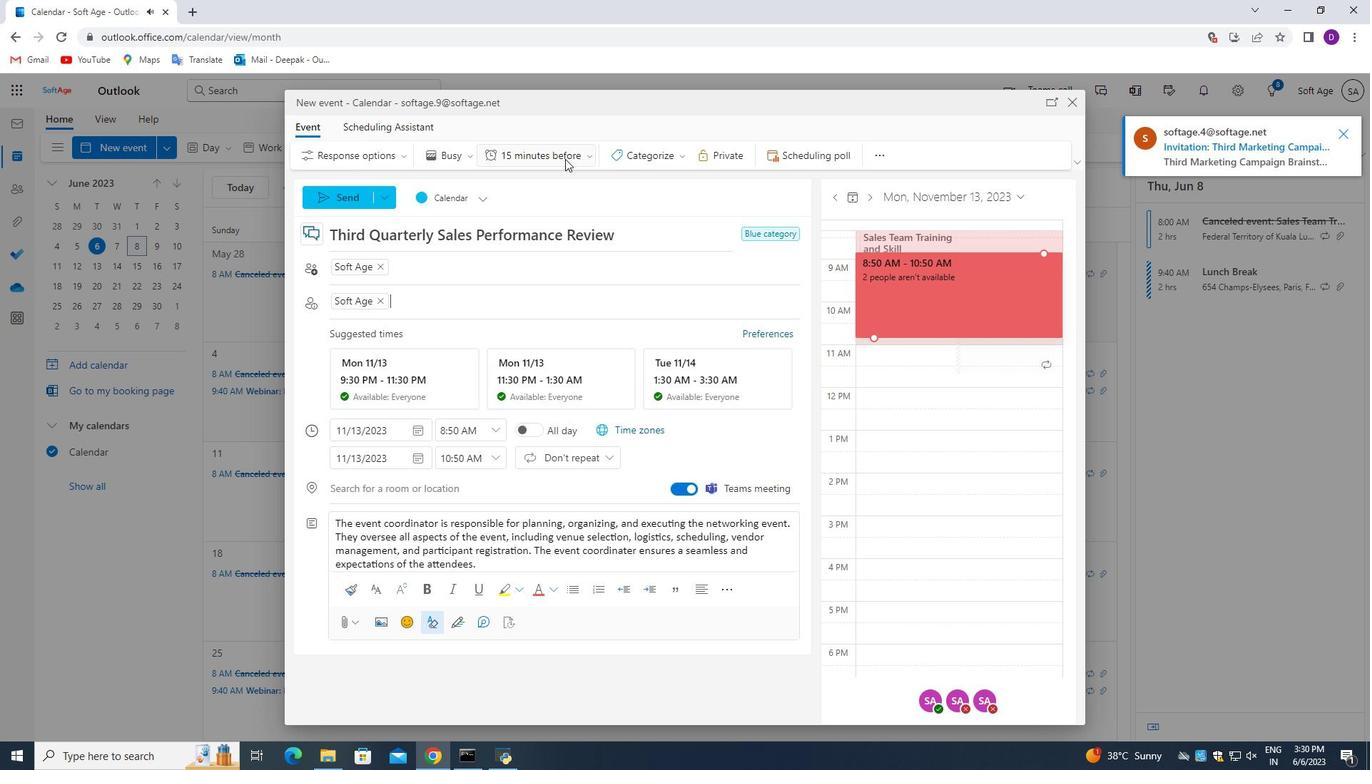 
Action: Mouse moved to (529, 359)
Screenshot: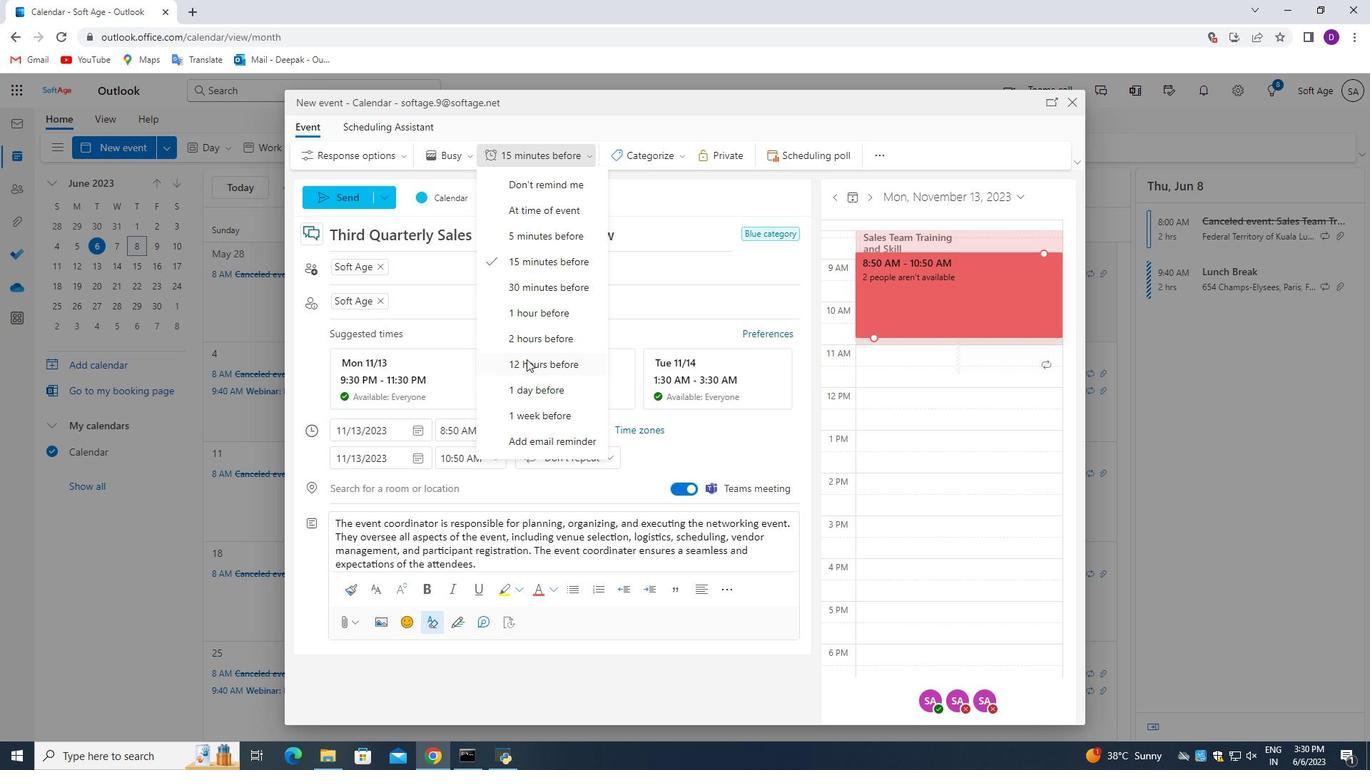 
Action: Mouse pressed left at (529, 359)
Screenshot: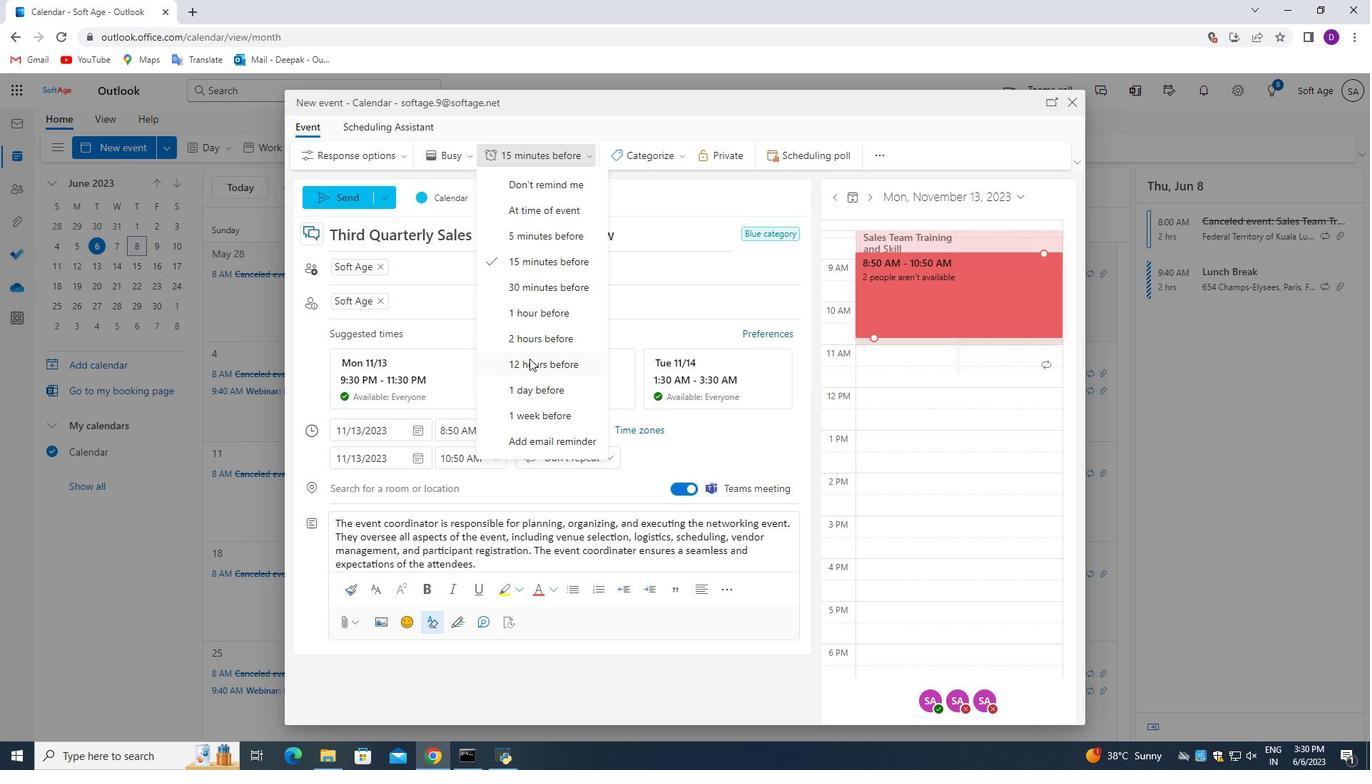 
Action: Mouse moved to (543, 372)
Screenshot: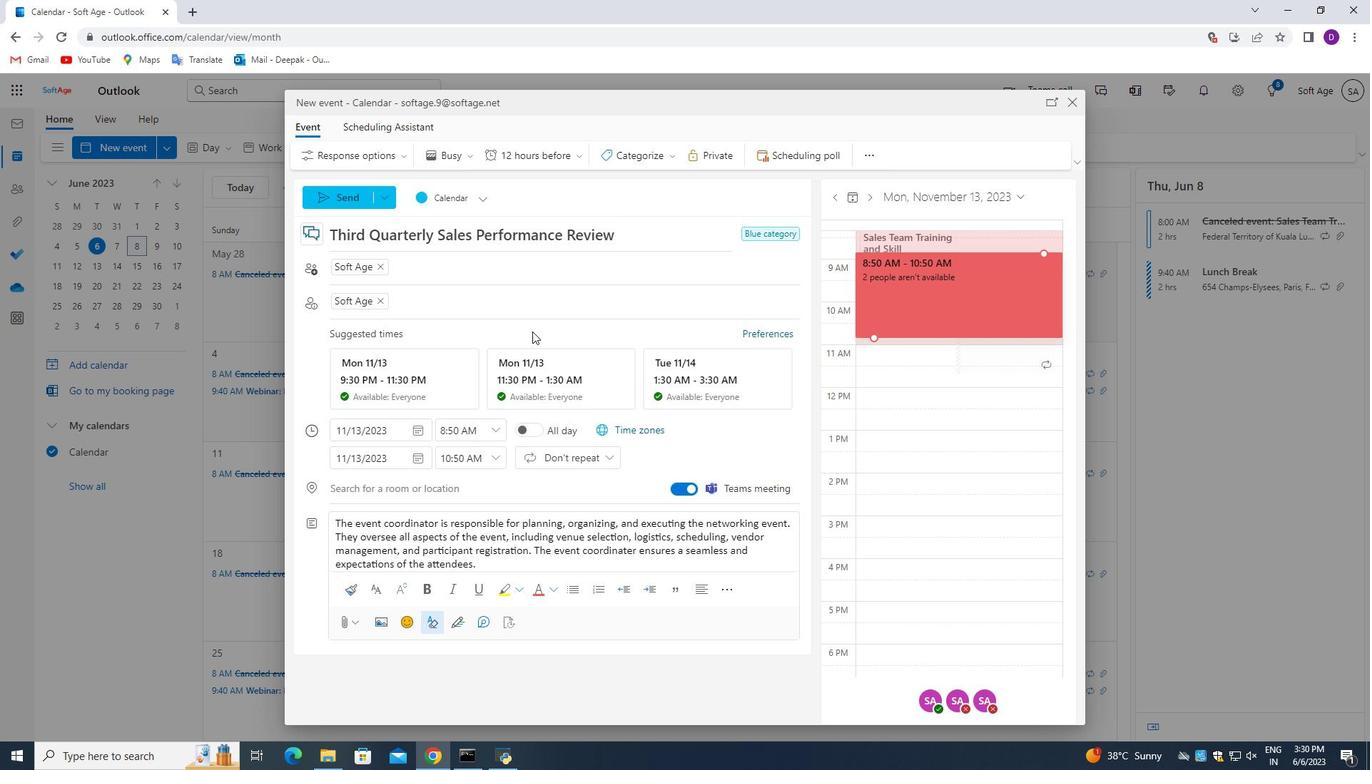 
Action: Mouse scrolled (543, 371) with delta (0, 0)
Screenshot: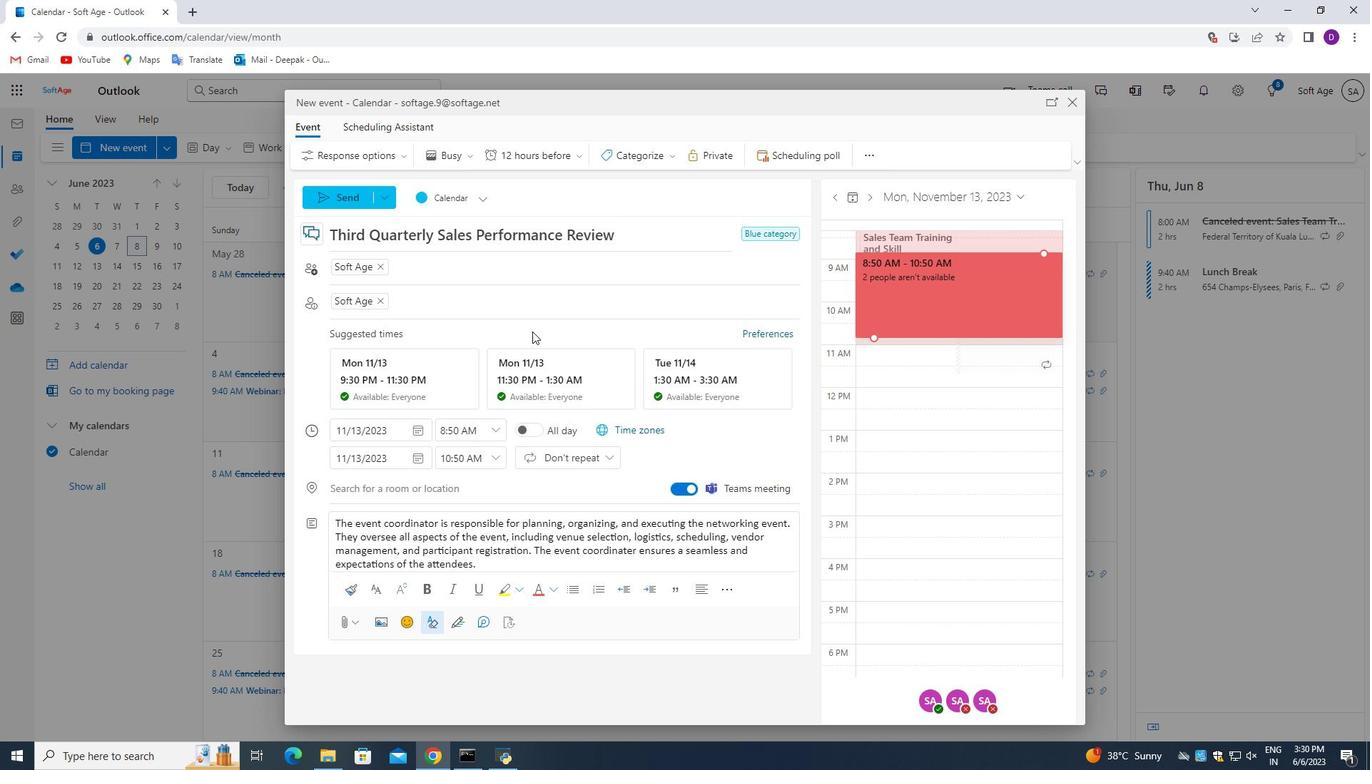 
Action: Mouse moved to (545, 387)
Screenshot: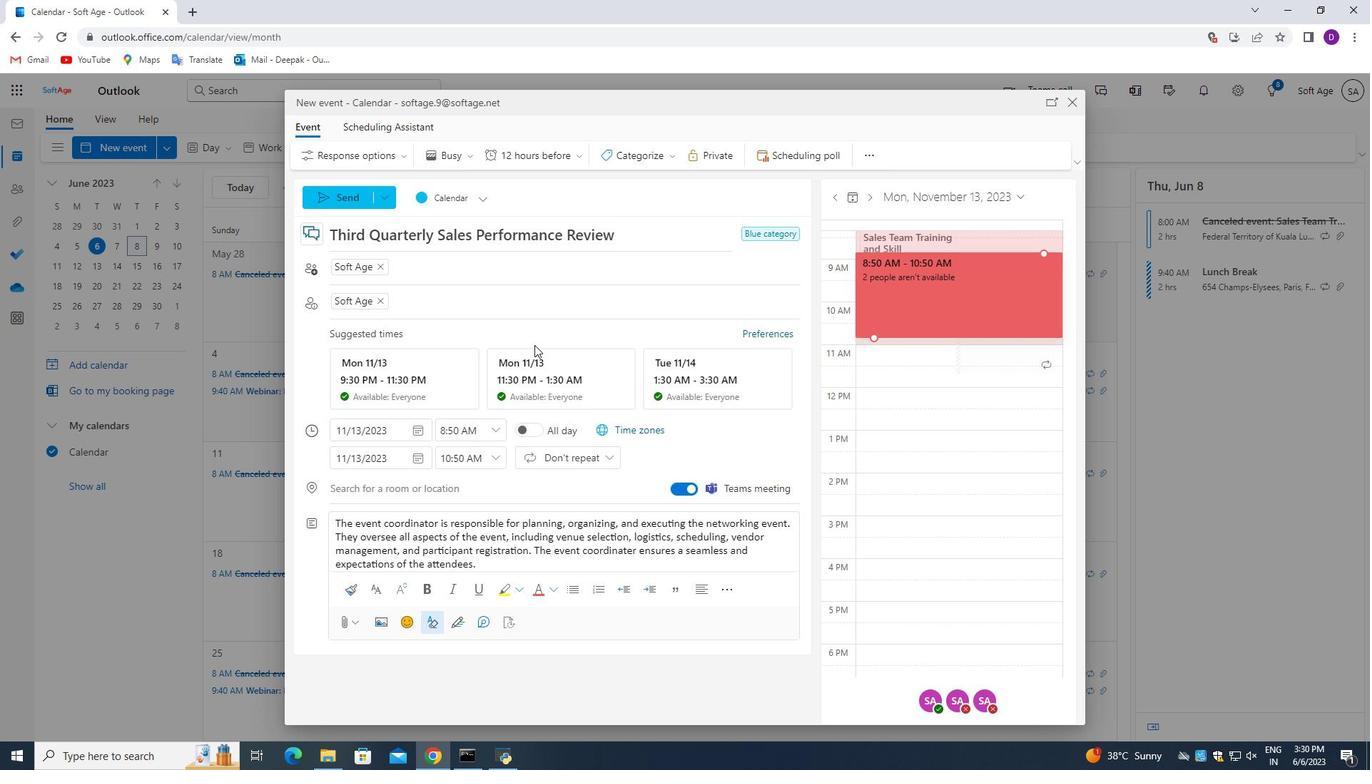 
Action: Mouse scrolled (545, 386) with delta (0, 0)
Screenshot: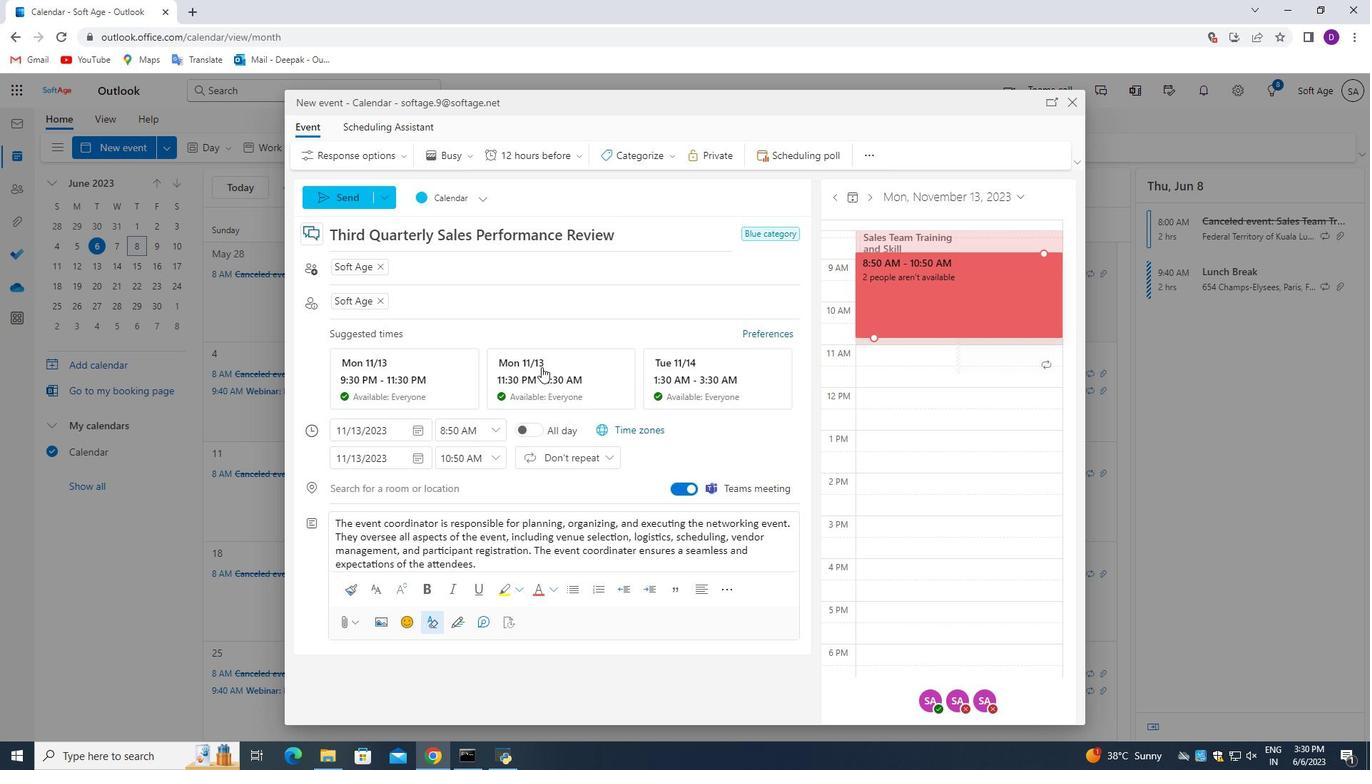 
Action: Mouse moved to (545, 395)
Screenshot: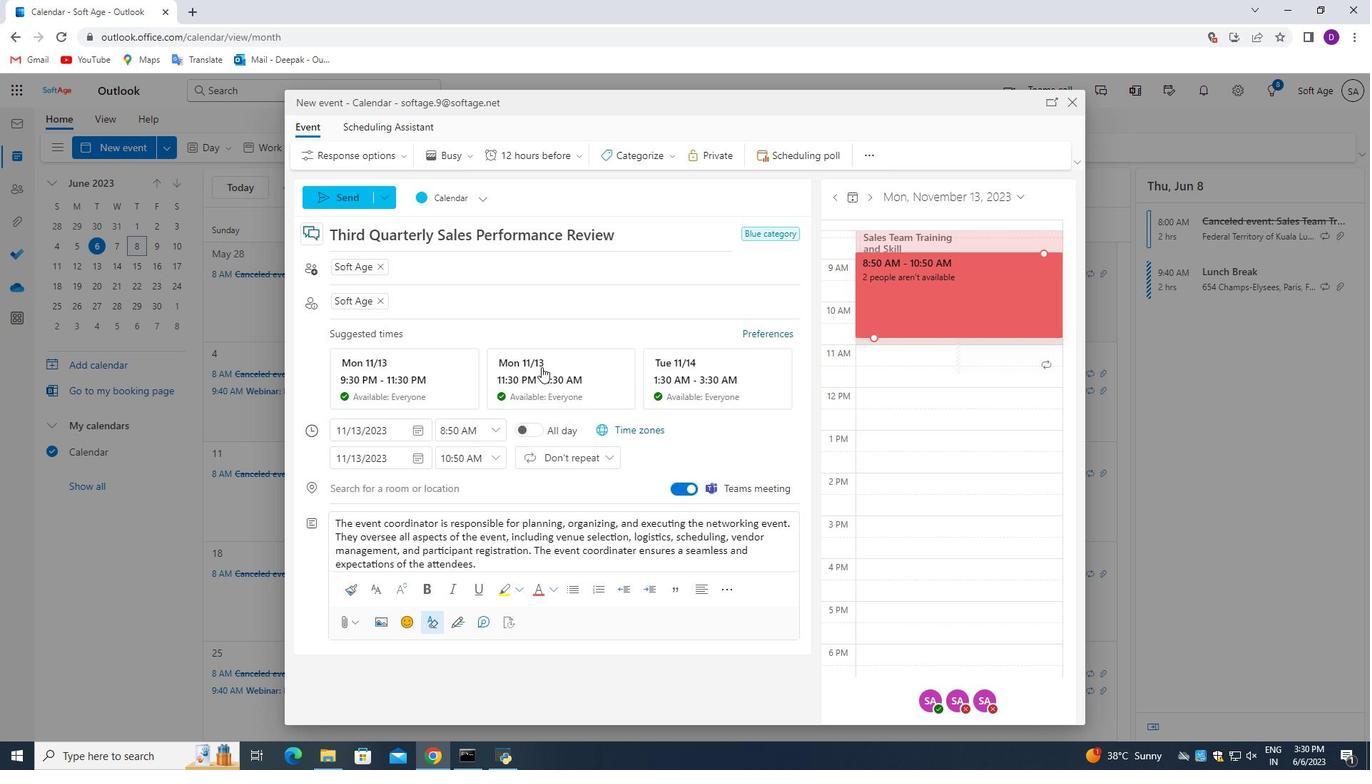 
Action: Mouse scrolled (545, 394) with delta (0, 0)
Screenshot: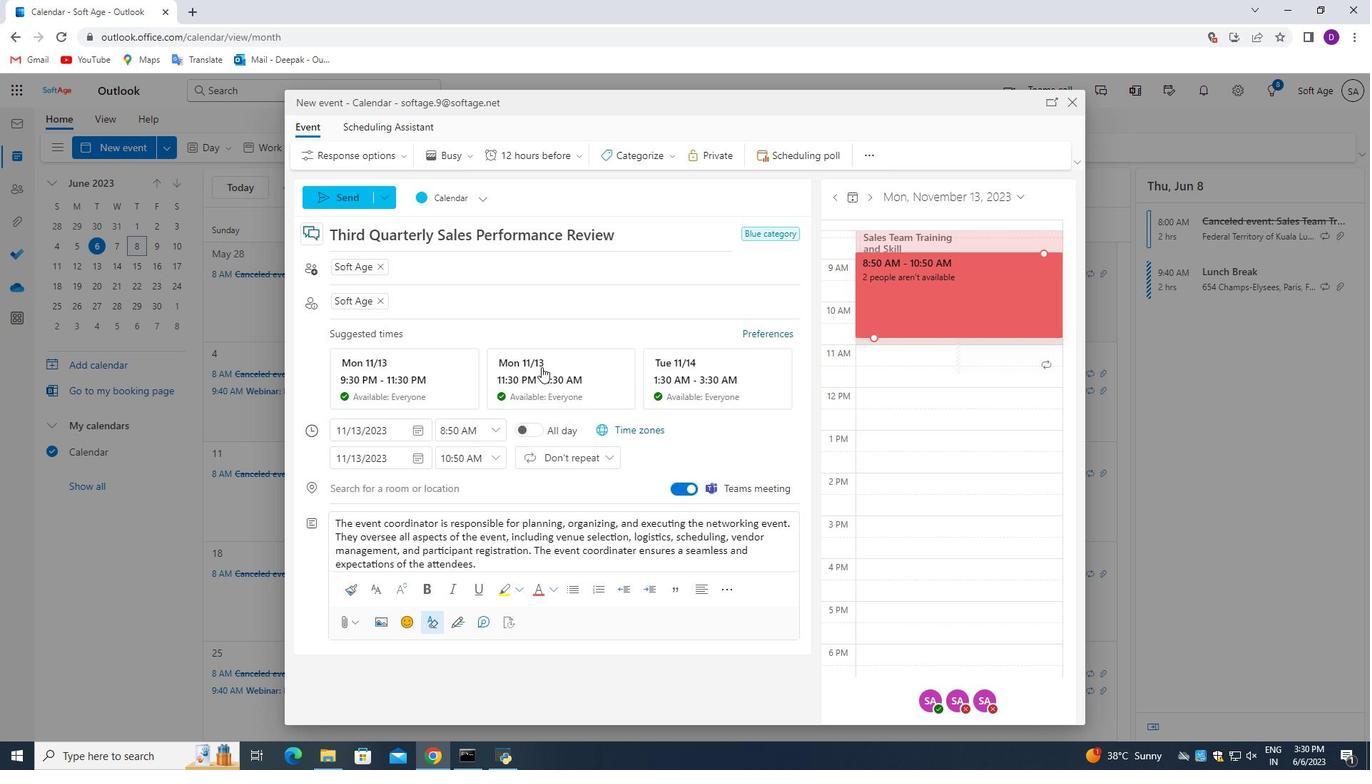 
Action: Mouse moved to (545, 402)
Screenshot: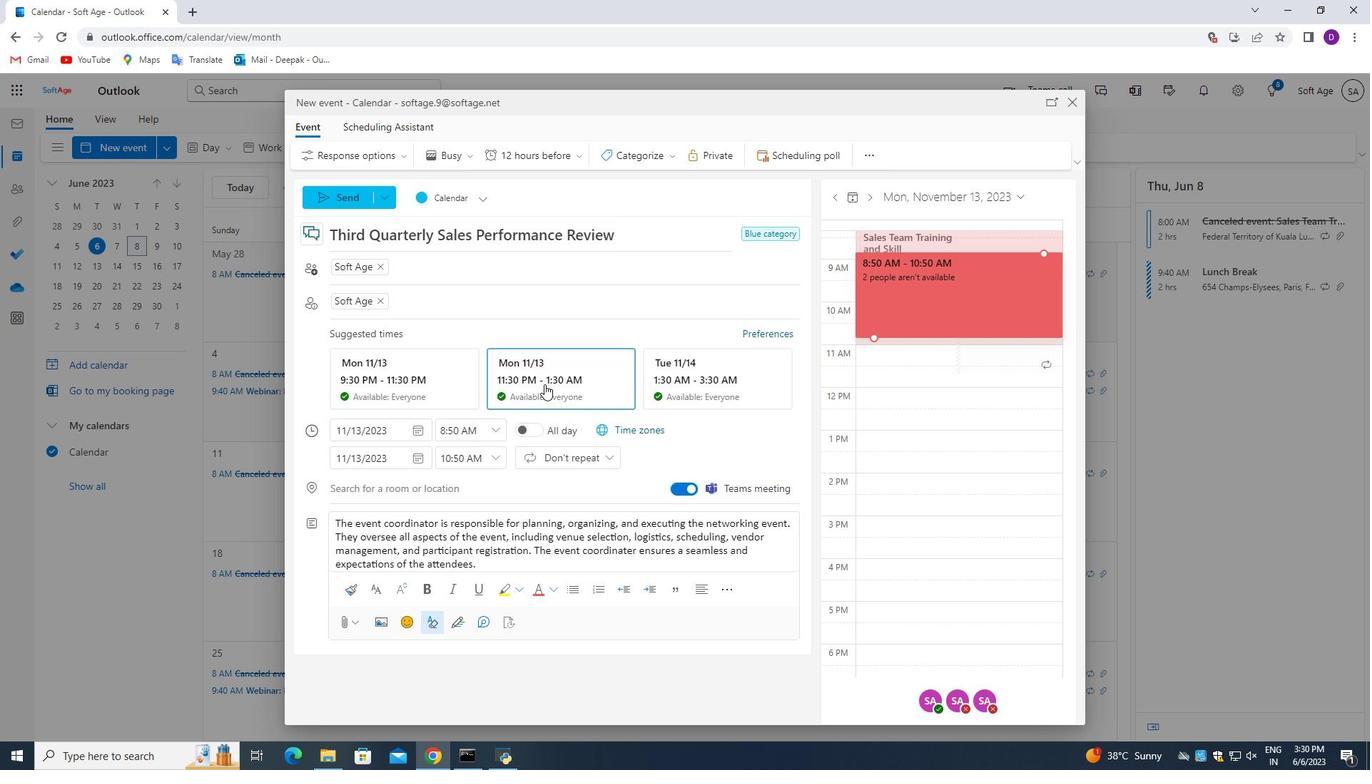 
Action: Mouse scrolled (545, 401) with delta (0, 0)
Screenshot: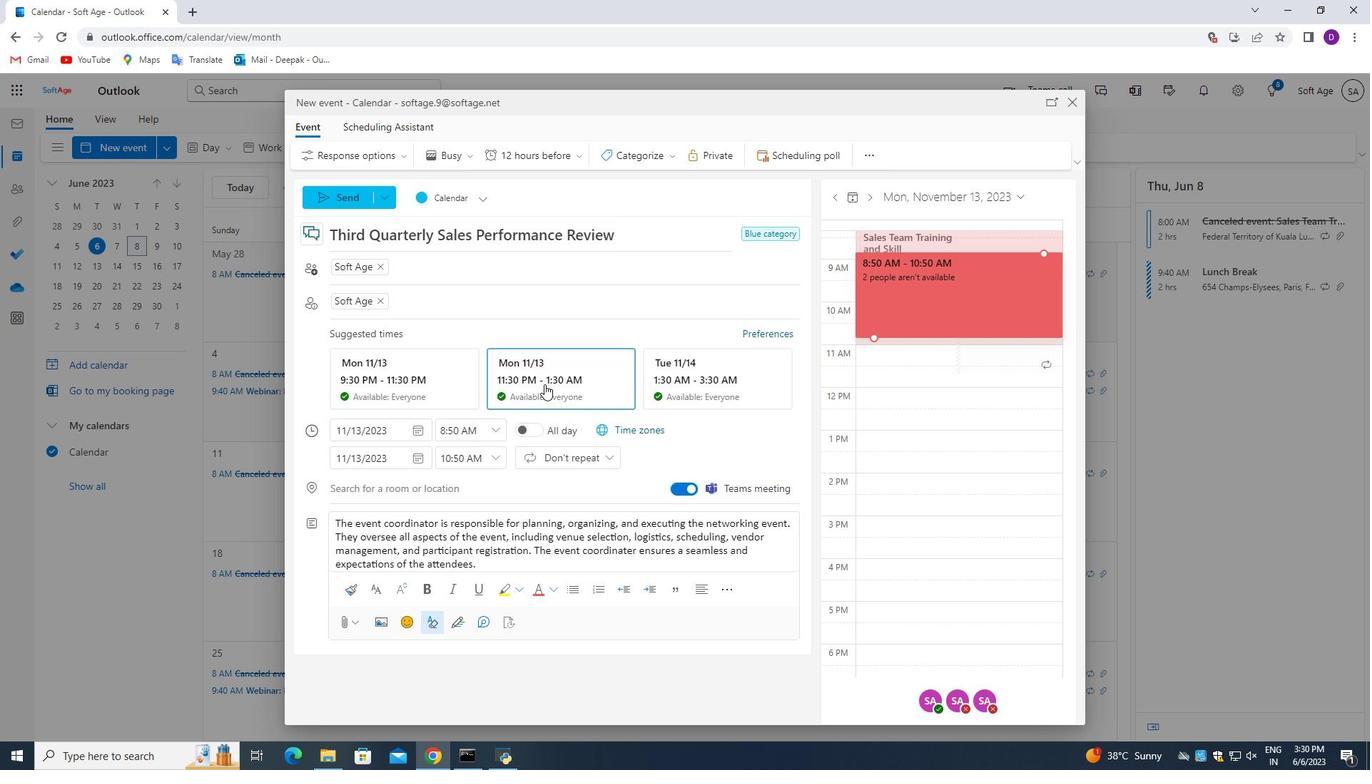 
Action: Mouse moved to (548, 460)
Screenshot: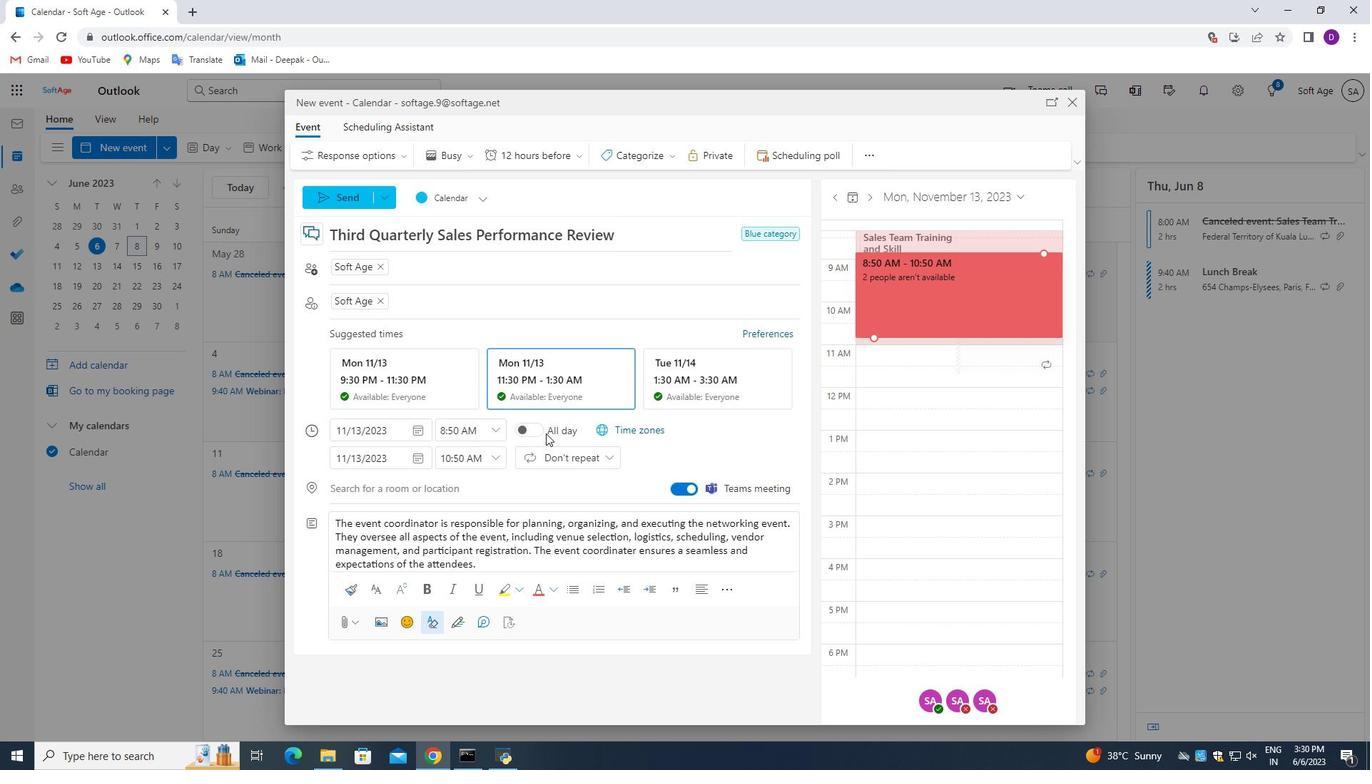 
Action: Mouse scrolled (548, 459) with delta (0, 0)
Screenshot: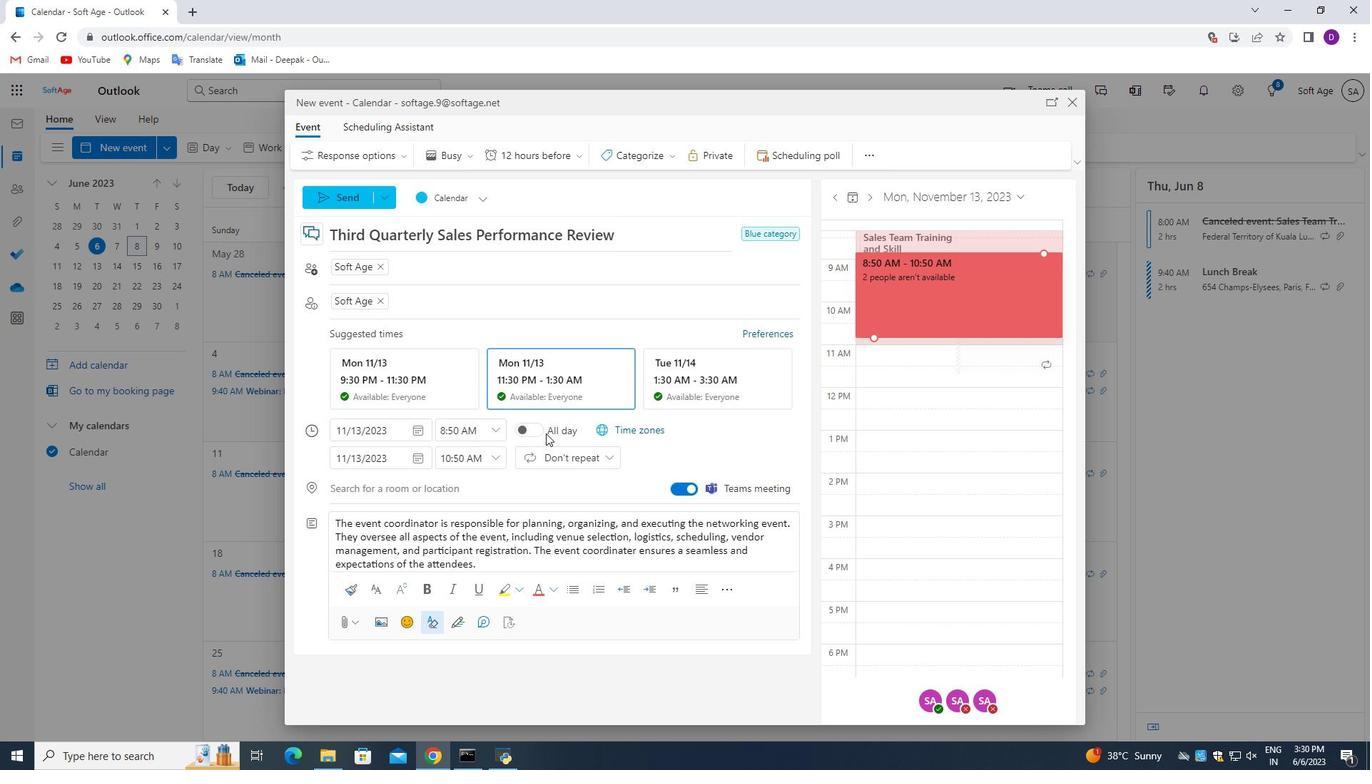 
Action: Mouse moved to (543, 482)
Screenshot: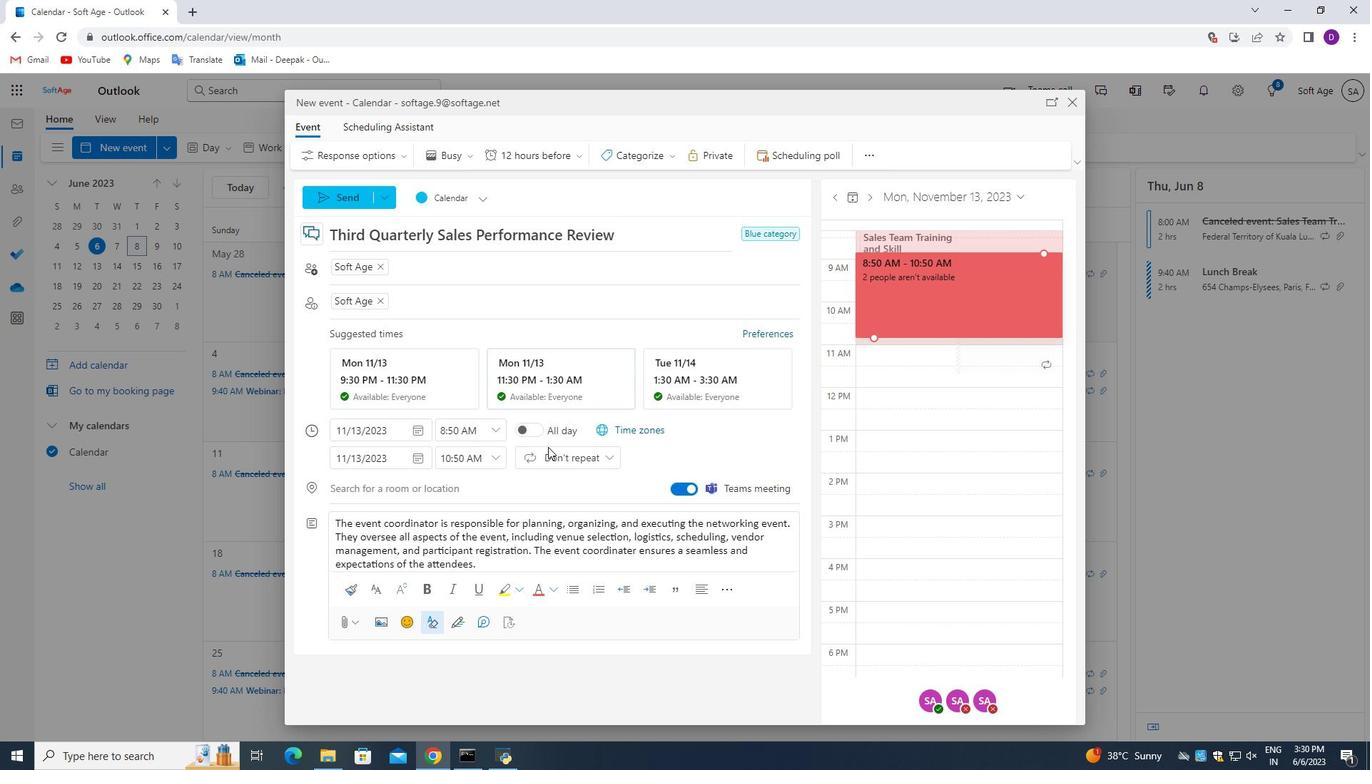 
Action: Mouse scrolled (547, 471) with delta (0, 0)
Screenshot: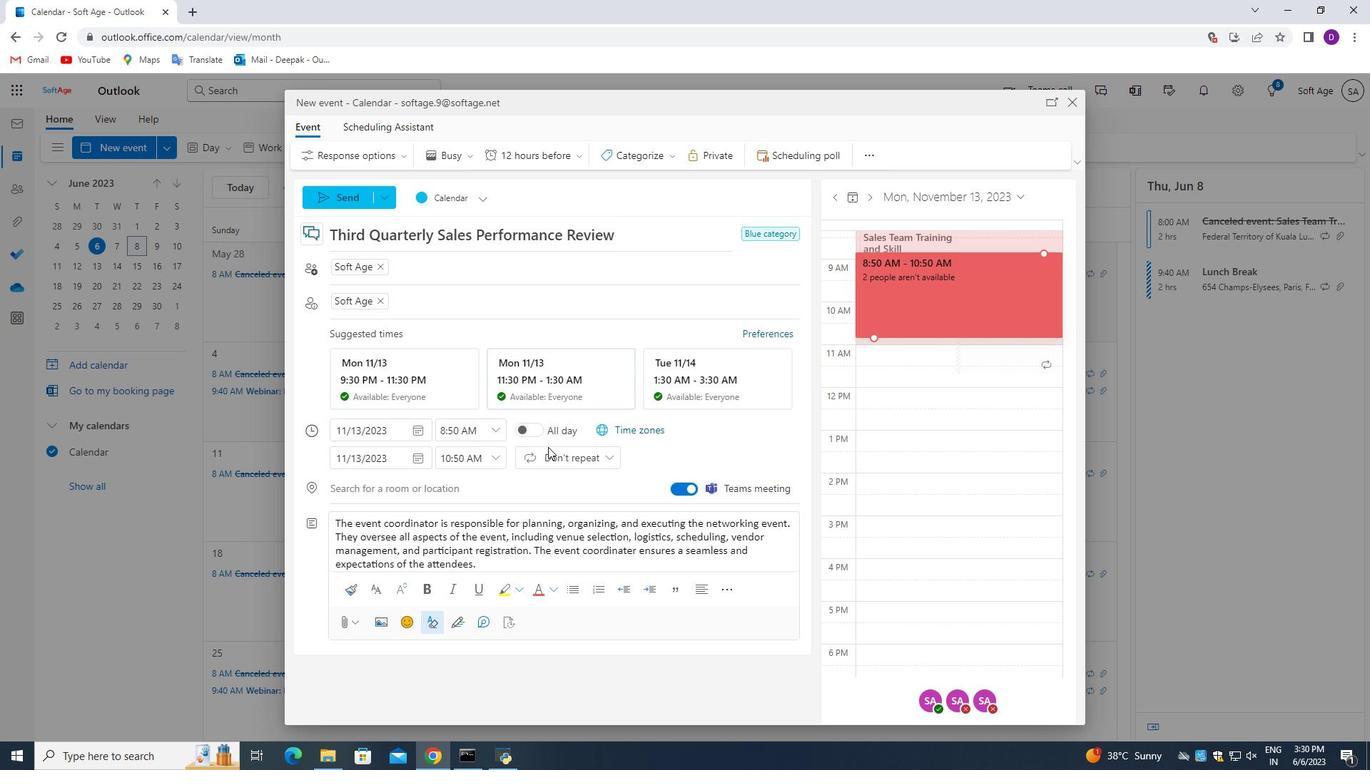 
Action: Mouse moved to (541, 490)
Screenshot: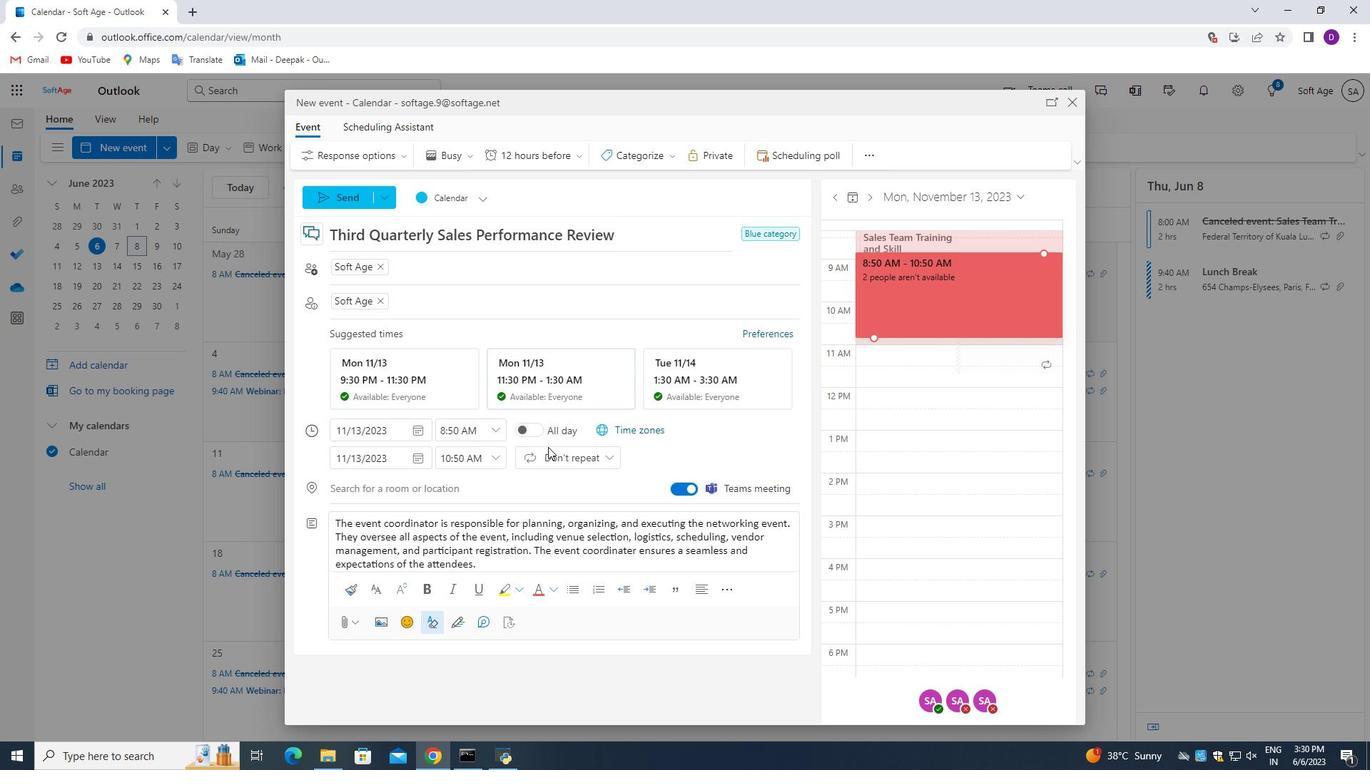 
Action: Mouse scrolled (543, 484) with delta (0, 0)
Screenshot: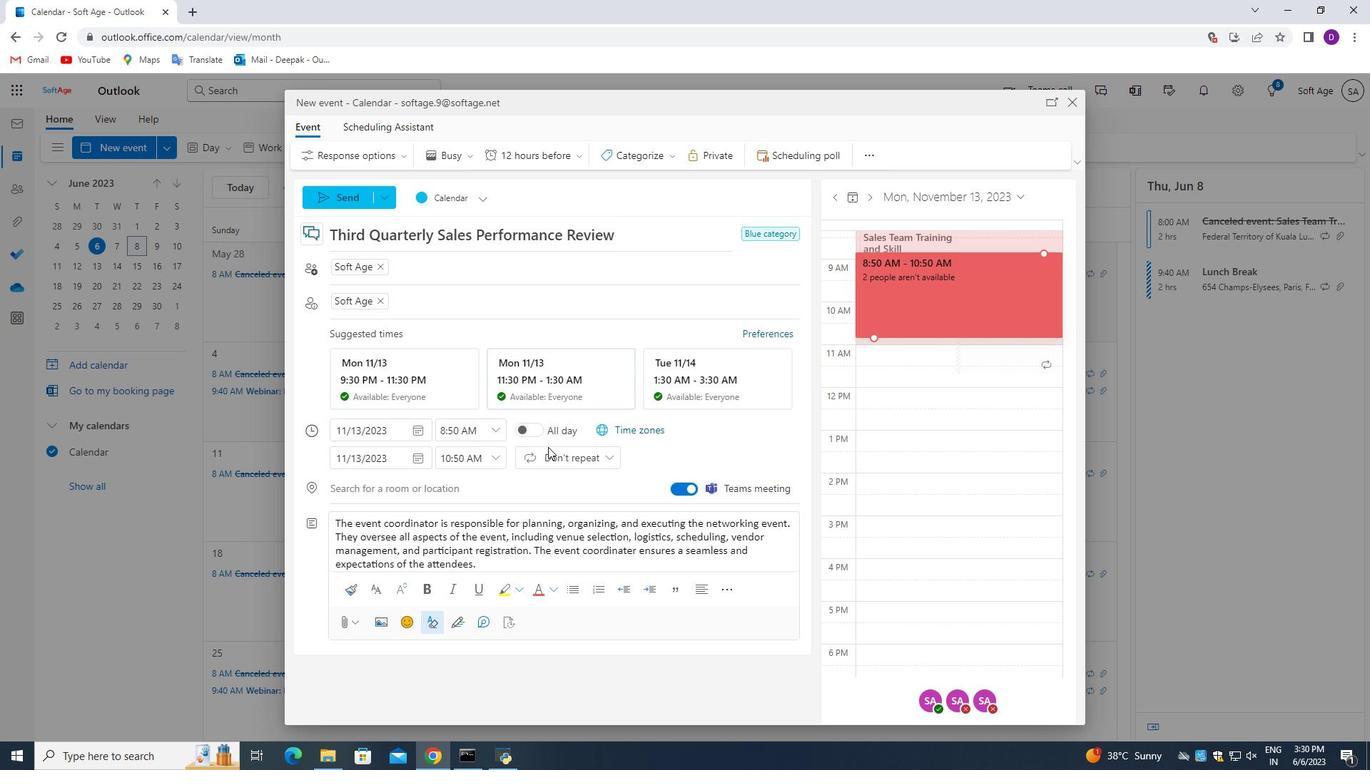 
Action: Mouse moved to (540, 494)
Screenshot: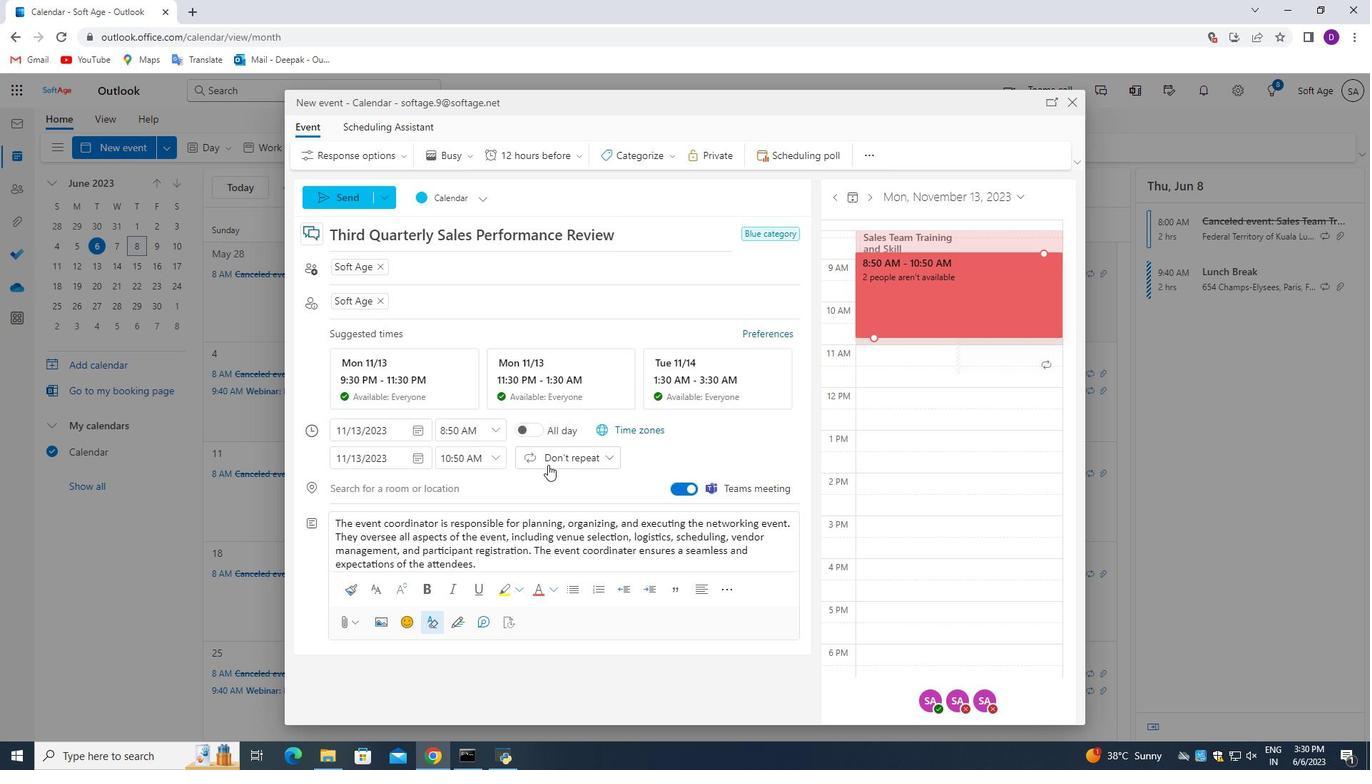 
Action: Mouse scrolled (541, 491) with delta (0, 0)
Screenshot: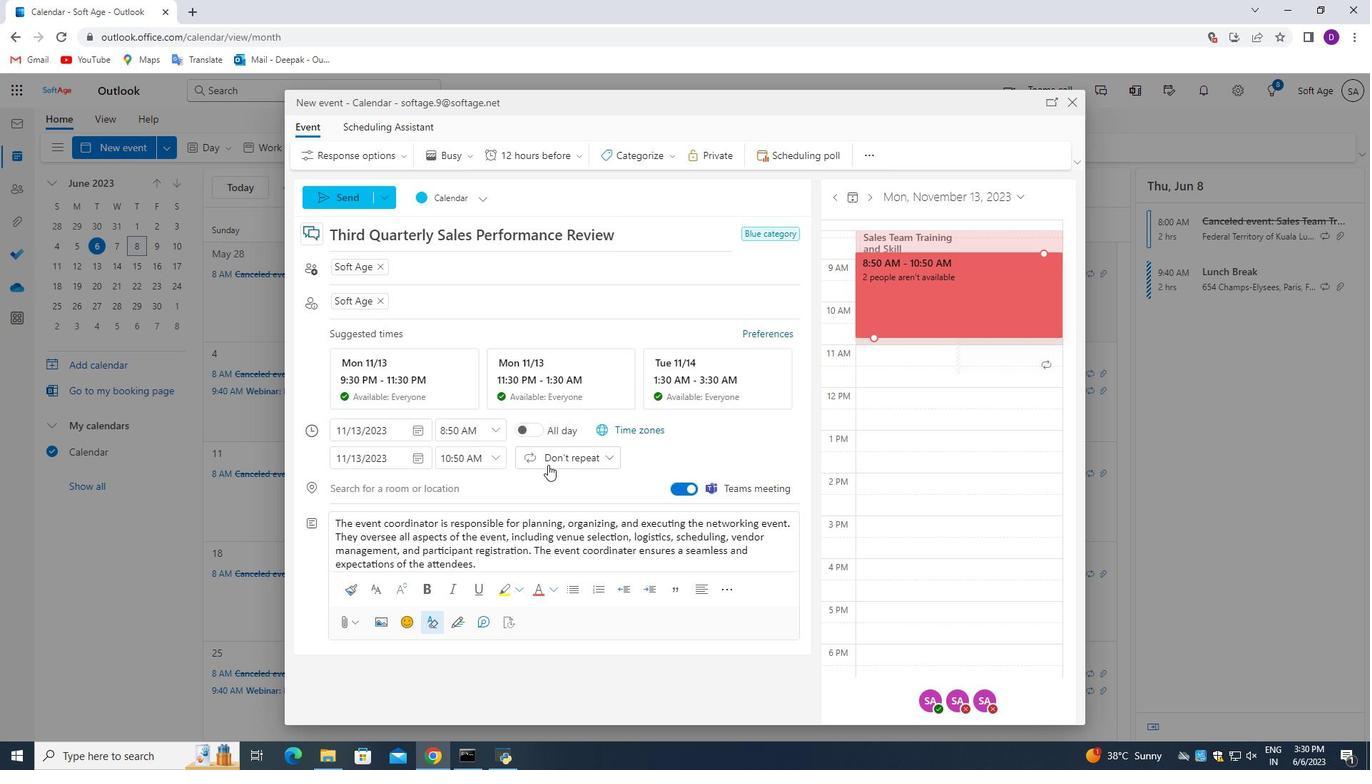 
Action: Mouse moved to (404, 366)
Screenshot: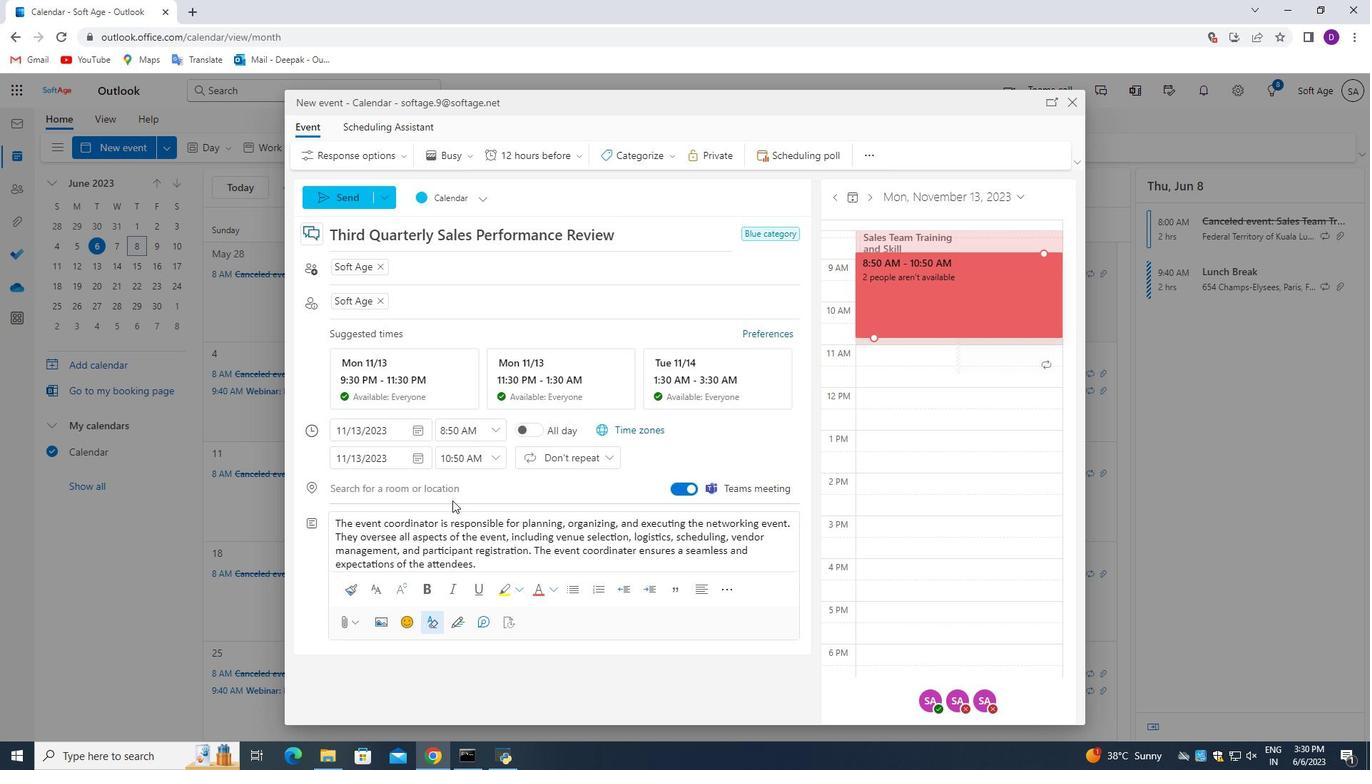 
Action: Mouse scrolled (404, 366) with delta (0, 0)
Screenshot: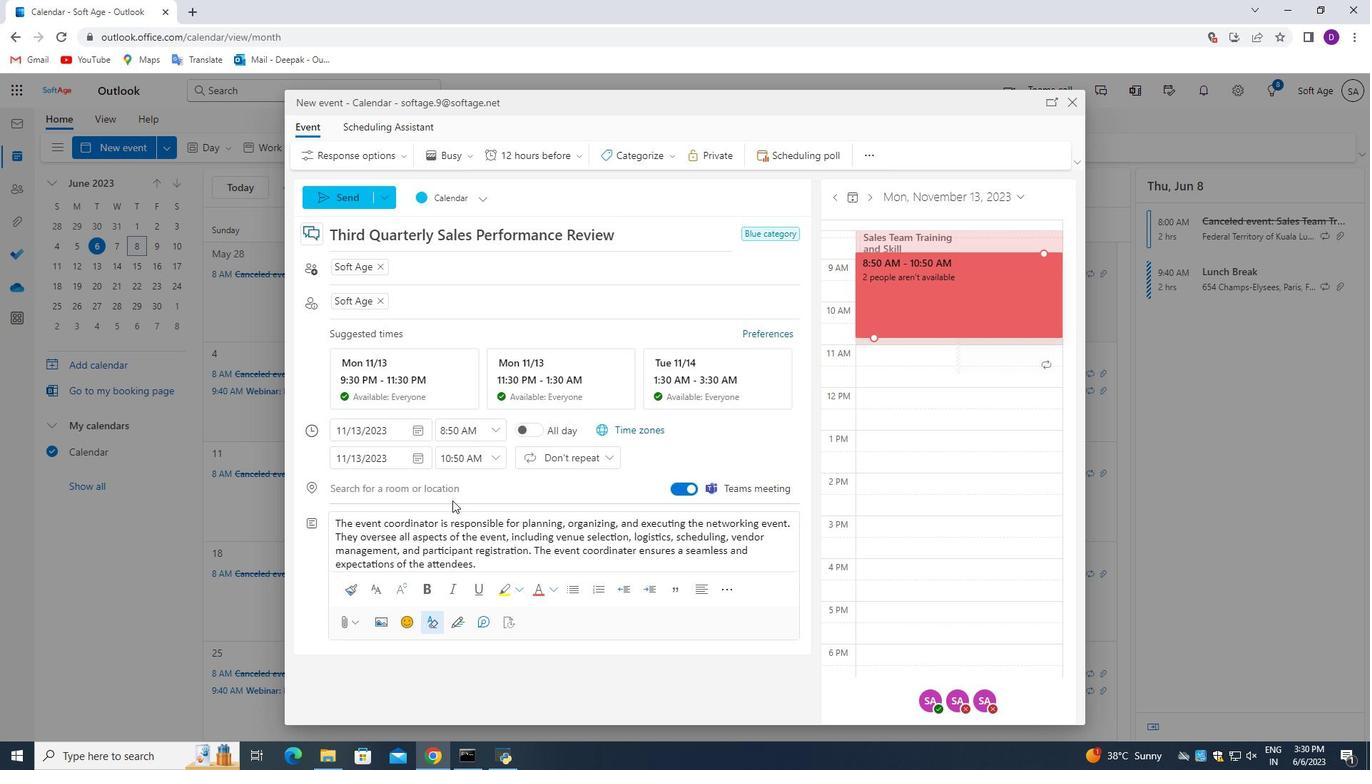 
Action: Mouse moved to (404, 359)
Screenshot: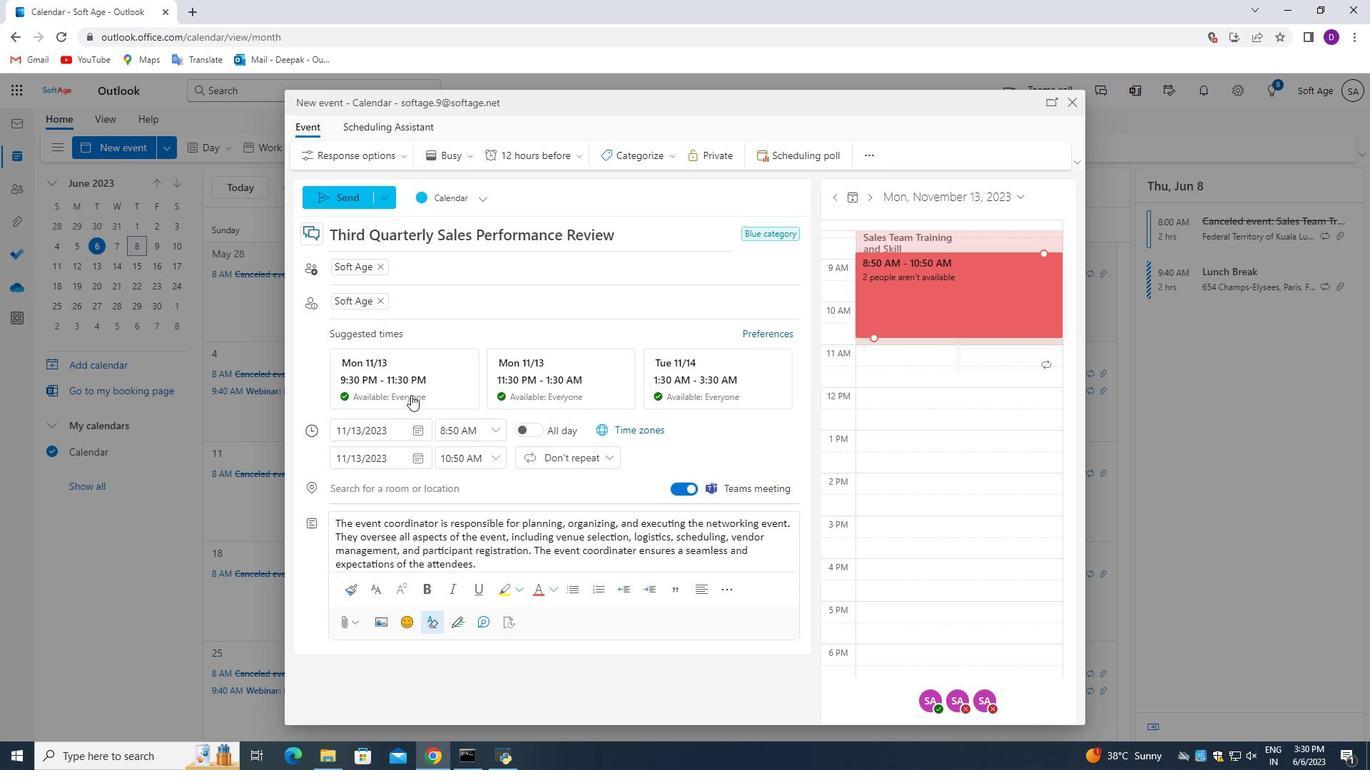 
Action: Mouse scrolled (404, 359) with delta (0, 0)
Screenshot: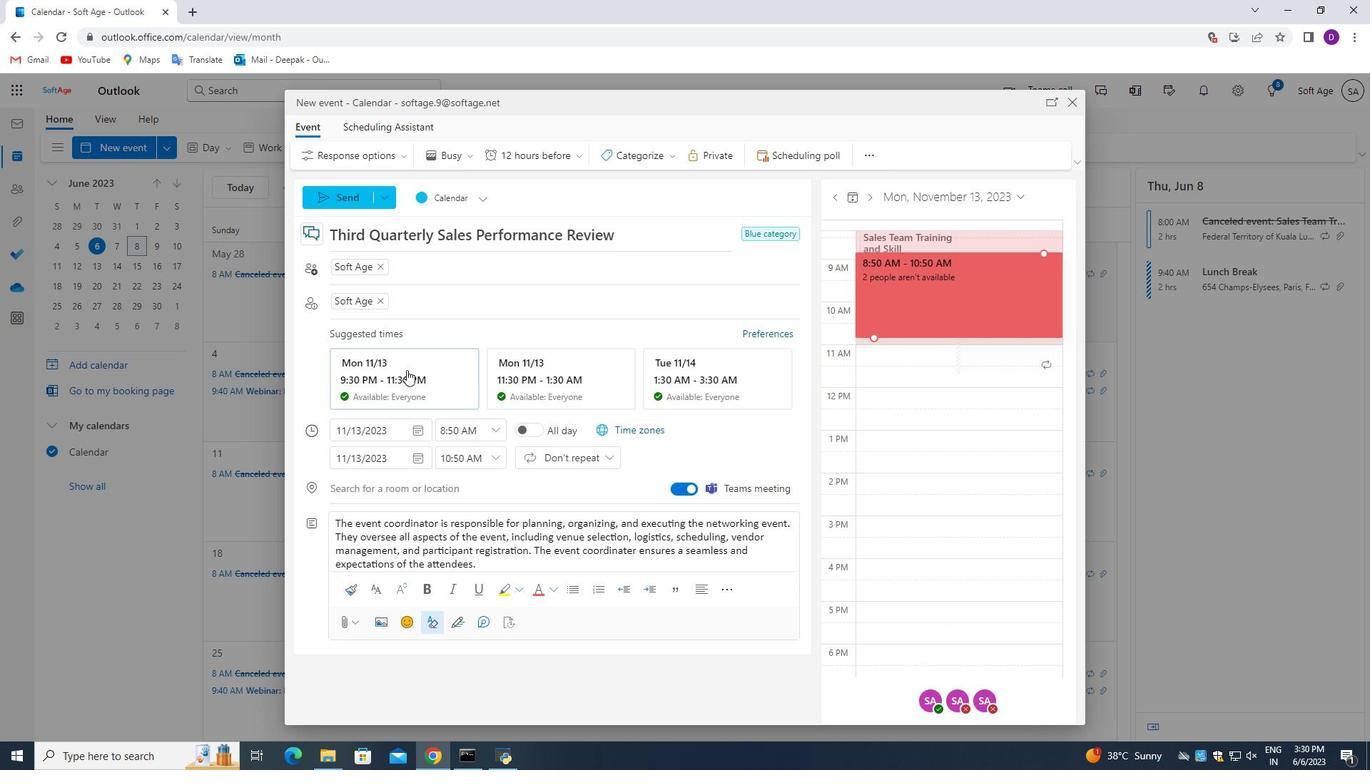 
Action: Mouse moved to (403, 357)
Screenshot: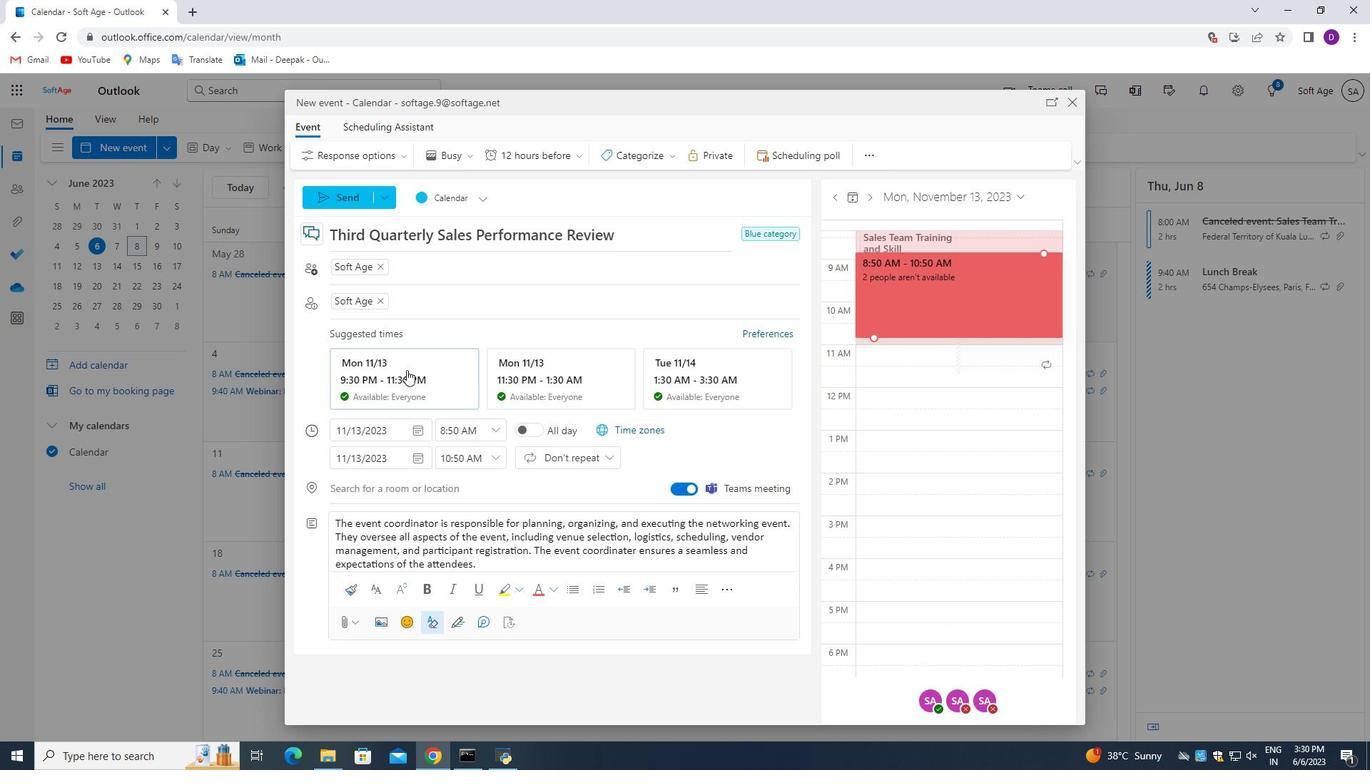
Action: Mouse scrolled (403, 358) with delta (0, 0)
Screenshot: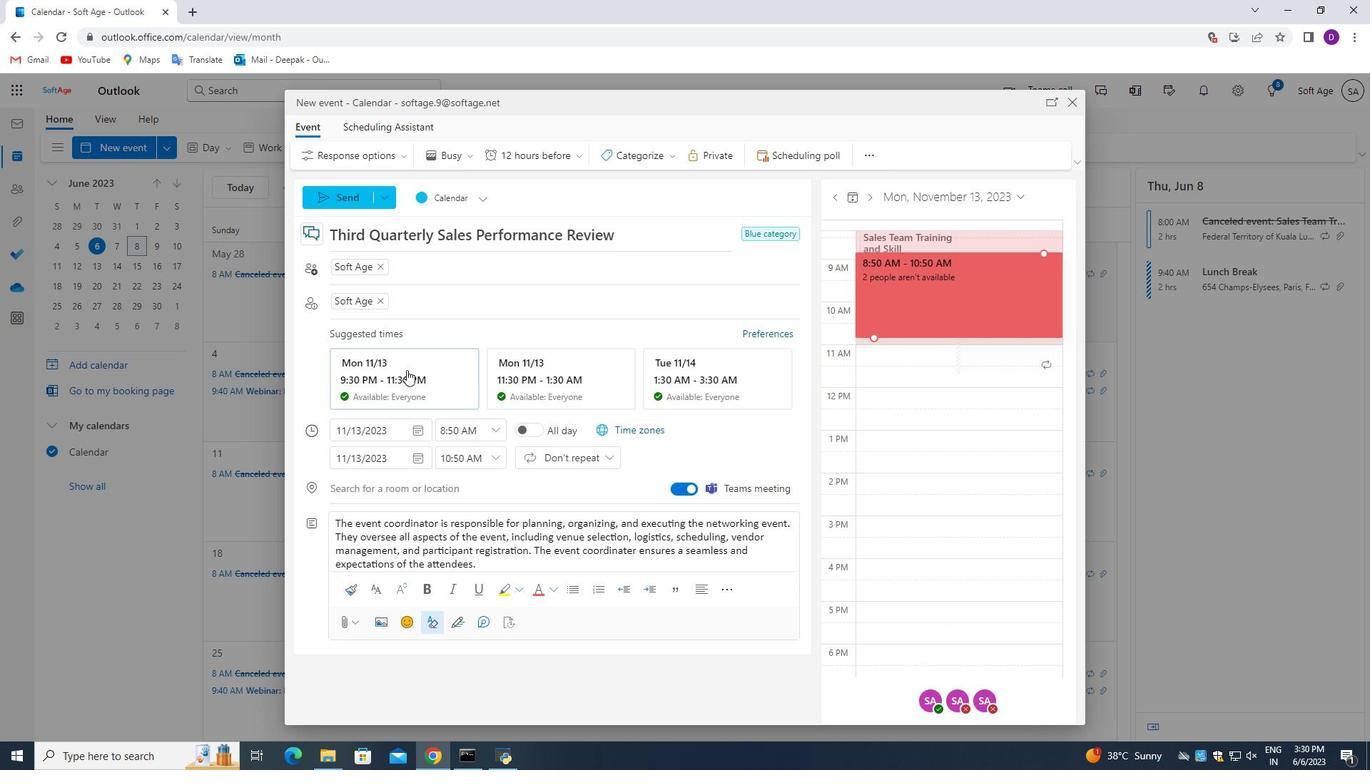 
Action: Mouse moved to (320, 190)
Screenshot: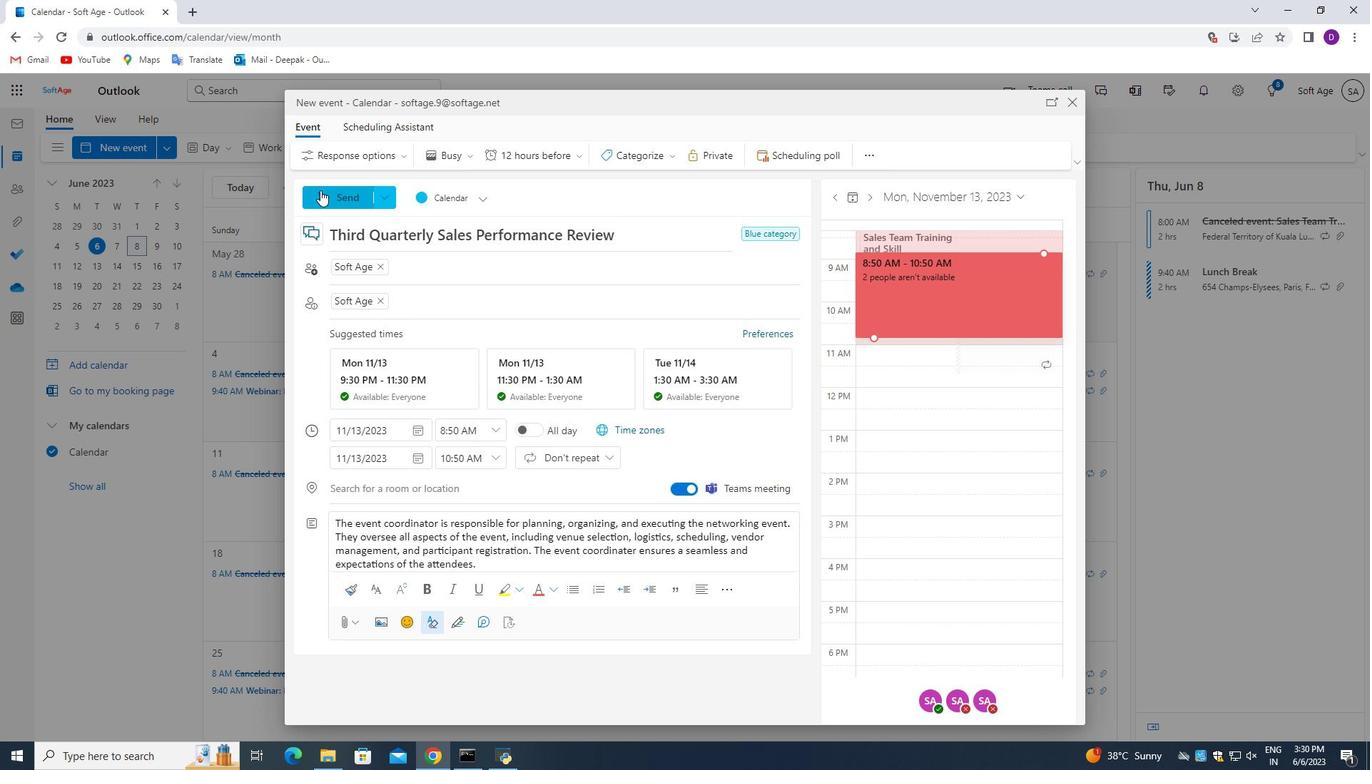 
Action: Mouse pressed left at (320, 190)
Screenshot: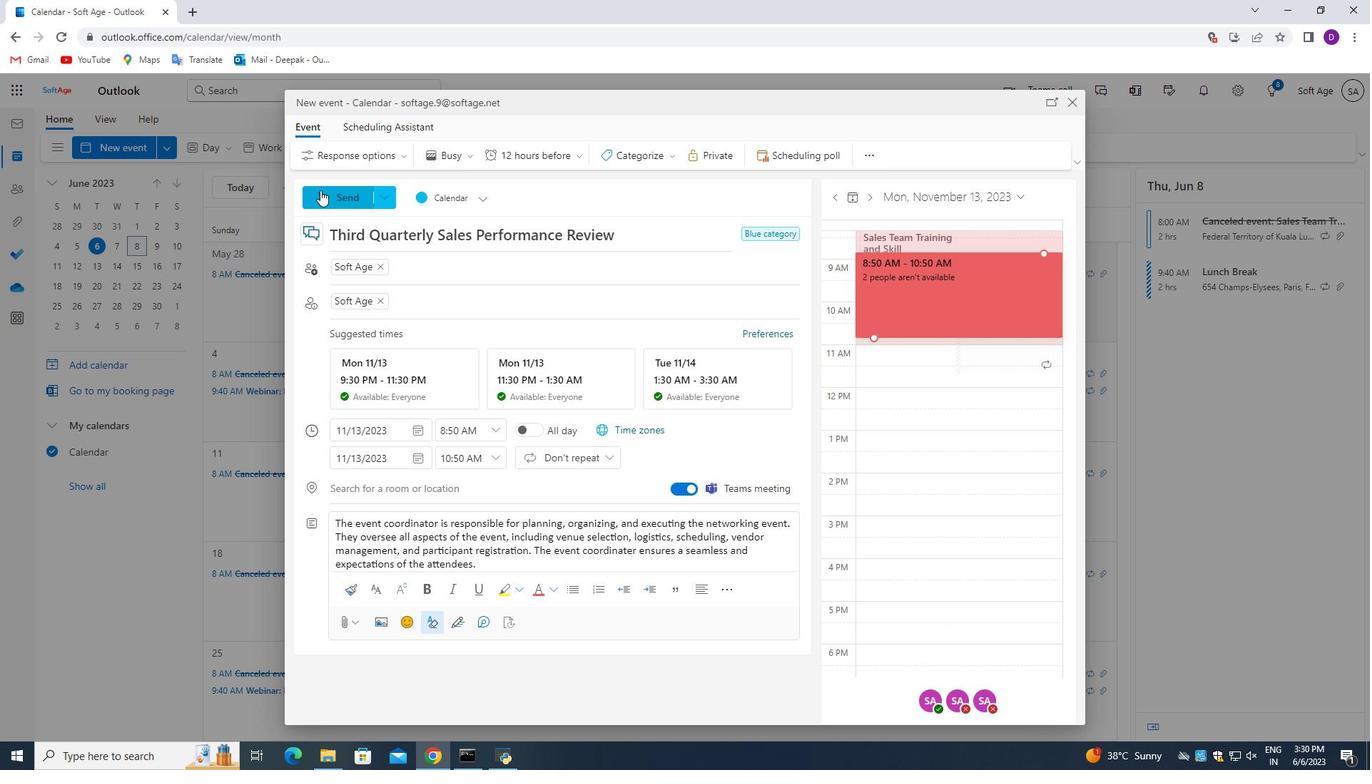 
Action: Mouse moved to (509, 455)
Screenshot: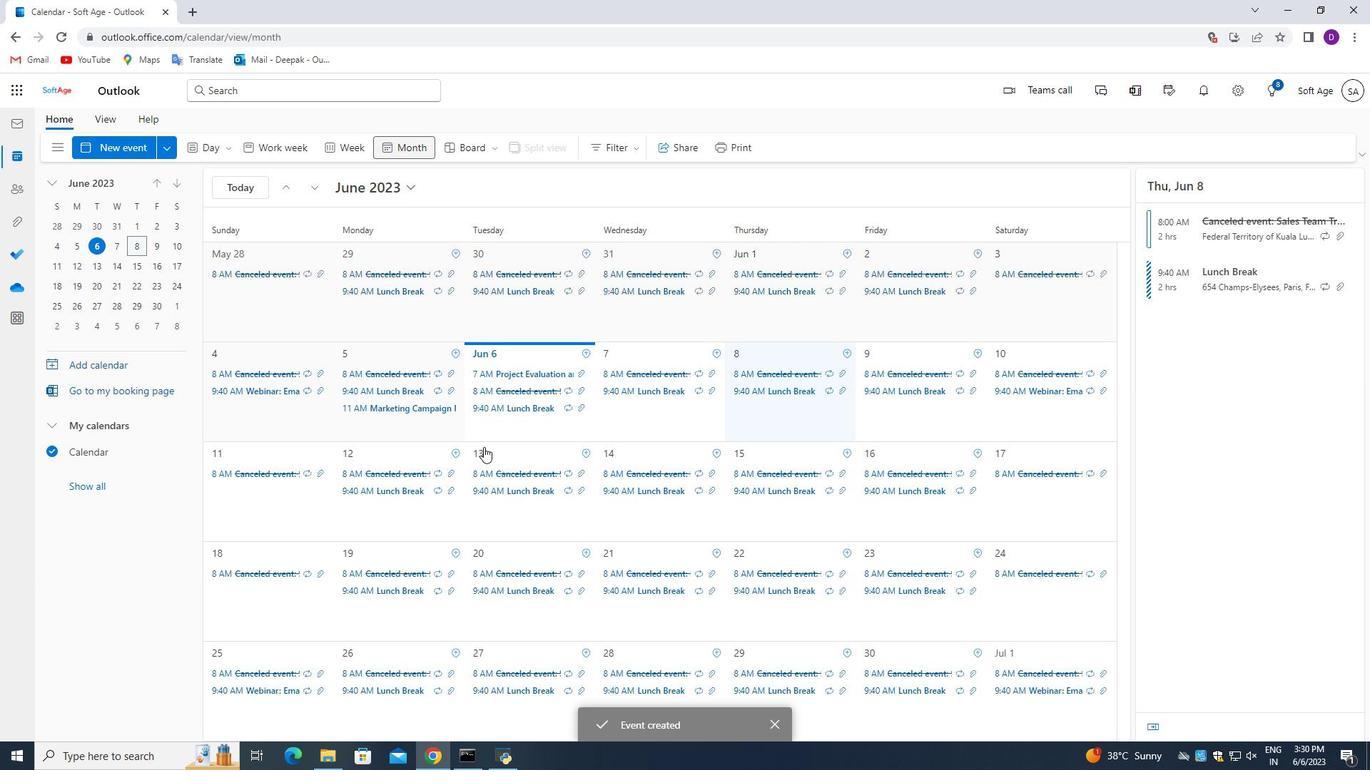 
Action: Mouse scrolled (509, 454) with delta (0, 0)
Screenshot: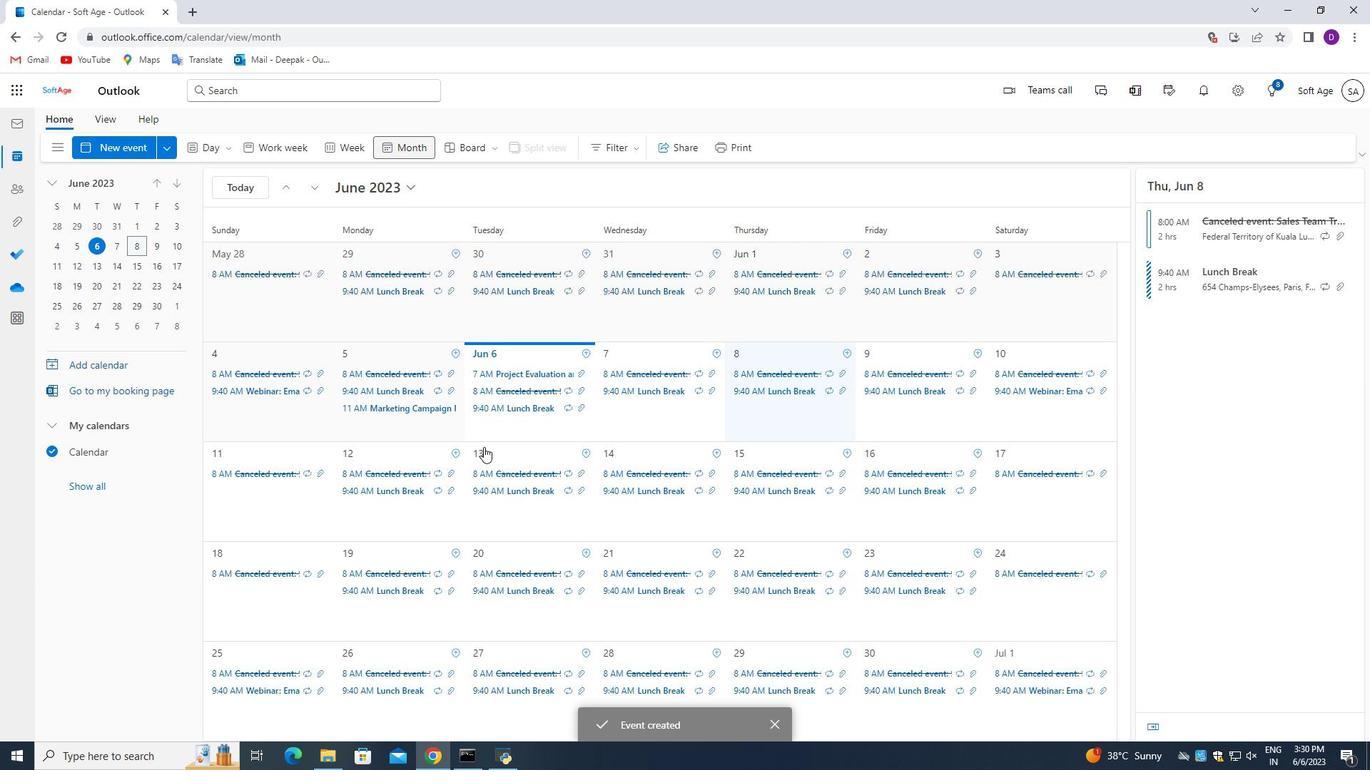 
Action: Mouse moved to (513, 458)
Screenshot: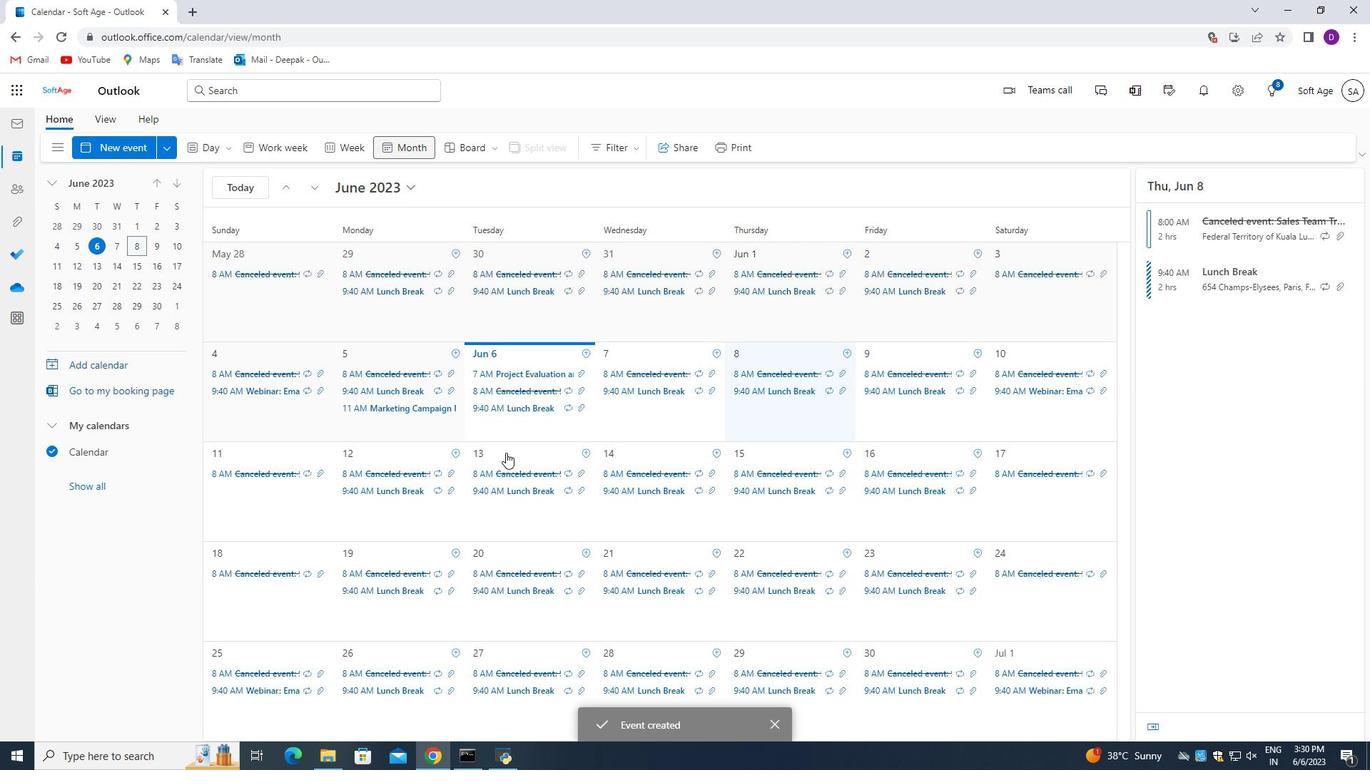 
Action: Mouse scrolled (513, 457) with delta (0, 0)
Screenshot: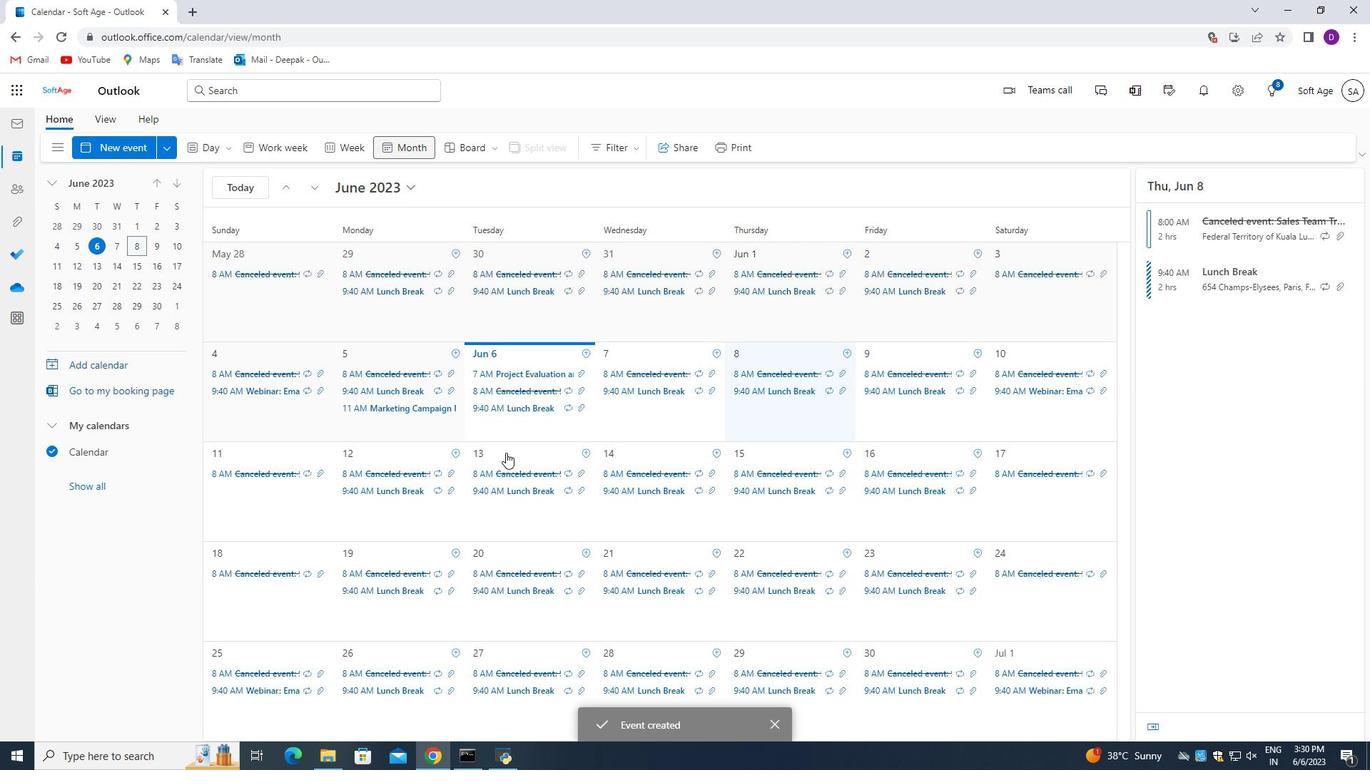 
Action: Mouse moved to (516, 459)
Screenshot: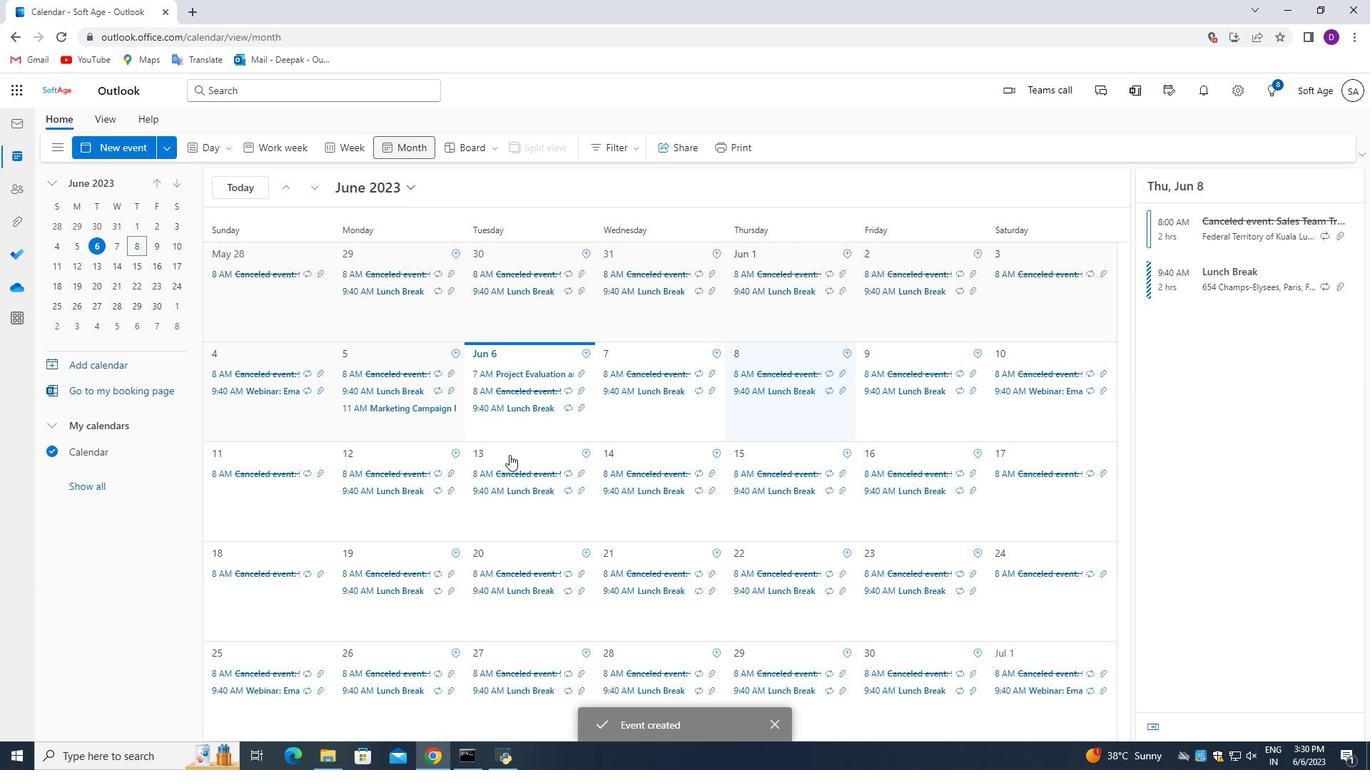 
Action: Mouse scrolled (516, 458) with delta (0, 0)
Screenshot: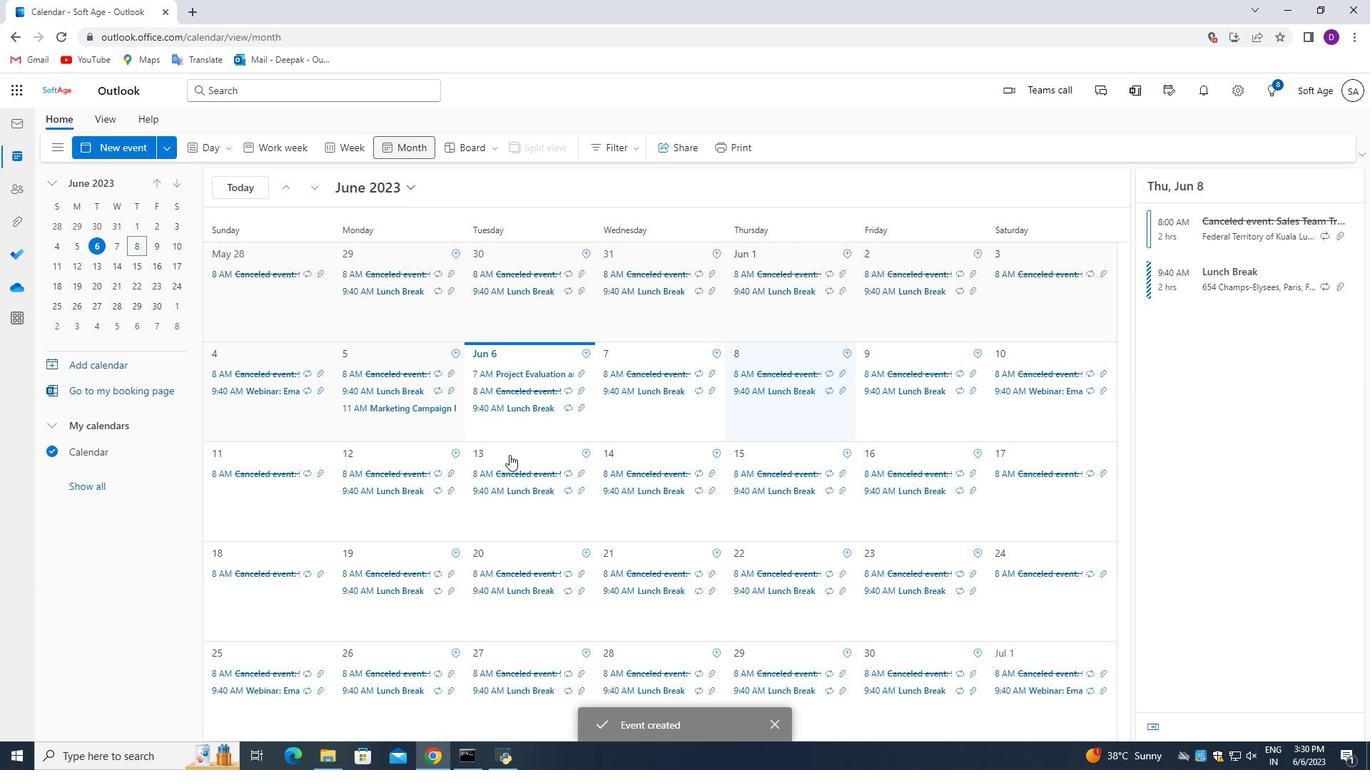 
Action: Mouse moved to (516, 459)
Screenshot: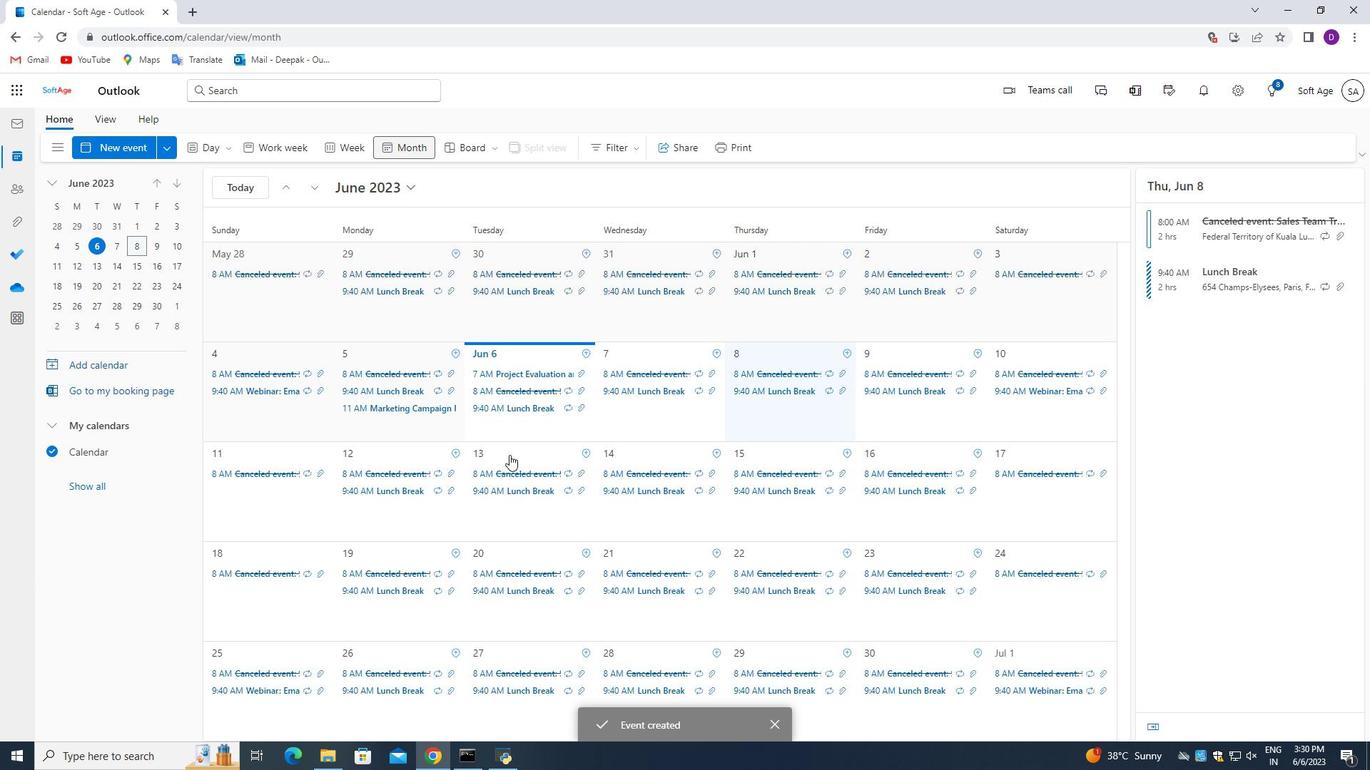 
Action: Mouse scrolled (516, 458) with delta (0, 0)
Screenshot: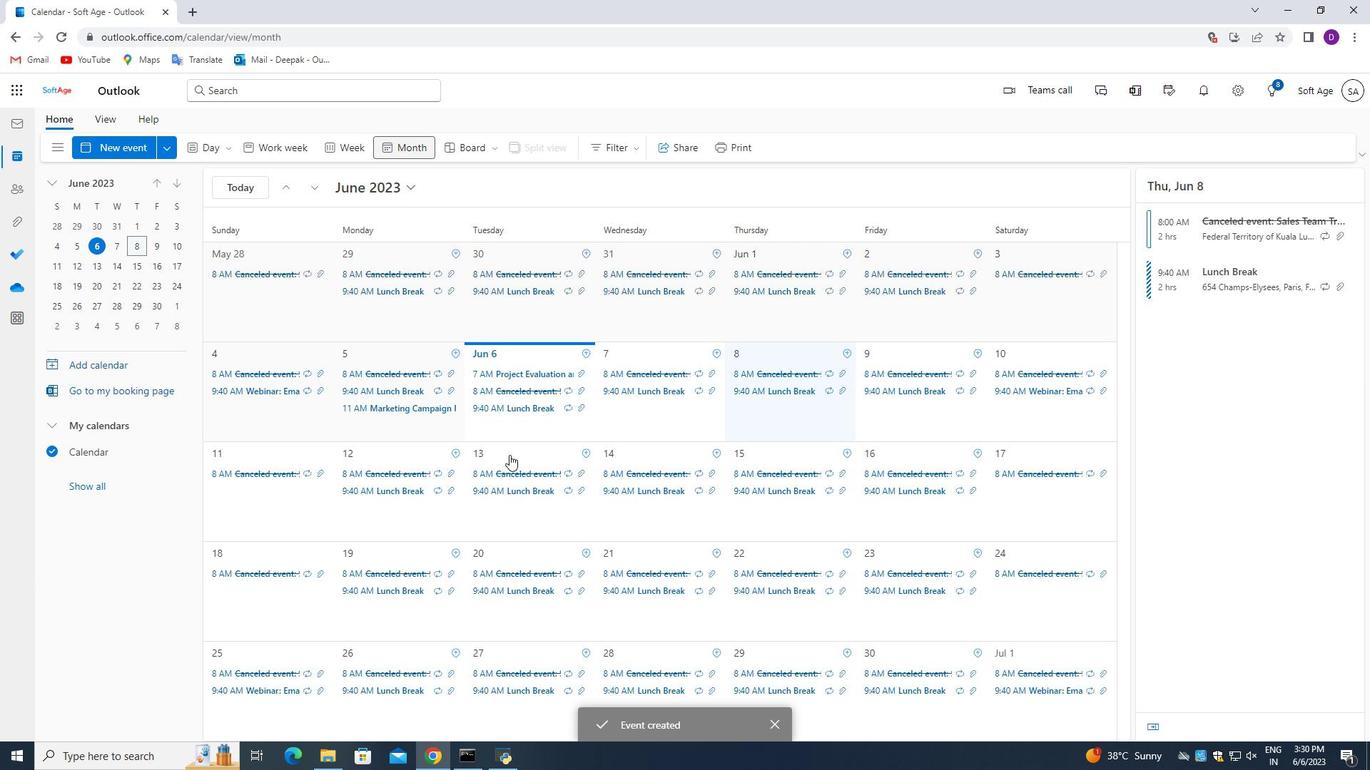 
Action: Mouse moved to (518, 459)
Screenshot: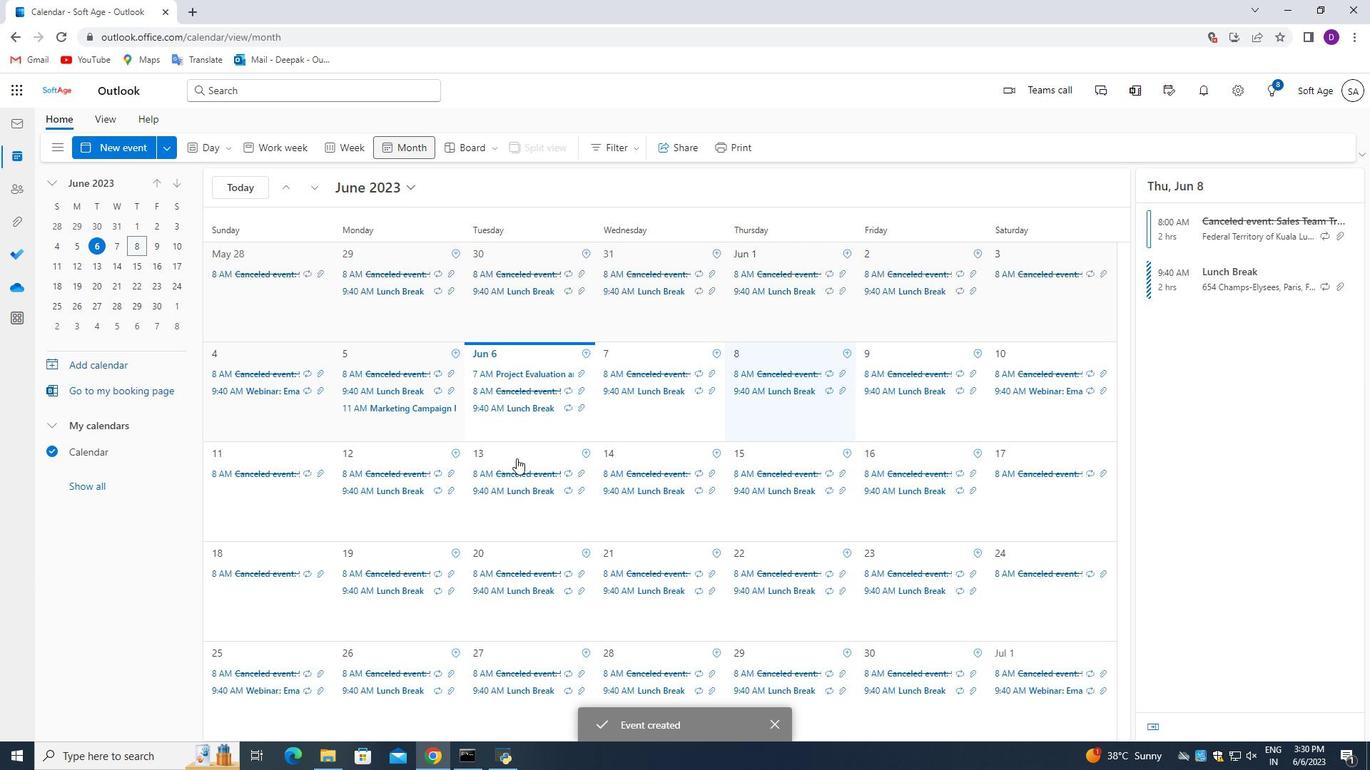 
Action: Mouse scrolled (518, 459) with delta (0, 0)
Screenshot: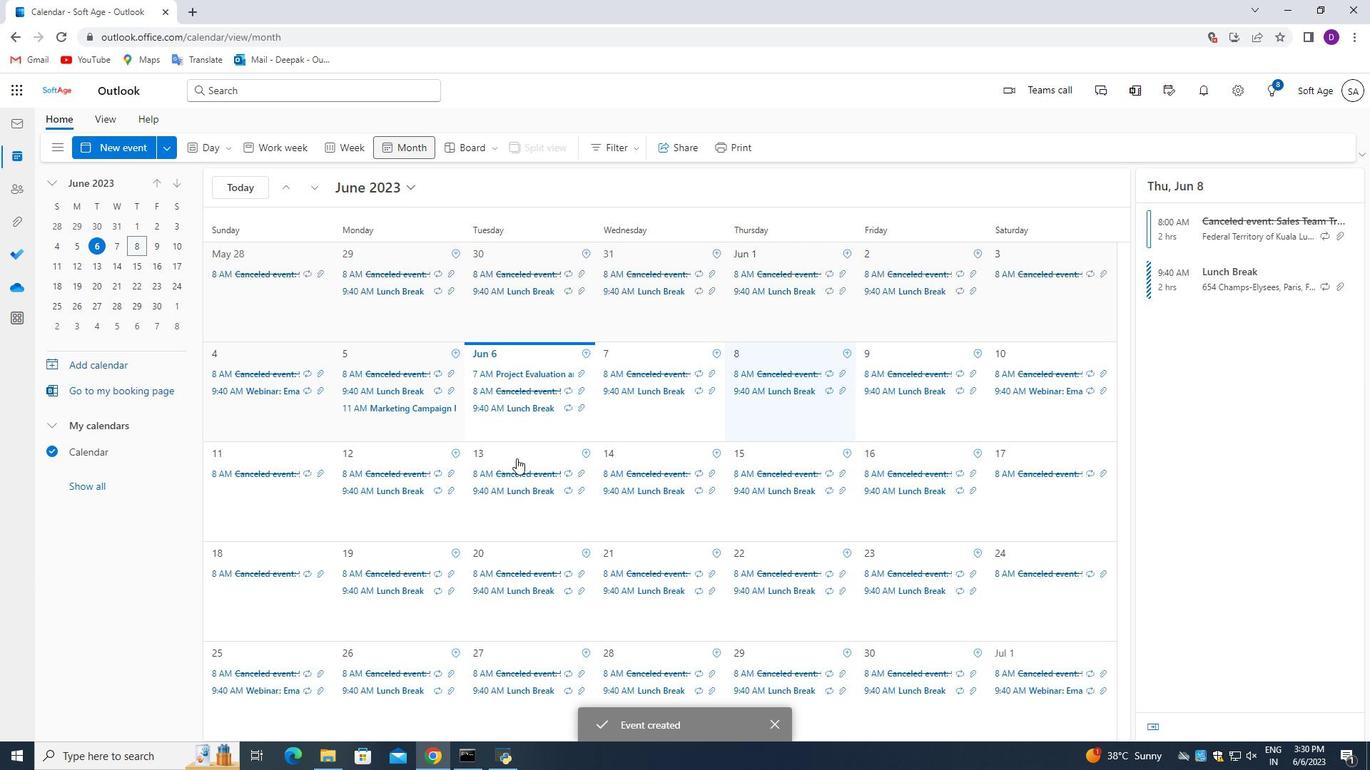 
Action: Mouse scrolled (518, 459) with delta (0, 0)
Screenshot: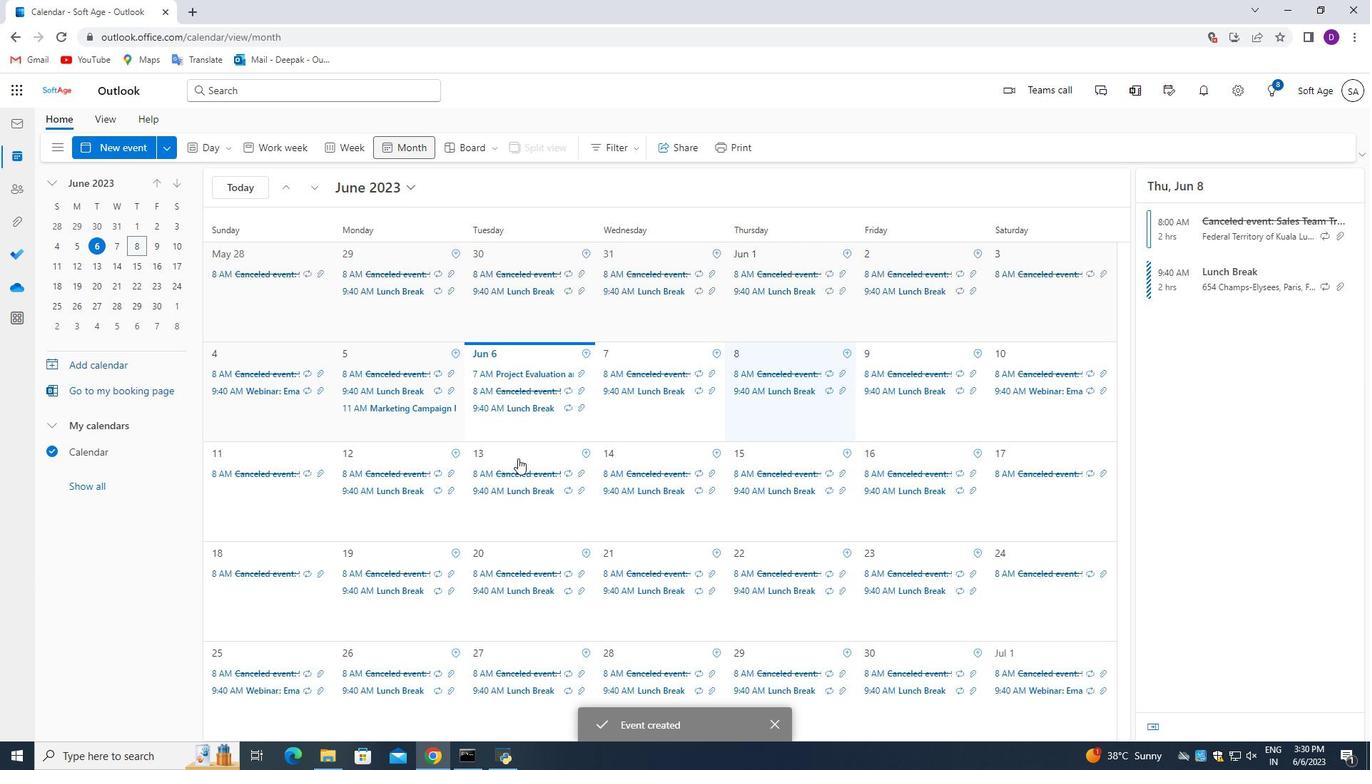 
Action: Mouse scrolled (518, 459) with delta (0, 0)
Screenshot: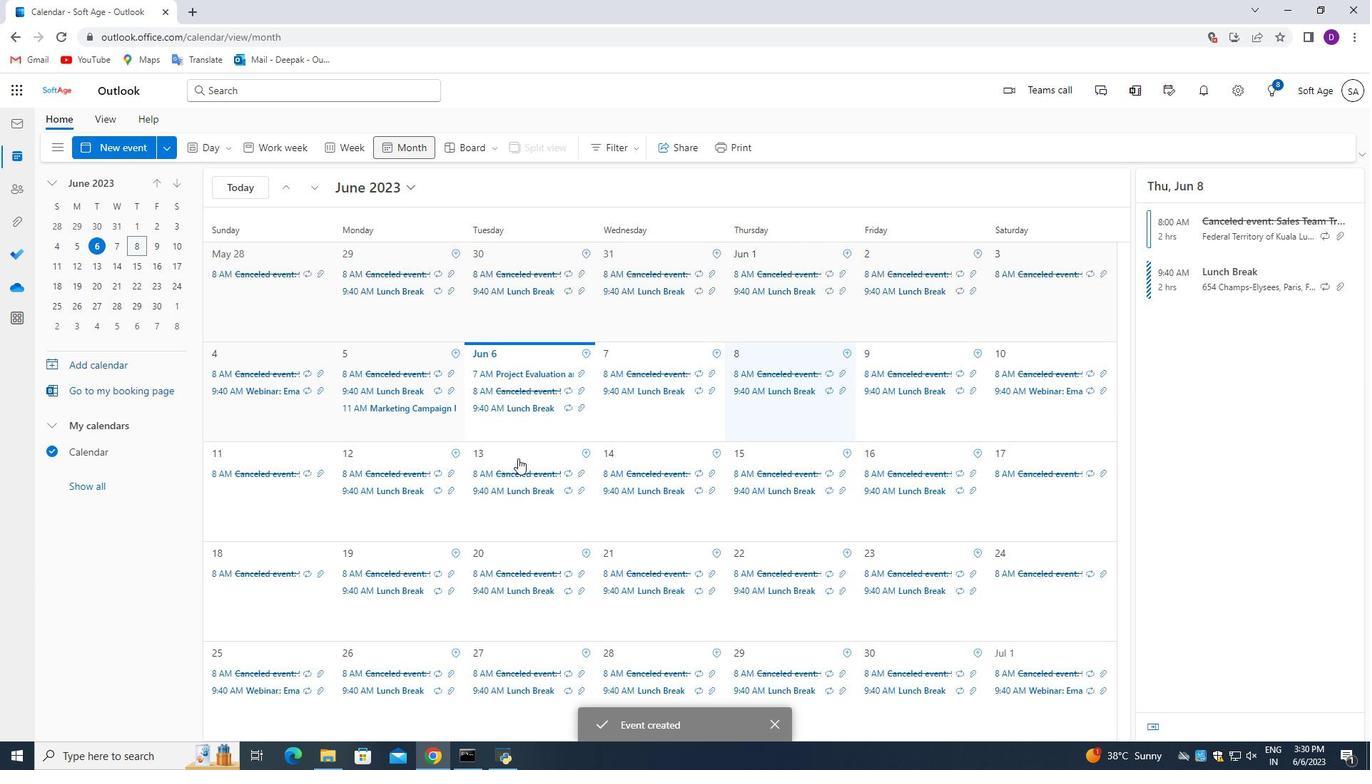 
Action: Mouse scrolled (518, 459) with delta (0, 0)
Screenshot: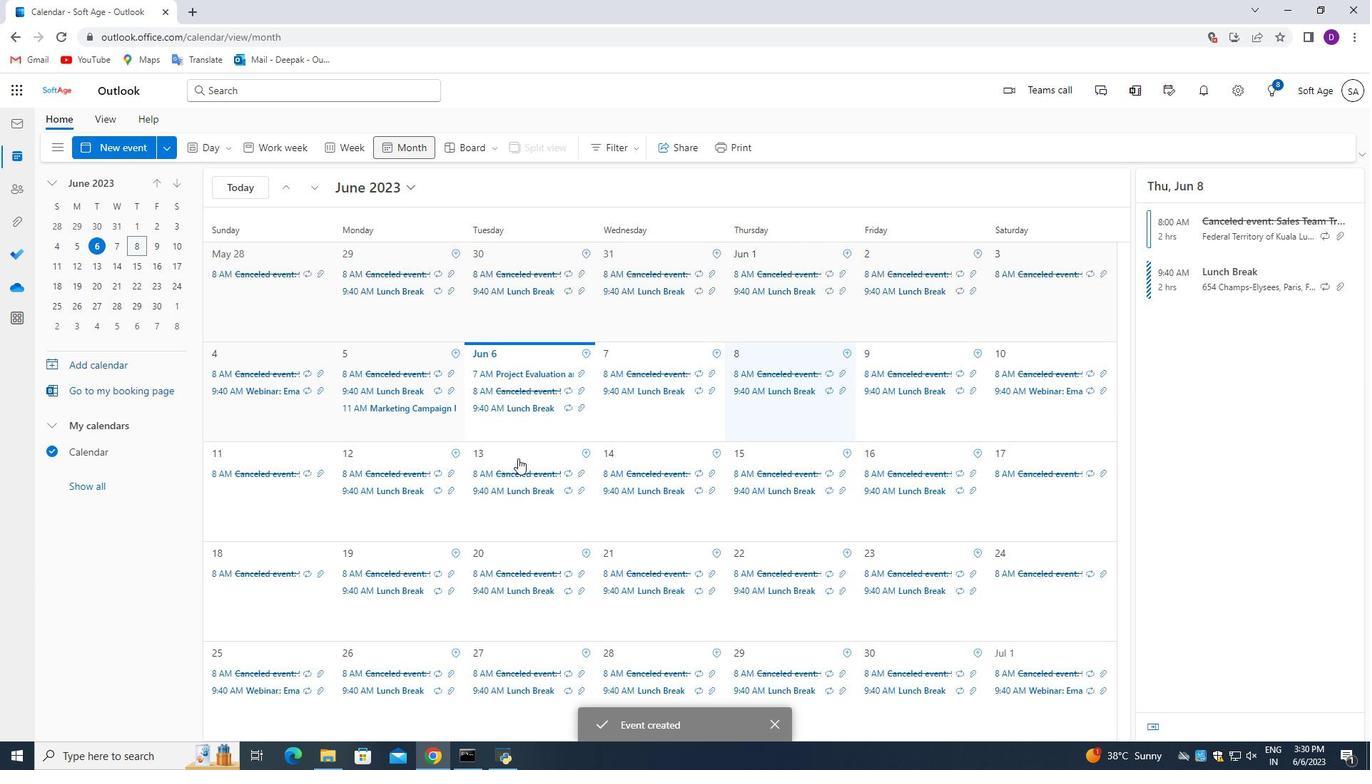 
